 Task: Forward email as attachment with the signature Johnny Mitchell with the subject Request for a review from softage.8@softage.net to softage.5@softage.net and softage.6@softage.net with BCC to softage.7@softage.net with the message Can you provide me with the list of attendees for the upcoming conference?
Action: Mouse moved to (395, 391)
Screenshot: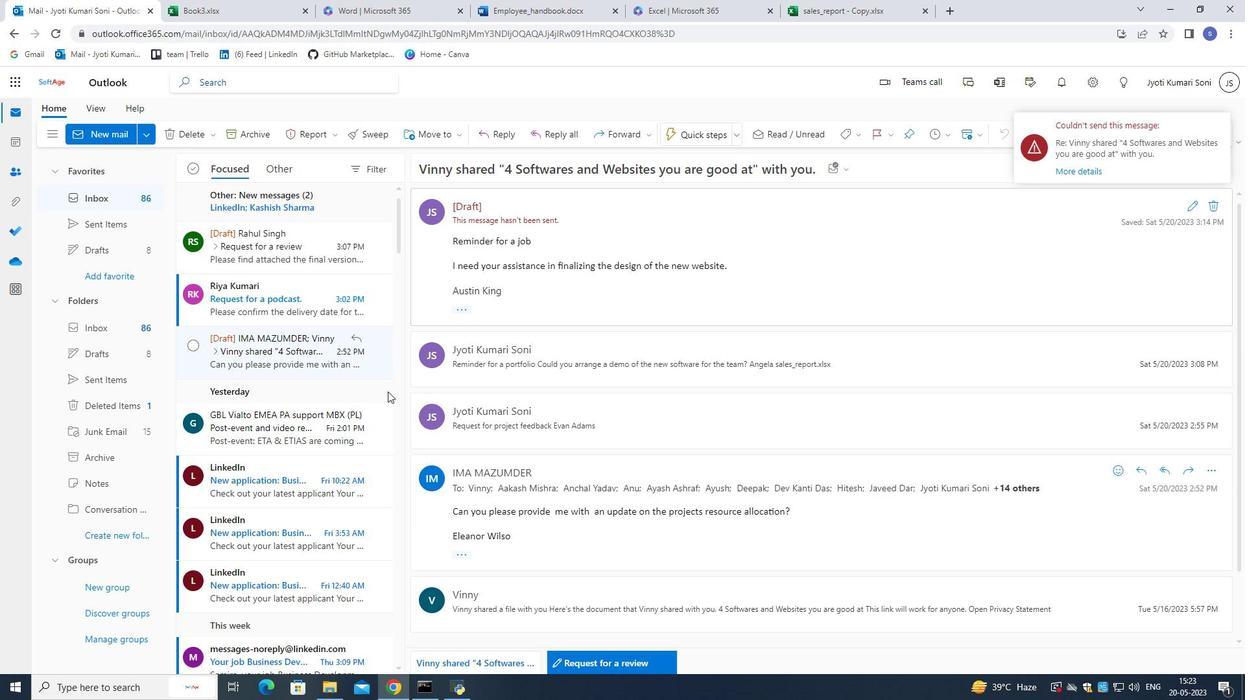 
Action: Mouse scrolled (395, 391) with delta (0, 0)
Screenshot: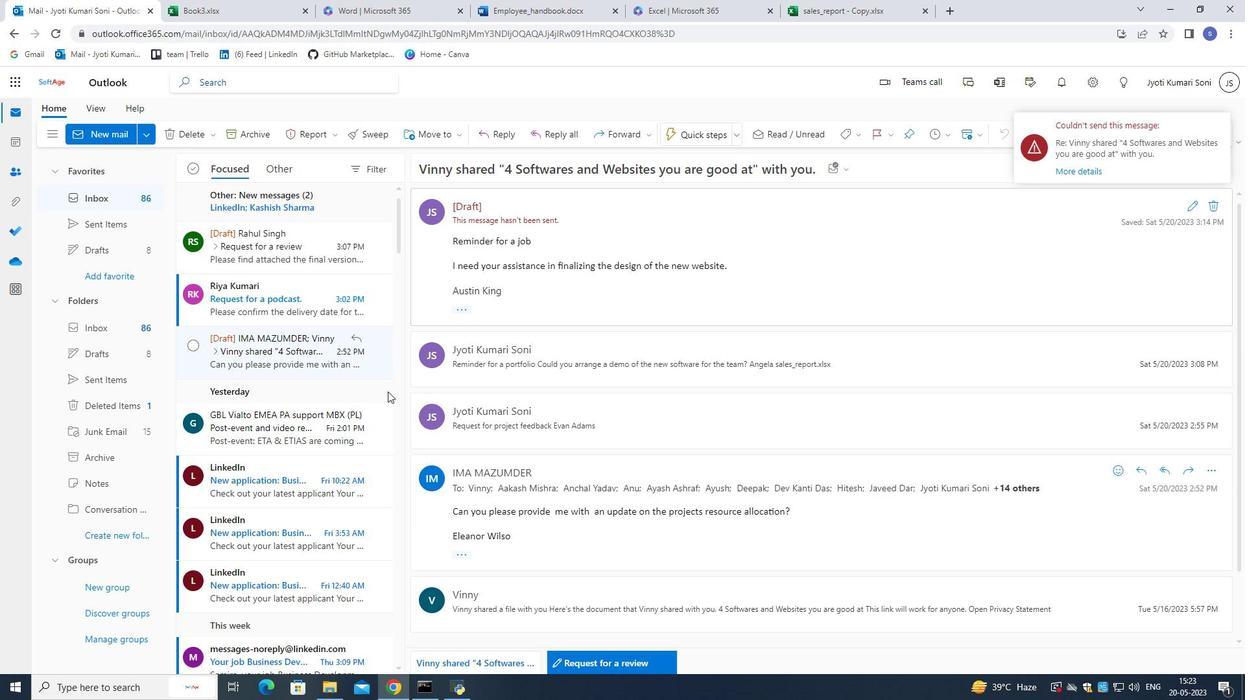 
Action: Mouse scrolled (395, 391) with delta (0, 0)
Screenshot: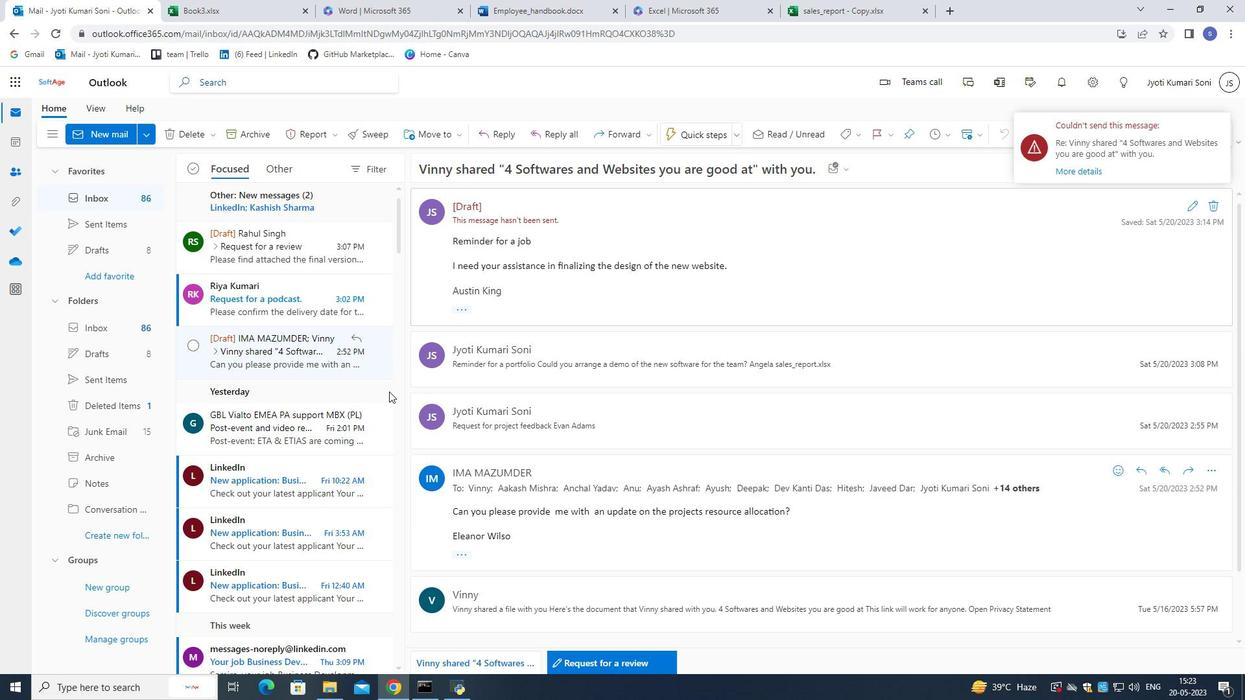 
Action: Mouse moved to (396, 392)
Screenshot: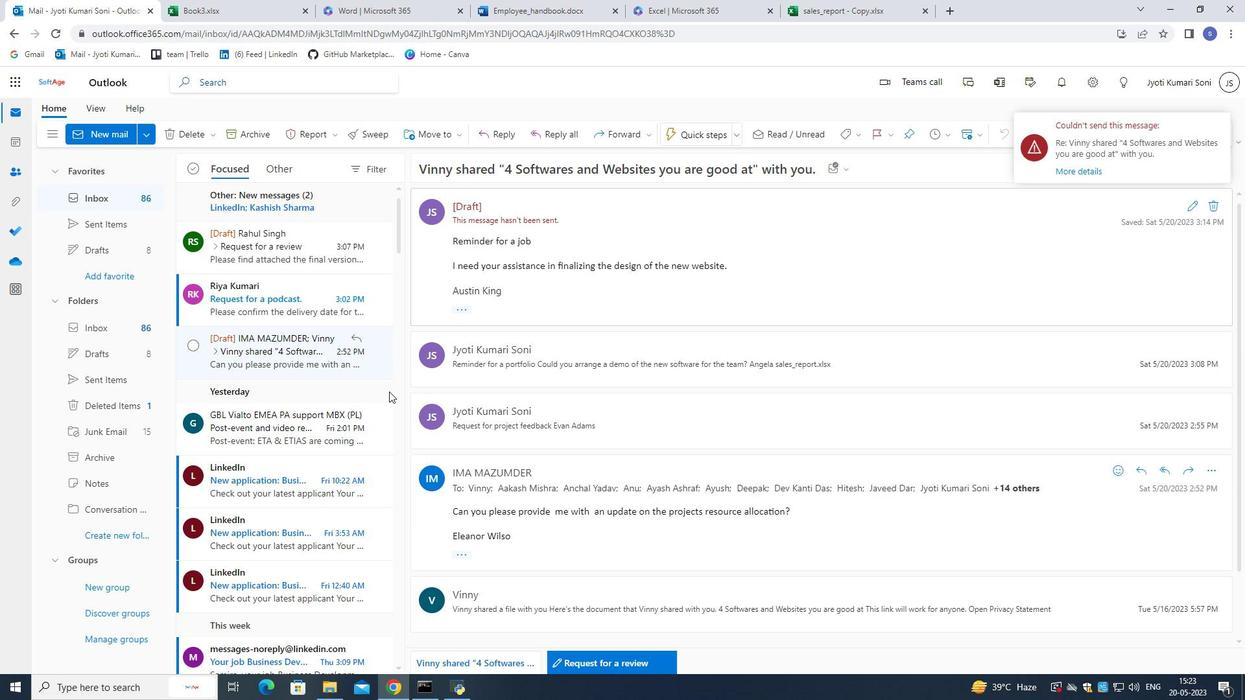 
Action: Mouse scrolled (396, 391) with delta (0, 0)
Screenshot: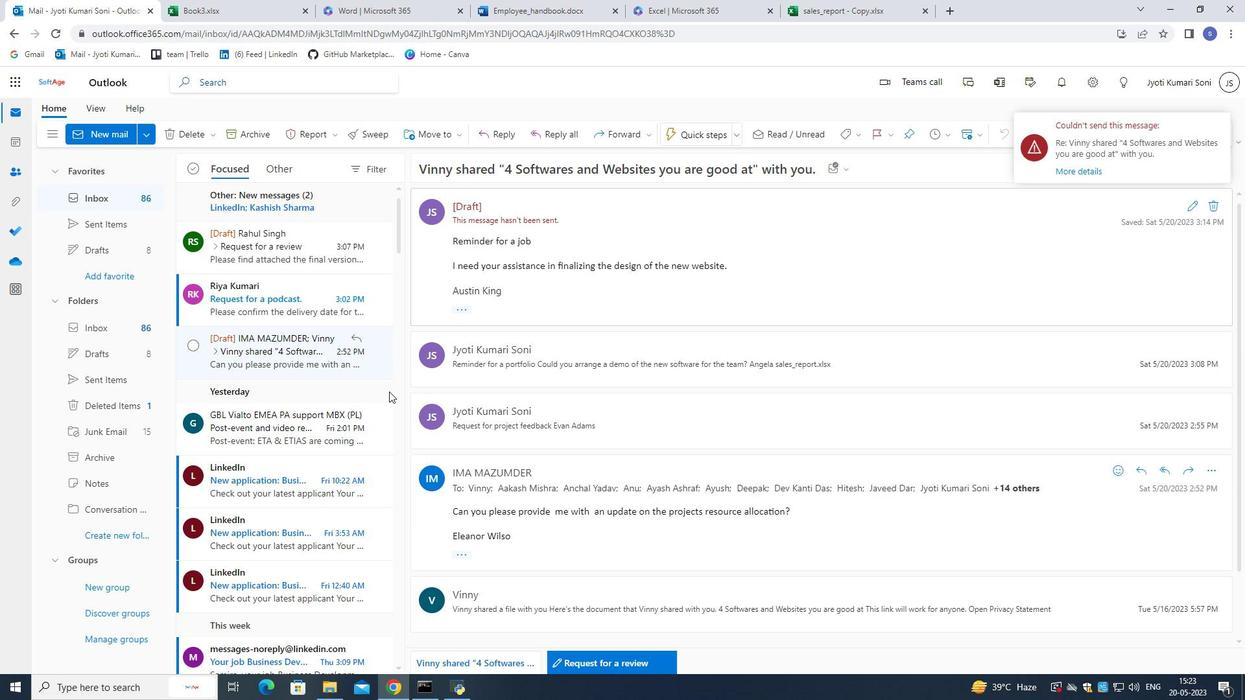 
Action: Mouse moved to (397, 393)
Screenshot: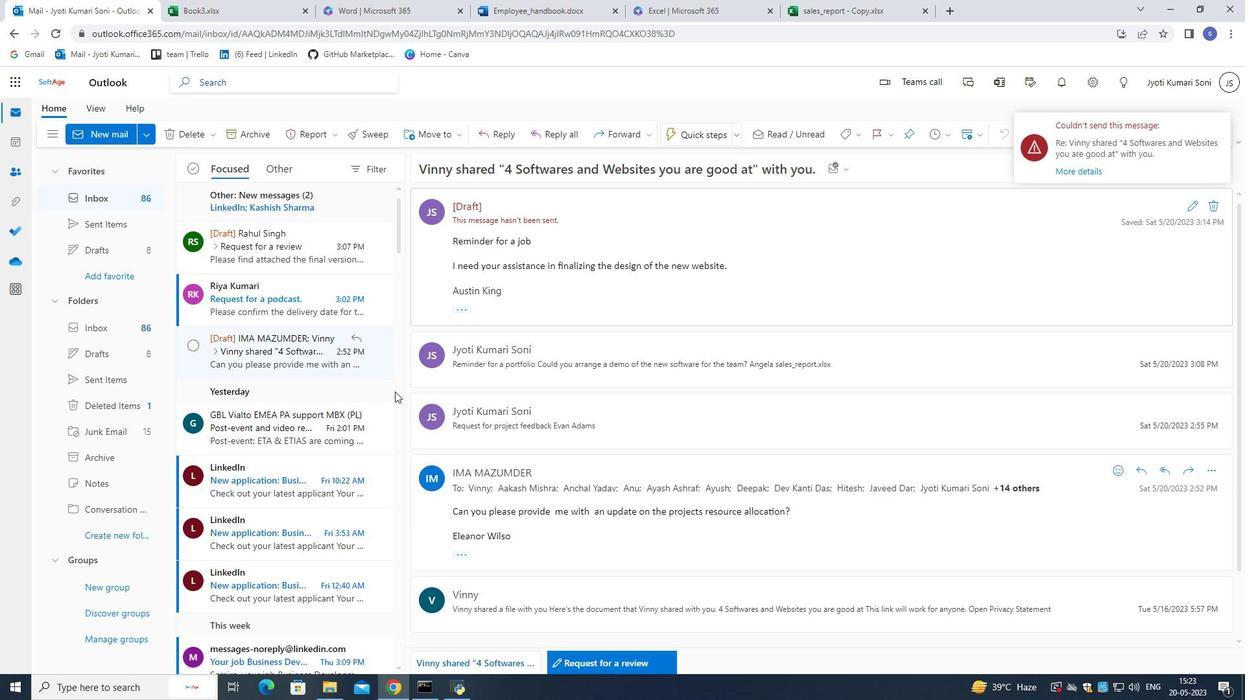 
Action: Mouse scrolled (397, 392) with delta (0, 0)
Screenshot: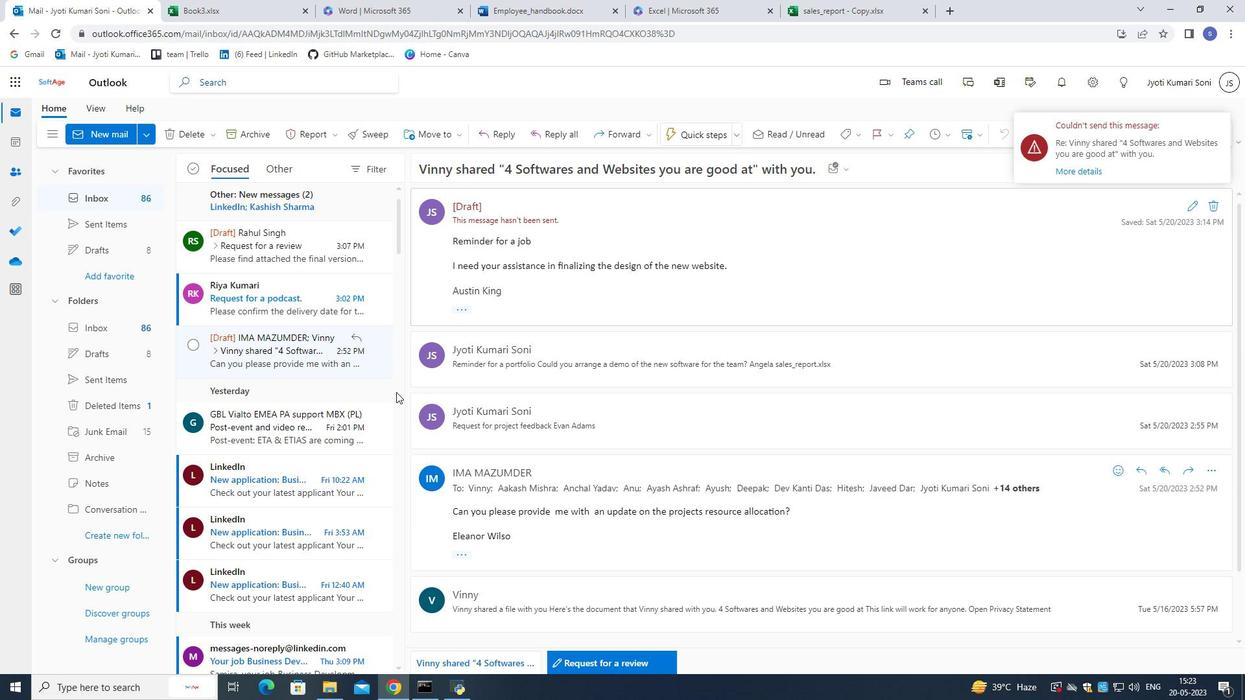 
Action: Mouse moved to (402, 389)
Screenshot: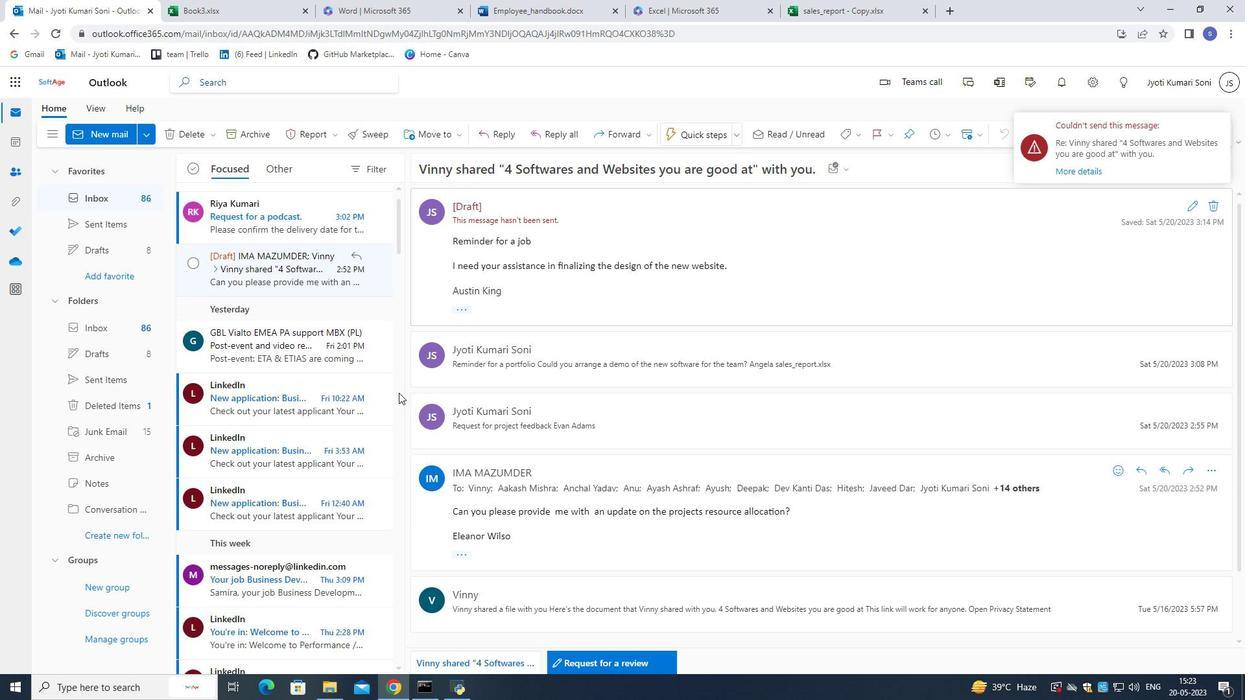
Action: Mouse scrolled (402, 390) with delta (0, 0)
Screenshot: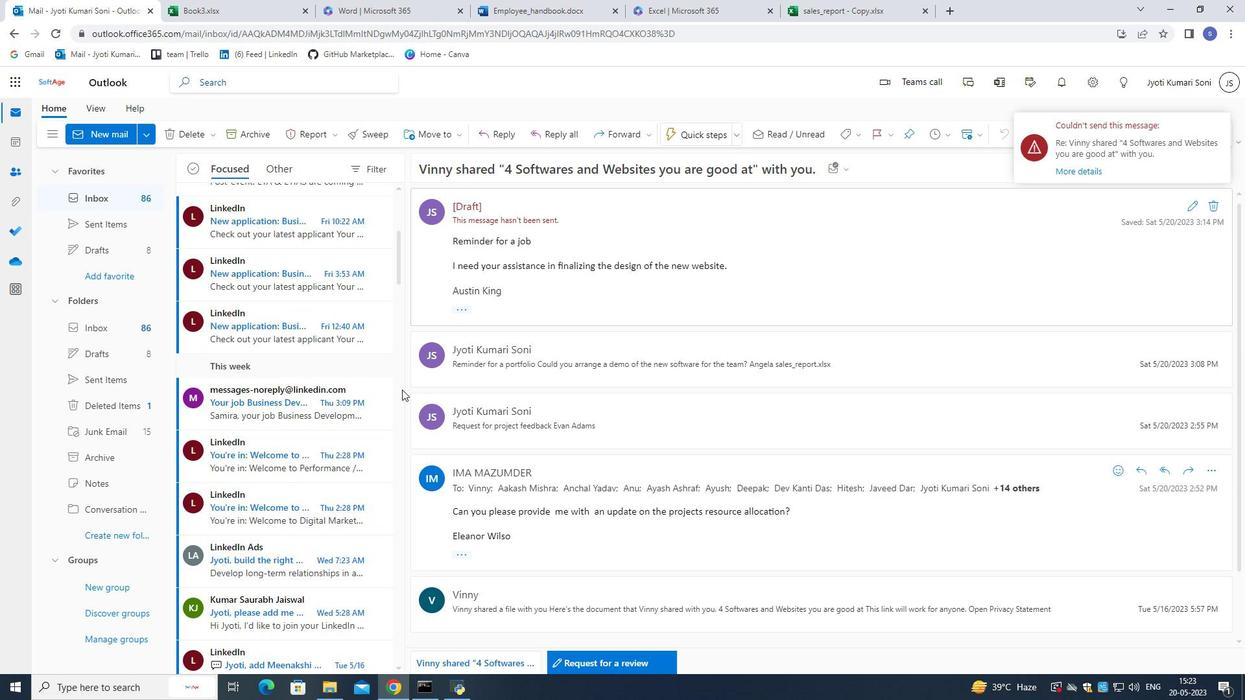 
Action: Mouse scrolled (402, 390) with delta (0, 0)
Screenshot: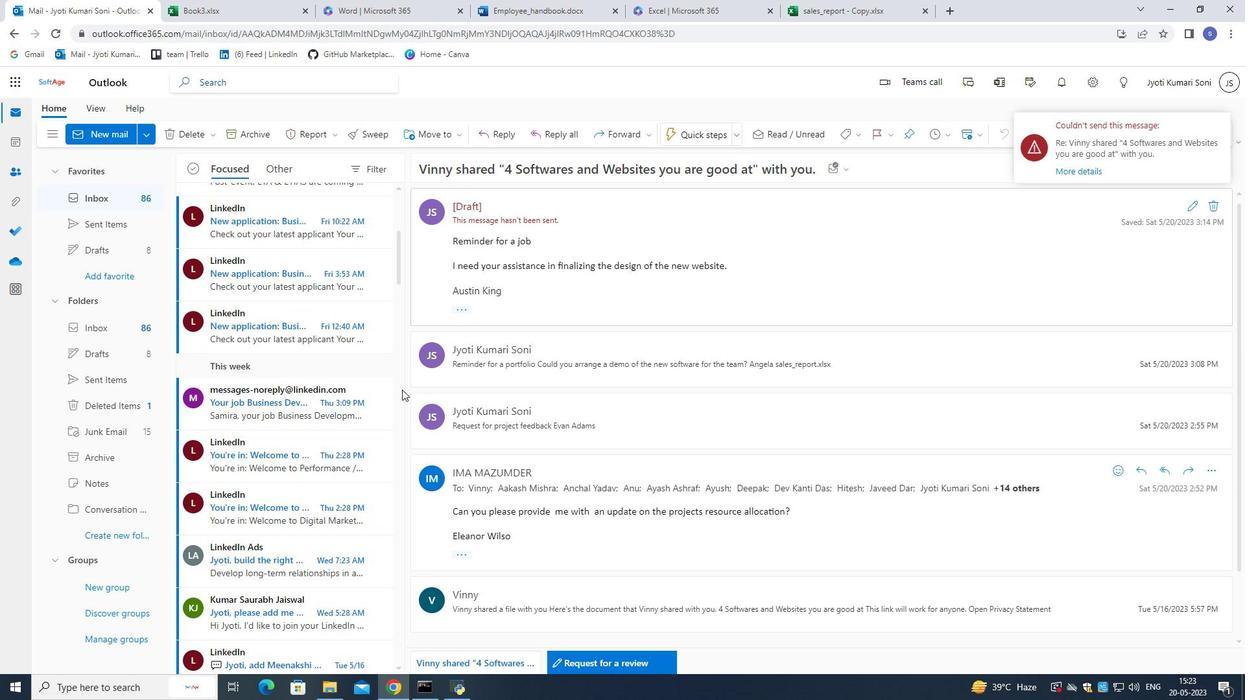 
Action: Mouse scrolled (402, 390) with delta (0, 0)
Screenshot: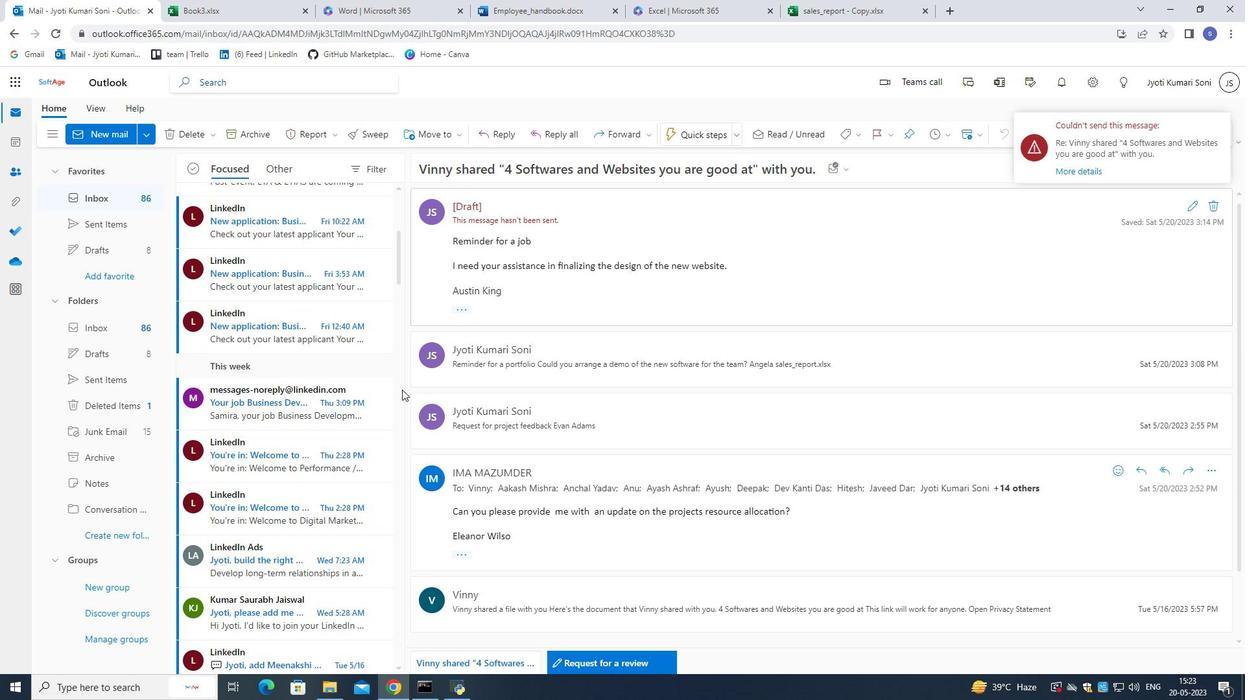 
Action: Mouse scrolled (402, 390) with delta (0, 0)
Screenshot: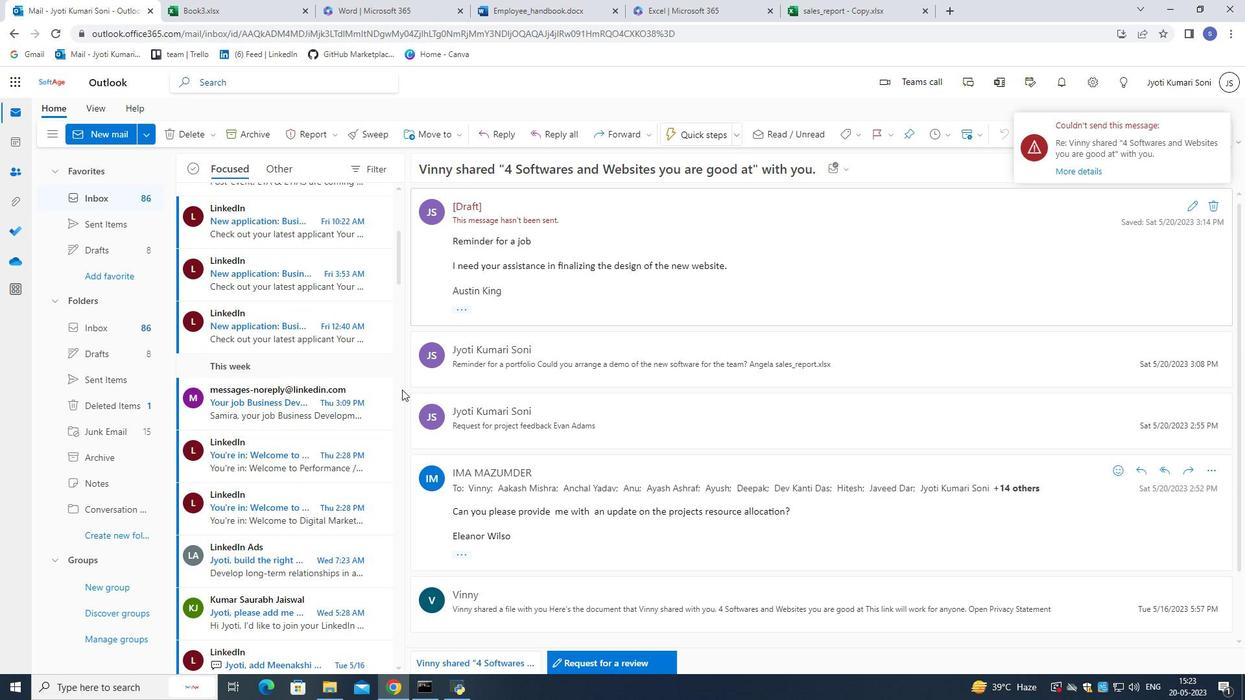 
Action: Mouse moved to (402, 388)
Screenshot: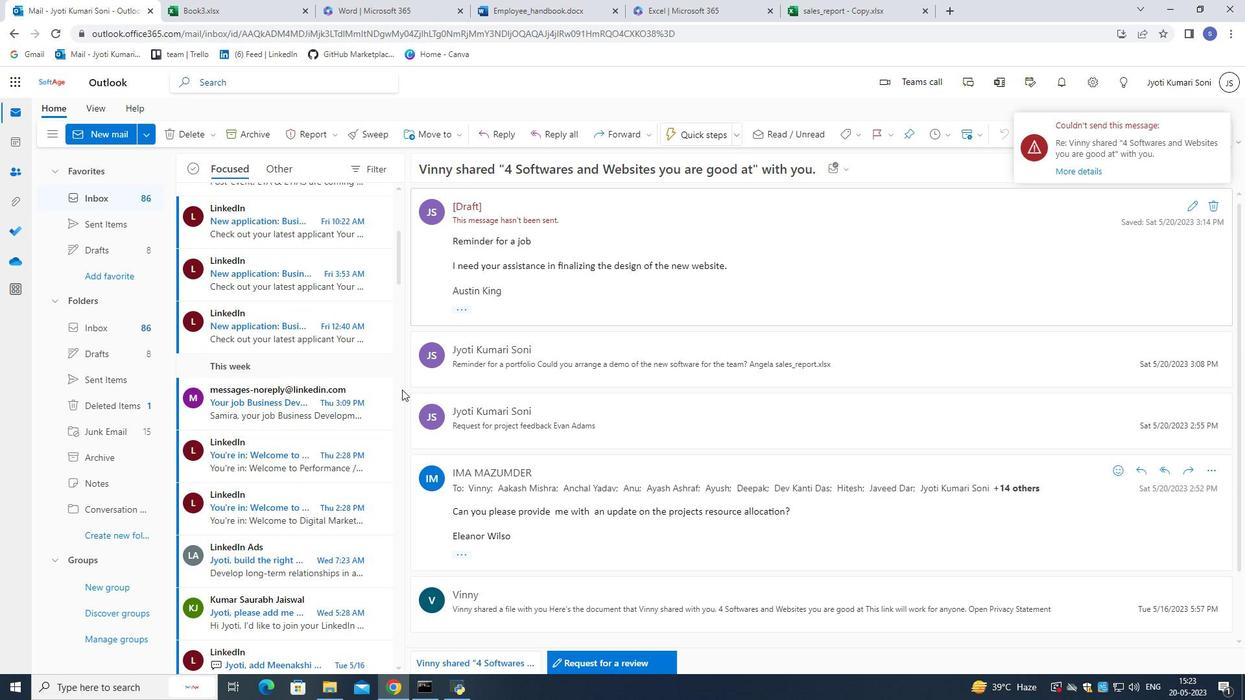 
Action: Mouse scrolled (402, 389) with delta (0, 0)
Screenshot: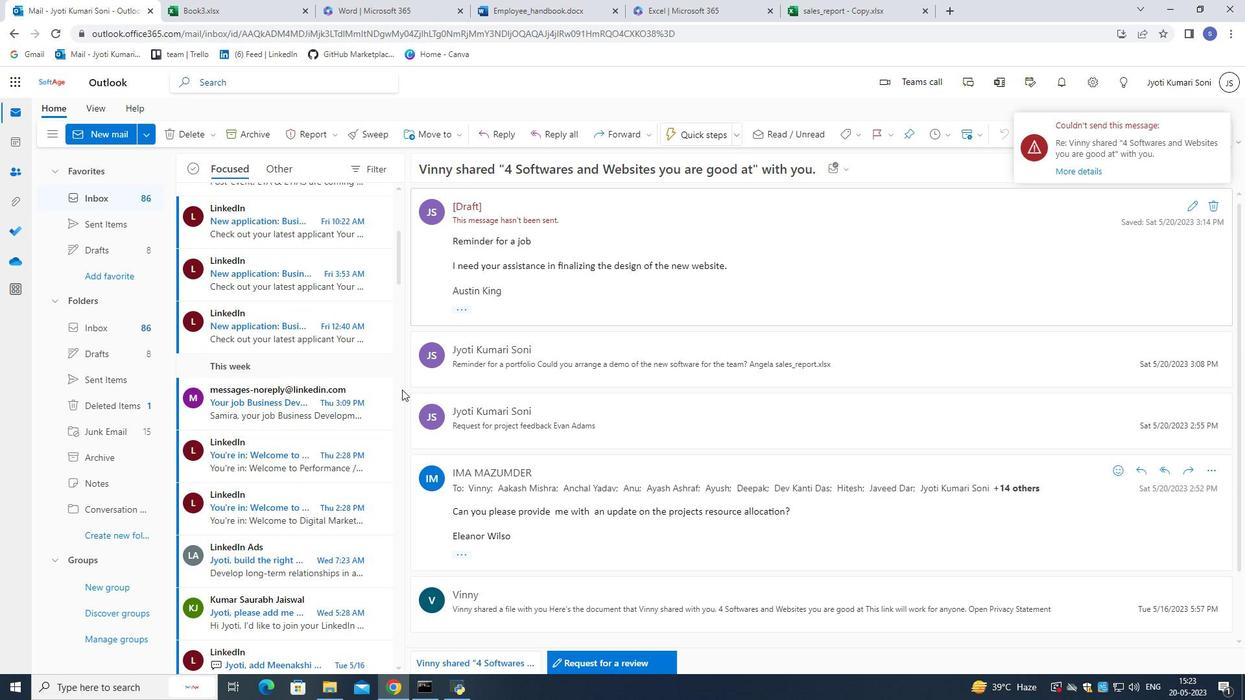 
Action: Mouse moved to (402, 387)
Screenshot: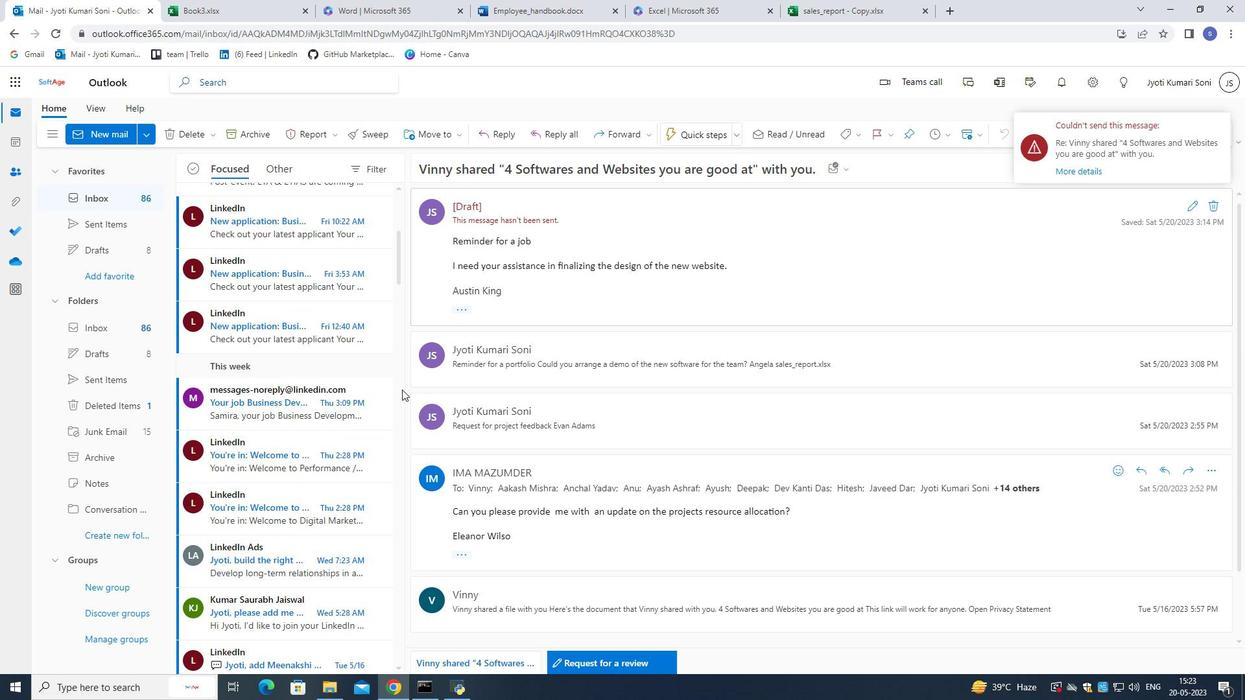 
Action: Mouse scrolled (402, 387) with delta (0, 0)
Screenshot: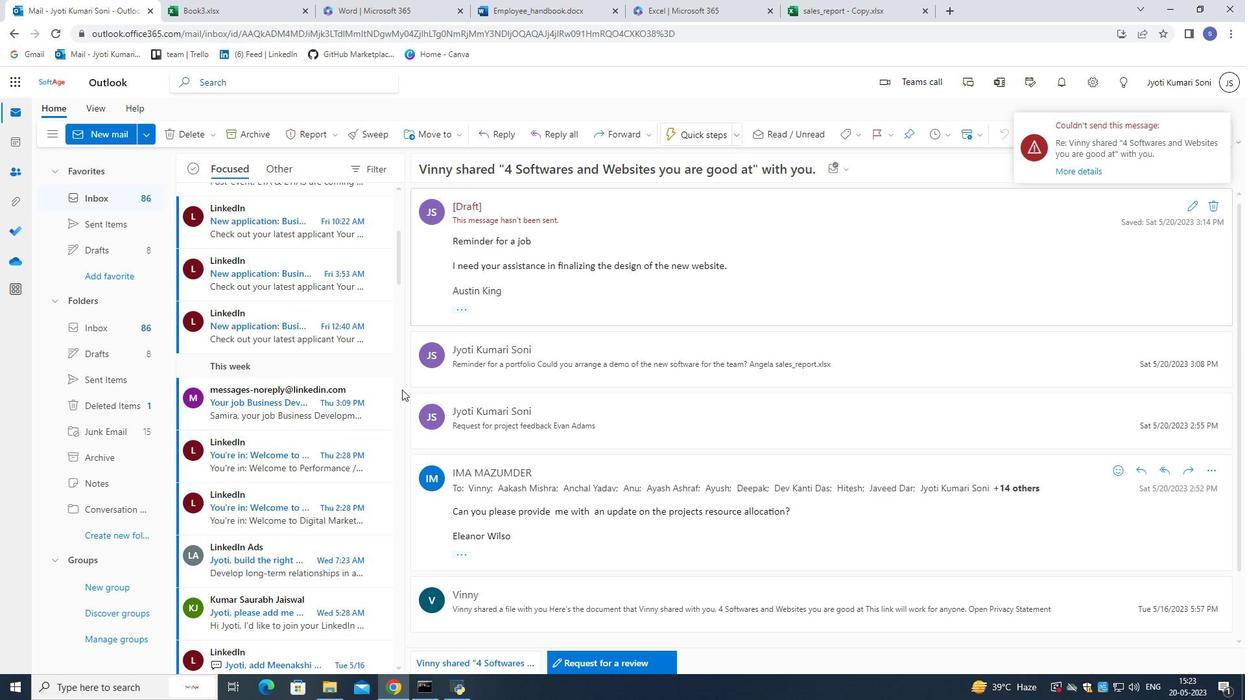
Action: Mouse moved to (402, 384)
Screenshot: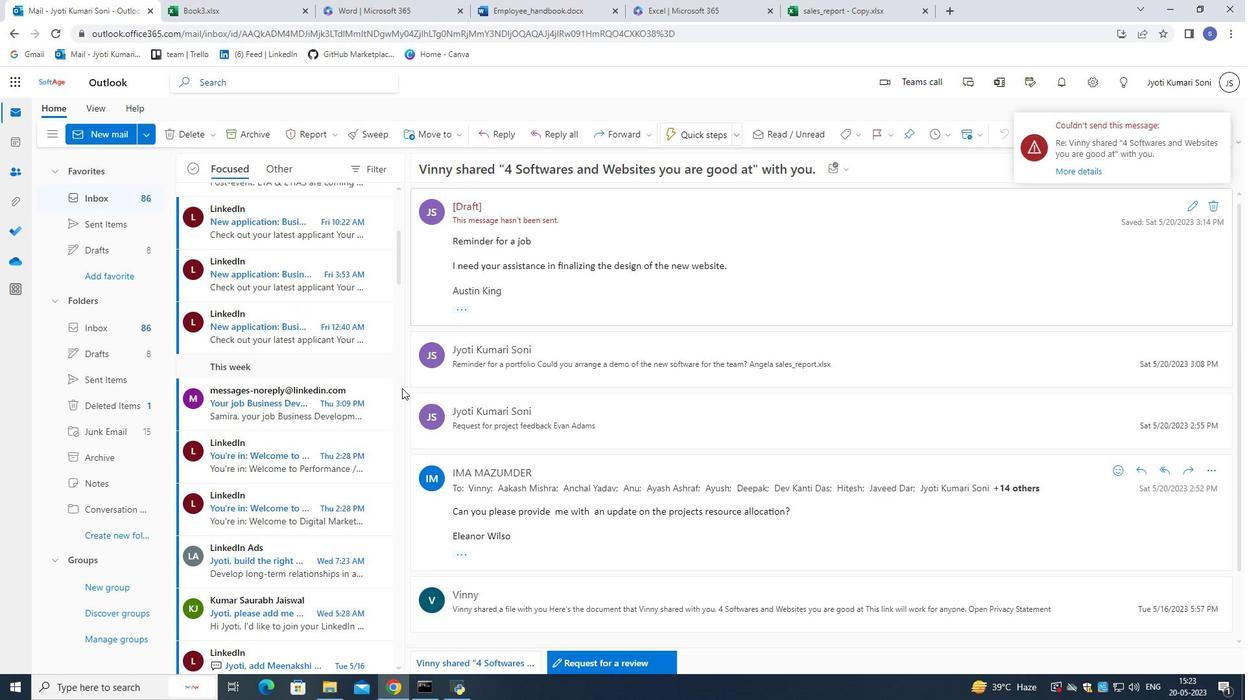 
Action: Mouse scrolled (402, 385) with delta (0, 0)
Screenshot: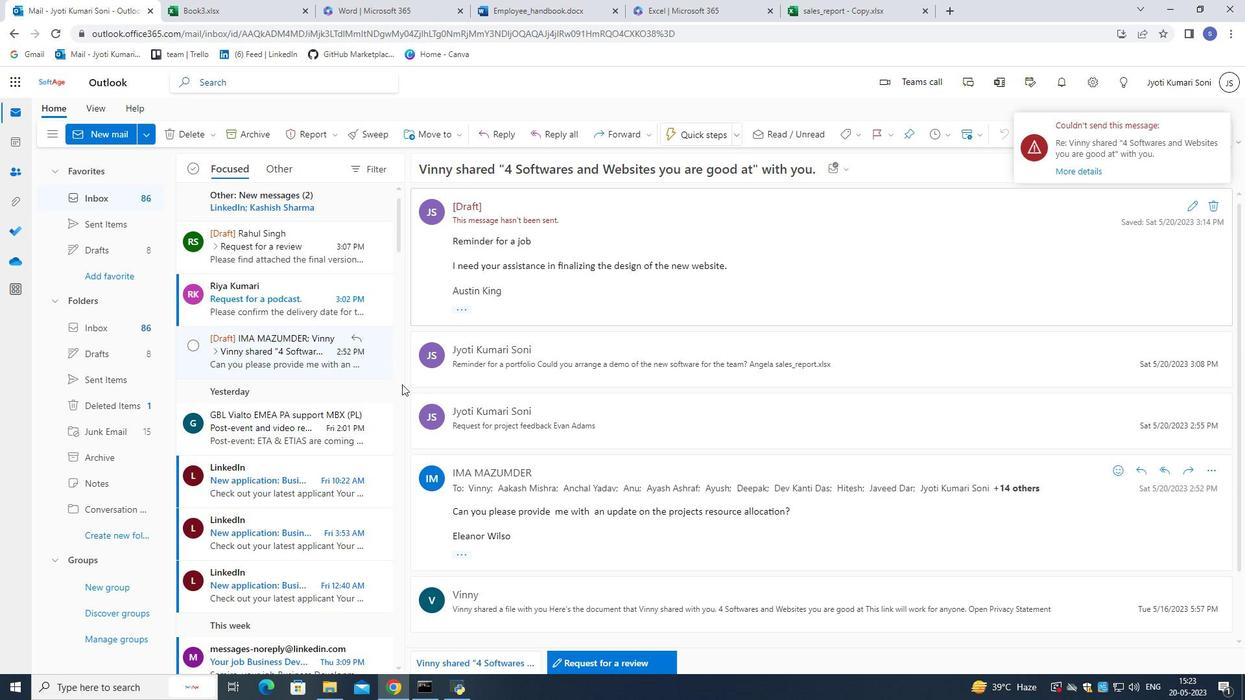 
Action: Mouse scrolled (402, 385) with delta (0, 0)
Screenshot: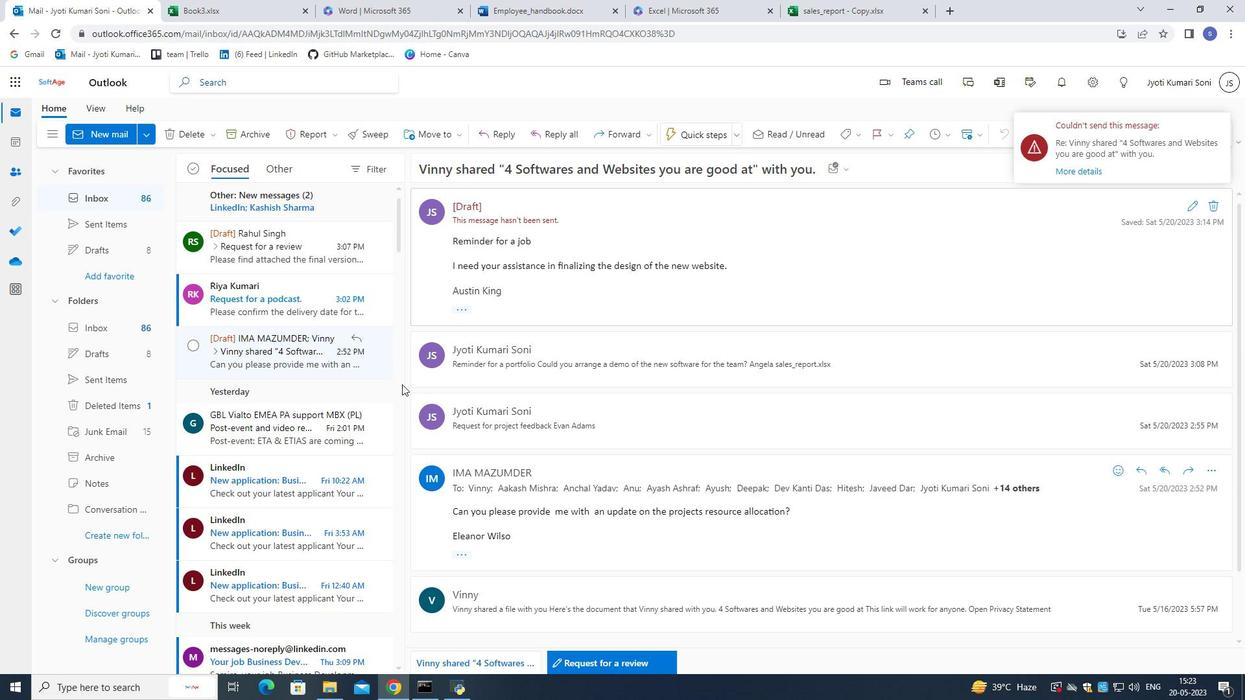 
Action: Mouse scrolled (402, 385) with delta (0, 0)
Screenshot: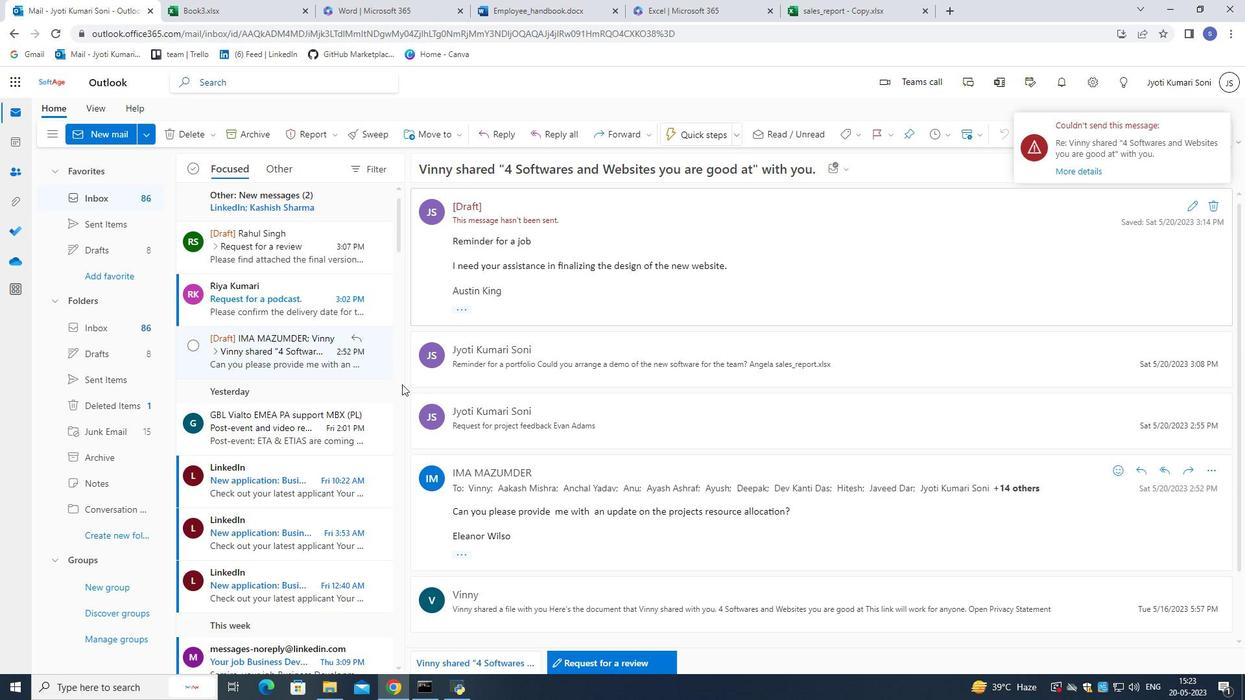 
Action: Mouse moved to (402, 382)
Screenshot: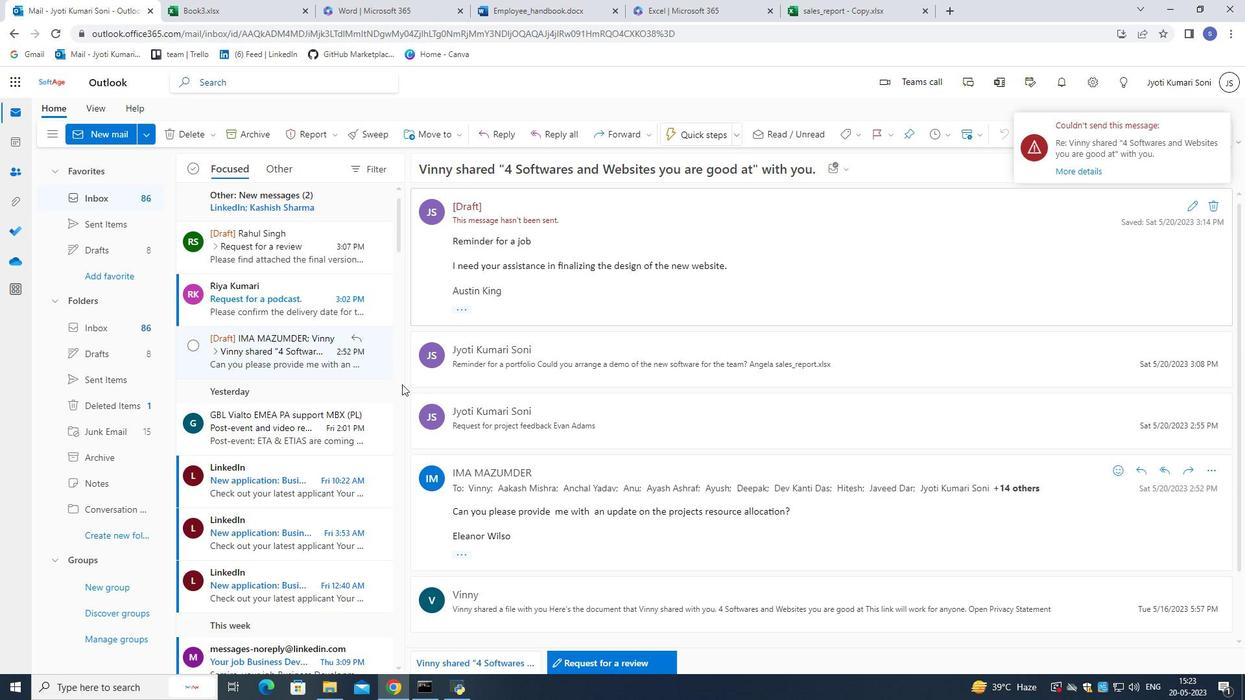 
Action: Mouse scrolled (402, 383) with delta (0, 0)
Screenshot: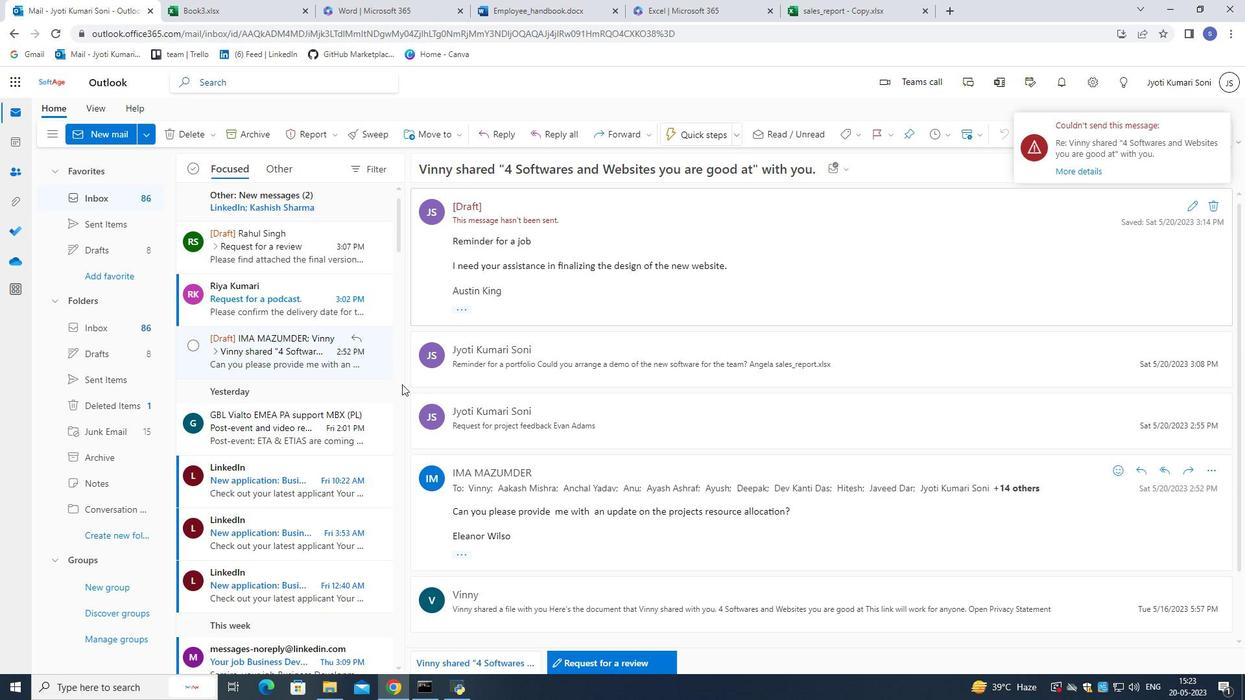 
Action: Mouse moved to (402, 378)
Screenshot: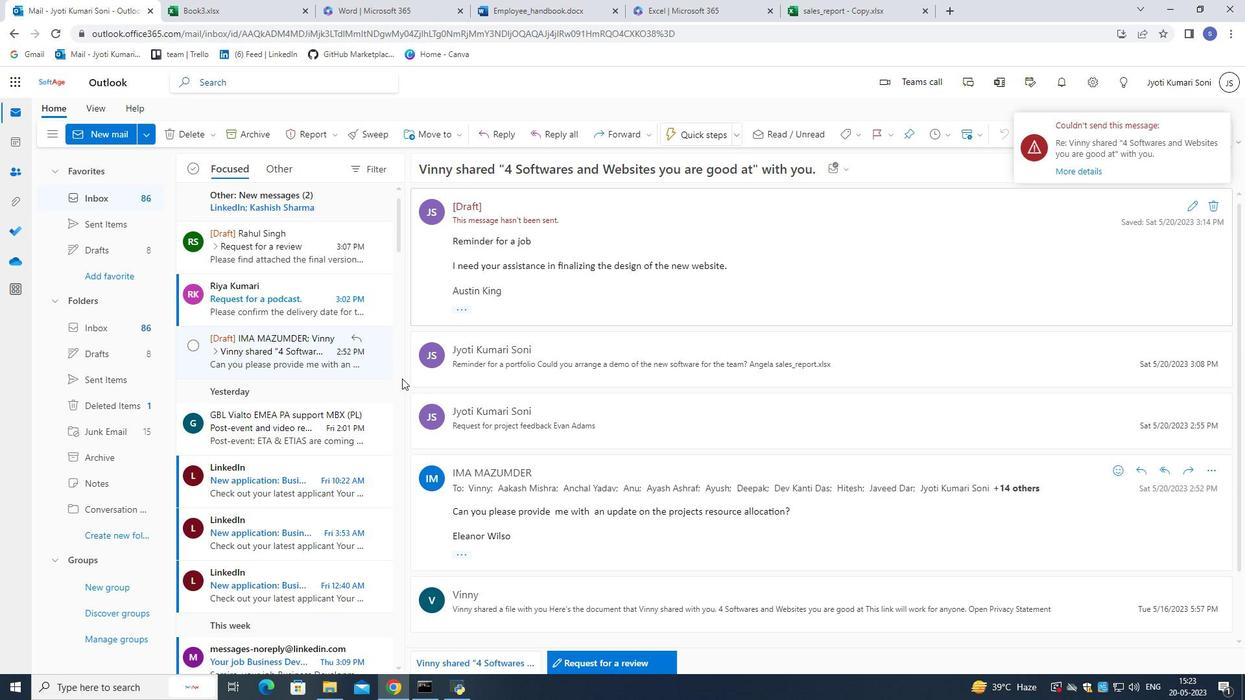 
Action: Mouse scrolled (402, 378) with delta (0, 0)
Screenshot: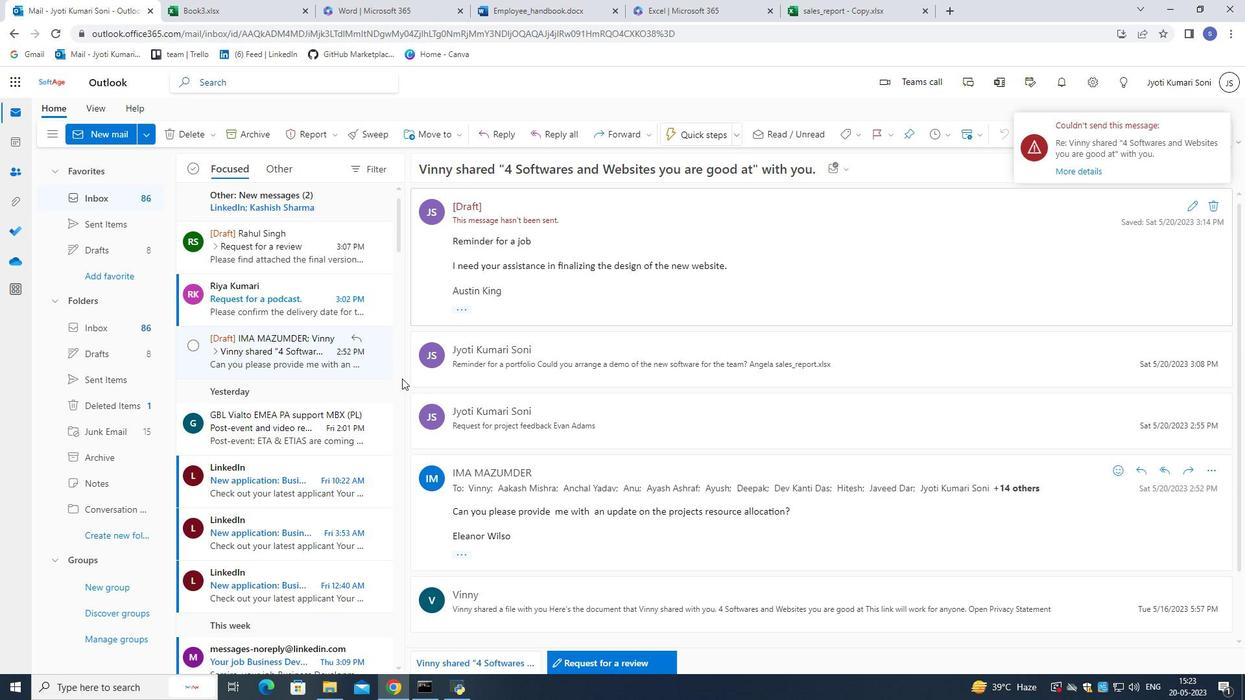 
Action: Mouse moved to (402, 376)
Screenshot: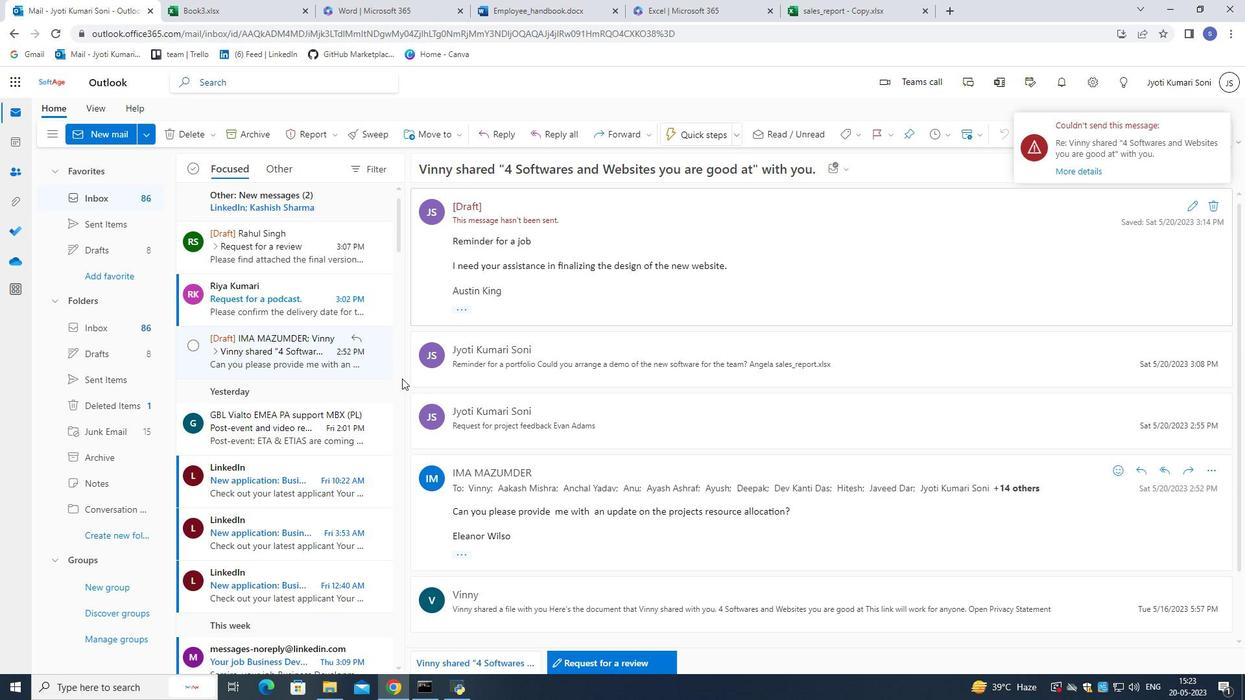 
Action: Mouse scrolled (402, 377) with delta (0, 0)
Screenshot: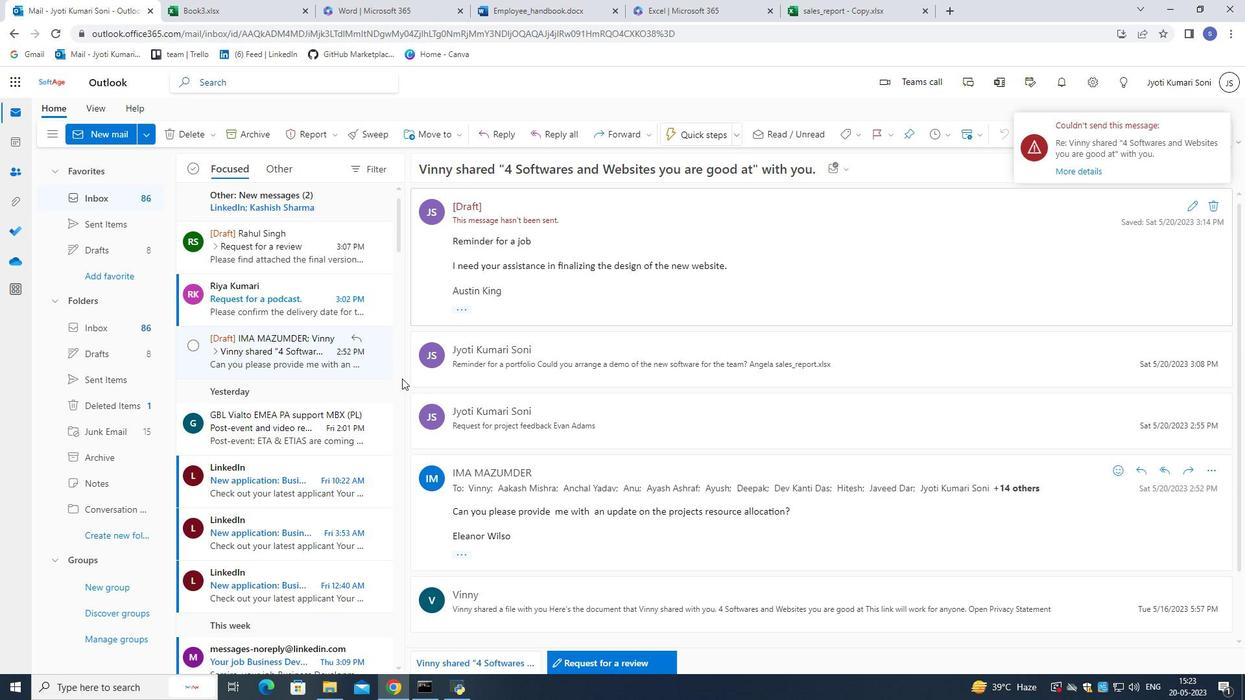 
Action: Mouse moved to (443, 306)
Screenshot: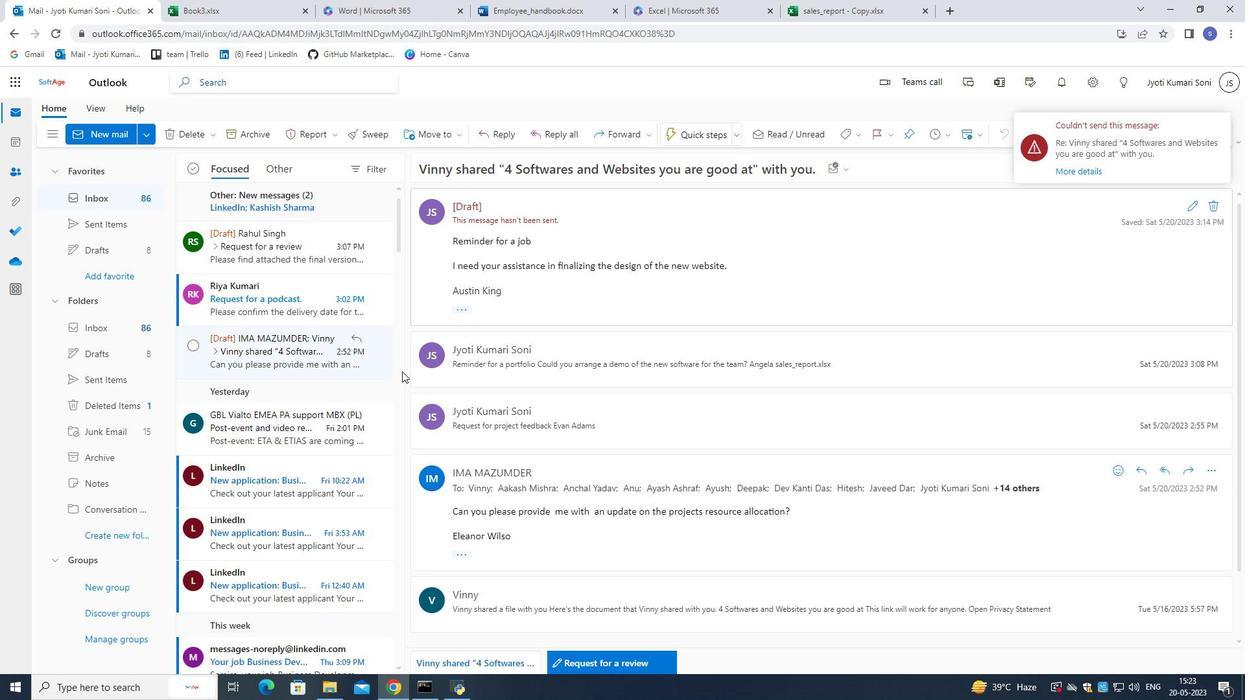 
Action: Mouse scrolled (402, 369) with delta (0, 0)
Screenshot: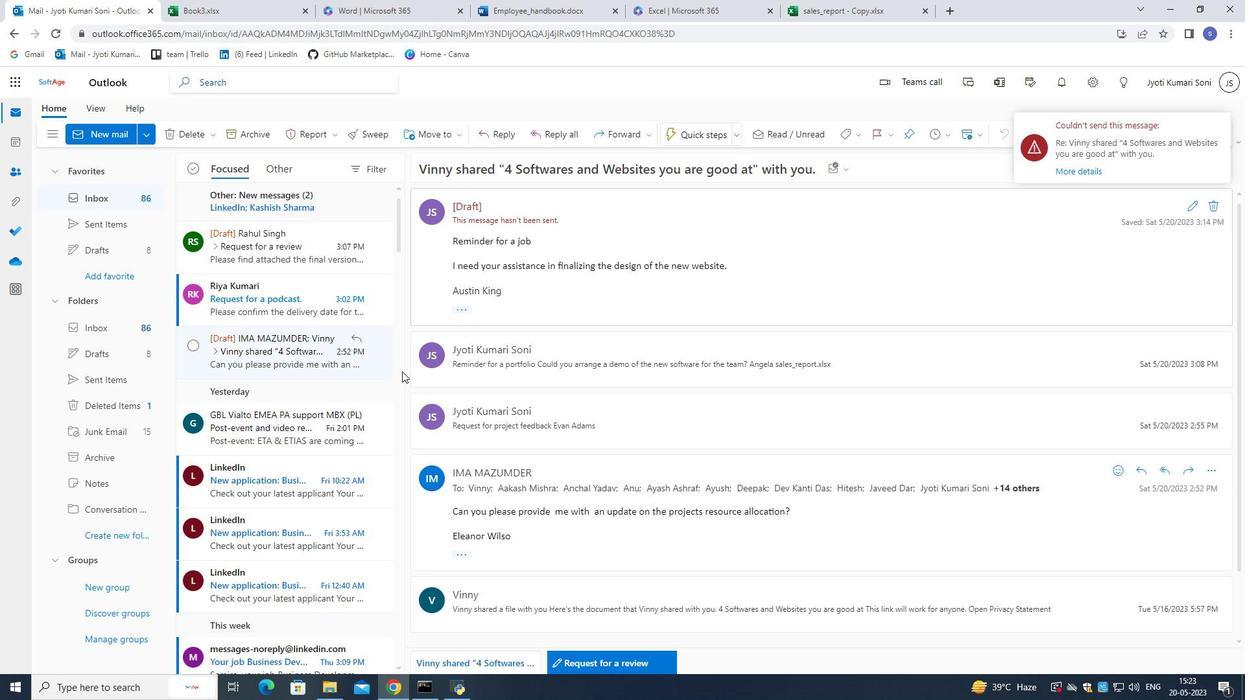 
Action: Mouse moved to (245, 283)
Screenshot: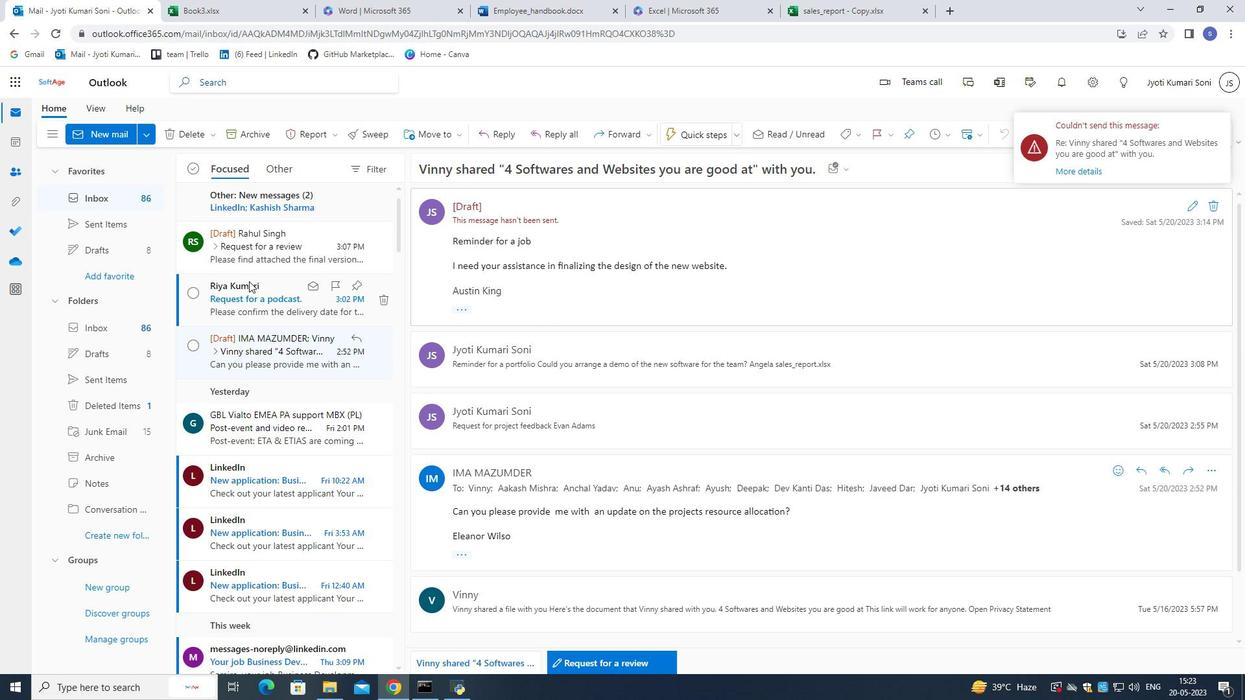 
Action: Mouse pressed left at (245, 283)
Screenshot: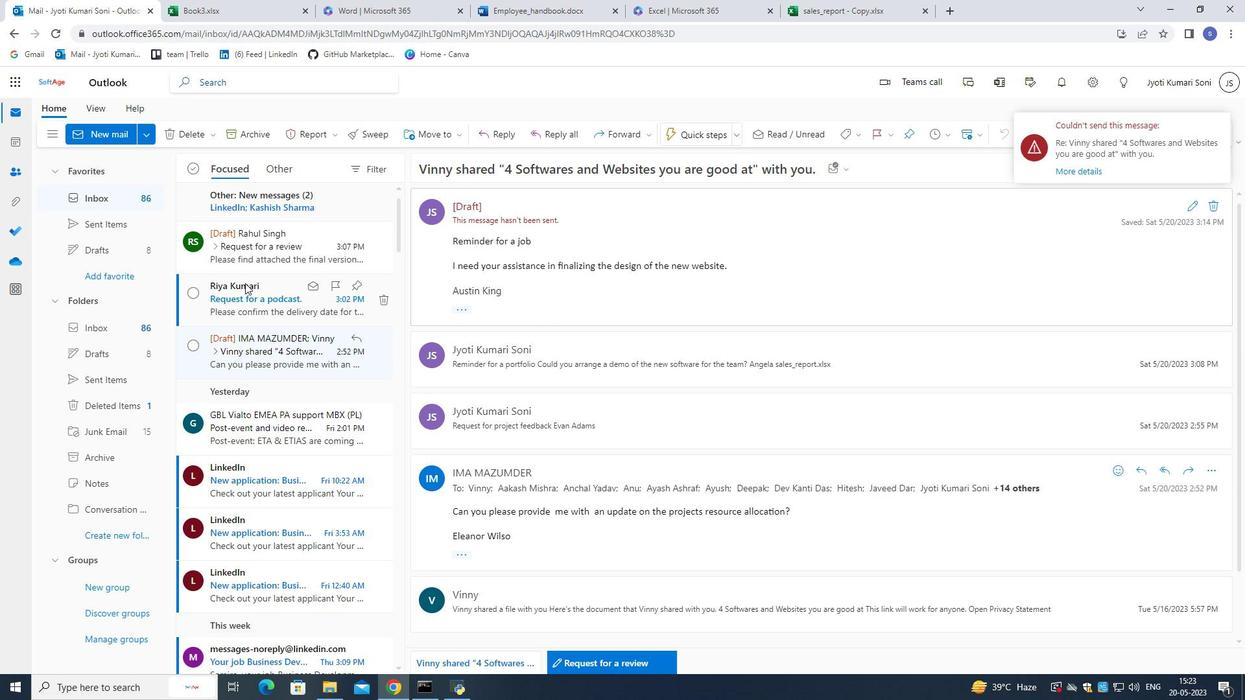 
Action: Mouse moved to (1184, 208)
Screenshot: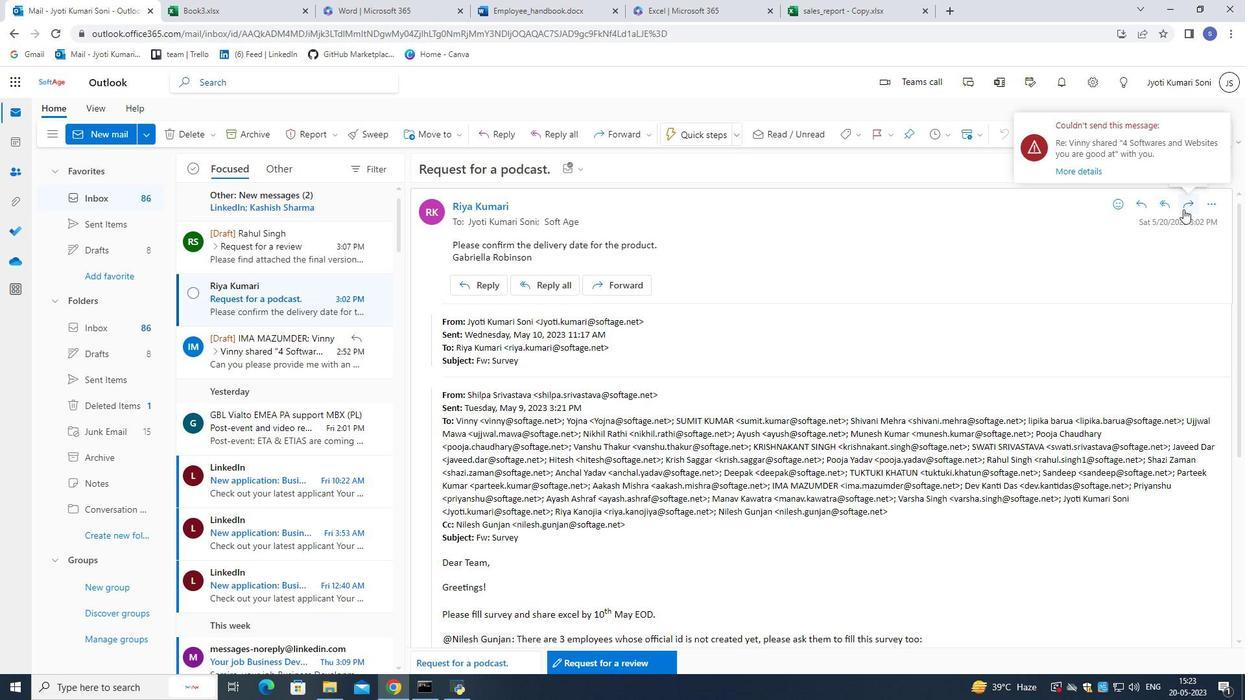 
Action: Mouse pressed left at (1184, 208)
Screenshot: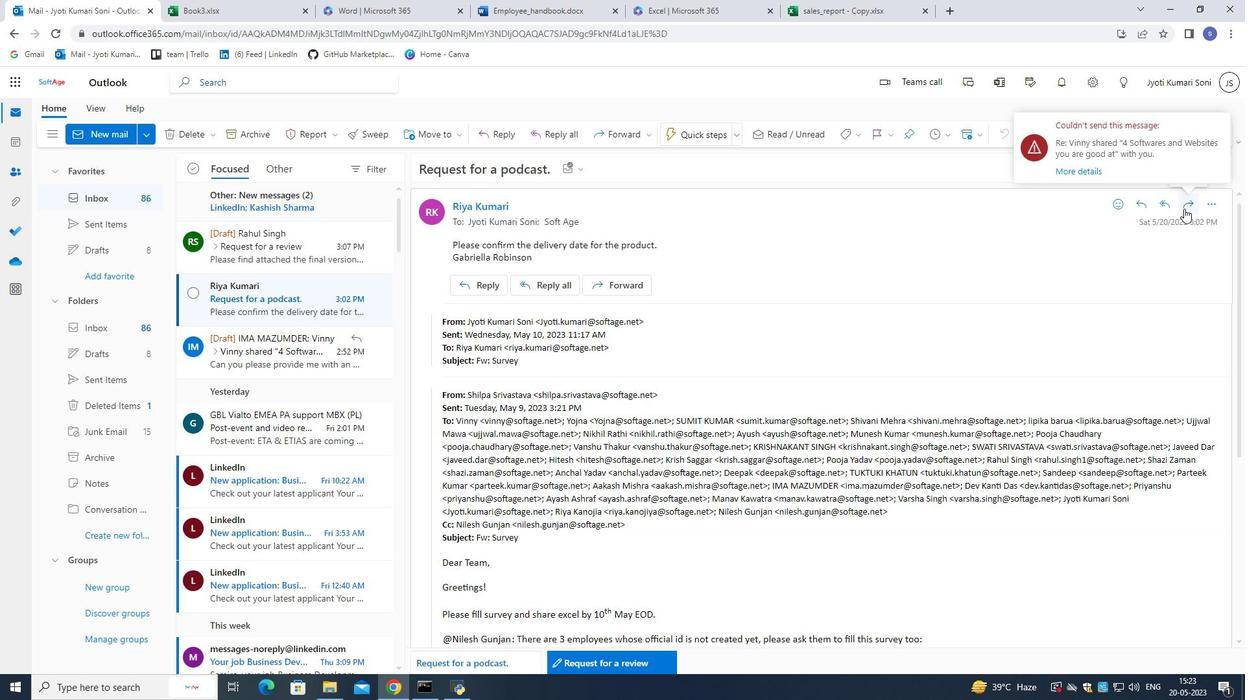 
Action: Mouse moved to (878, 133)
Screenshot: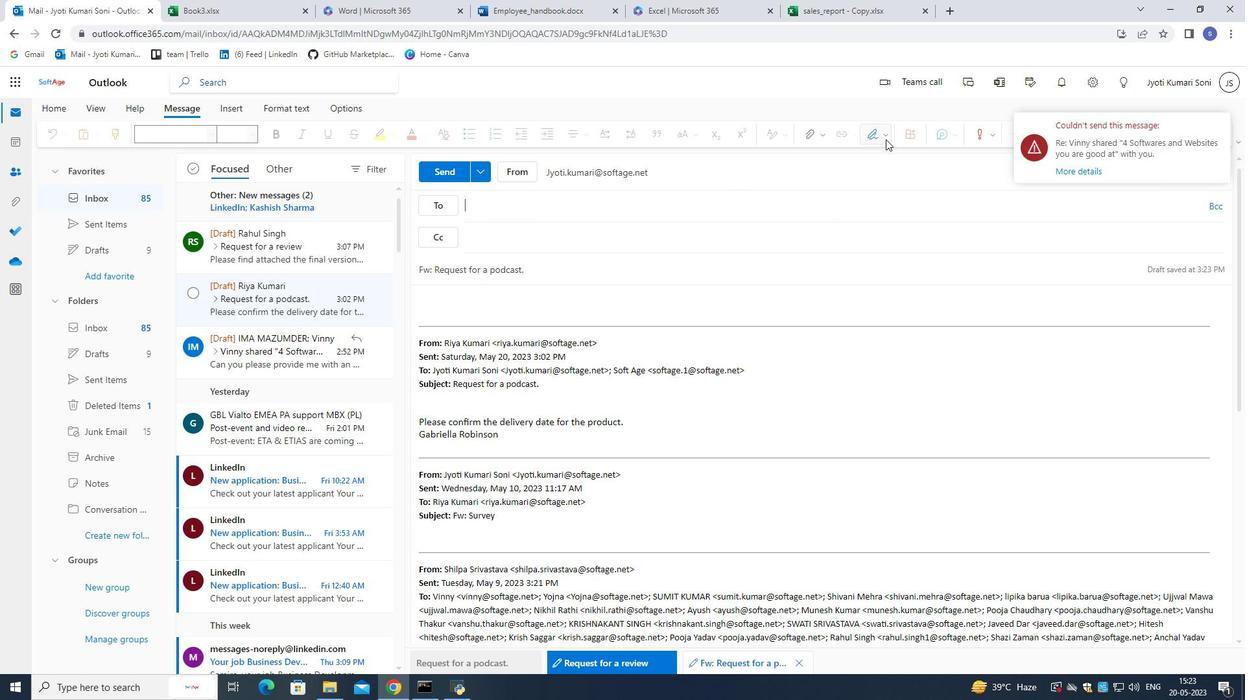 
Action: Mouse pressed left at (878, 133)
Screenshot: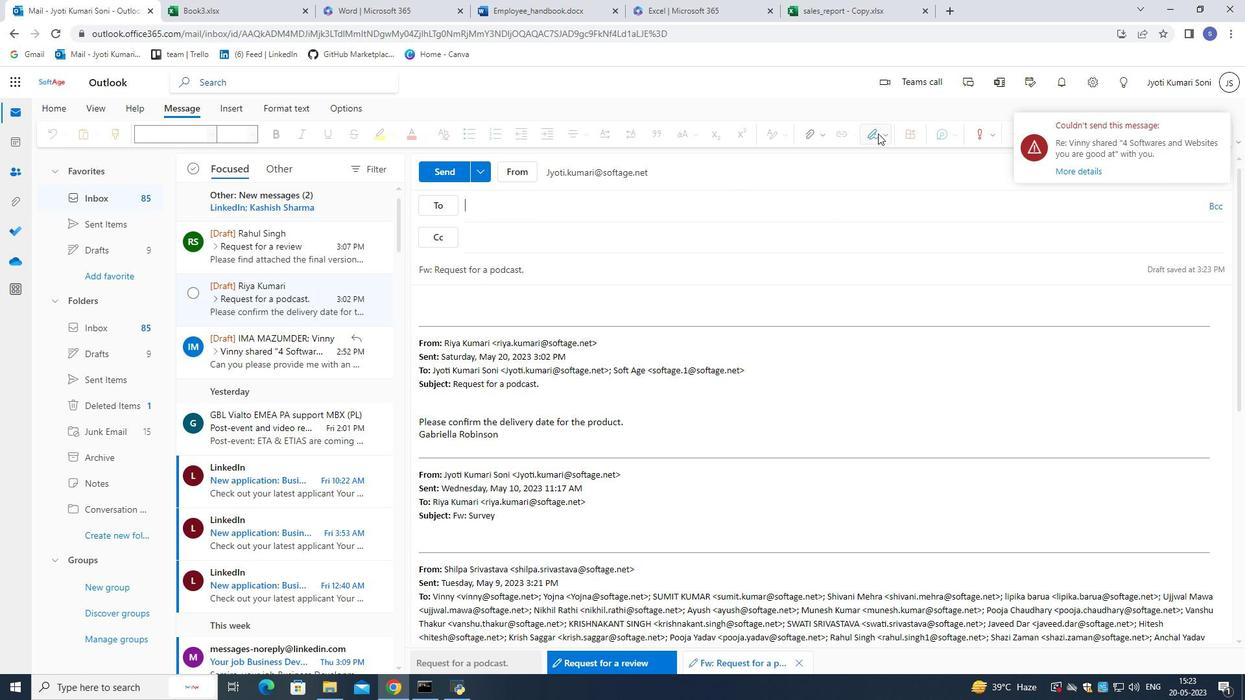 
Action: Mouse moved to (839, 287)
Screenshot: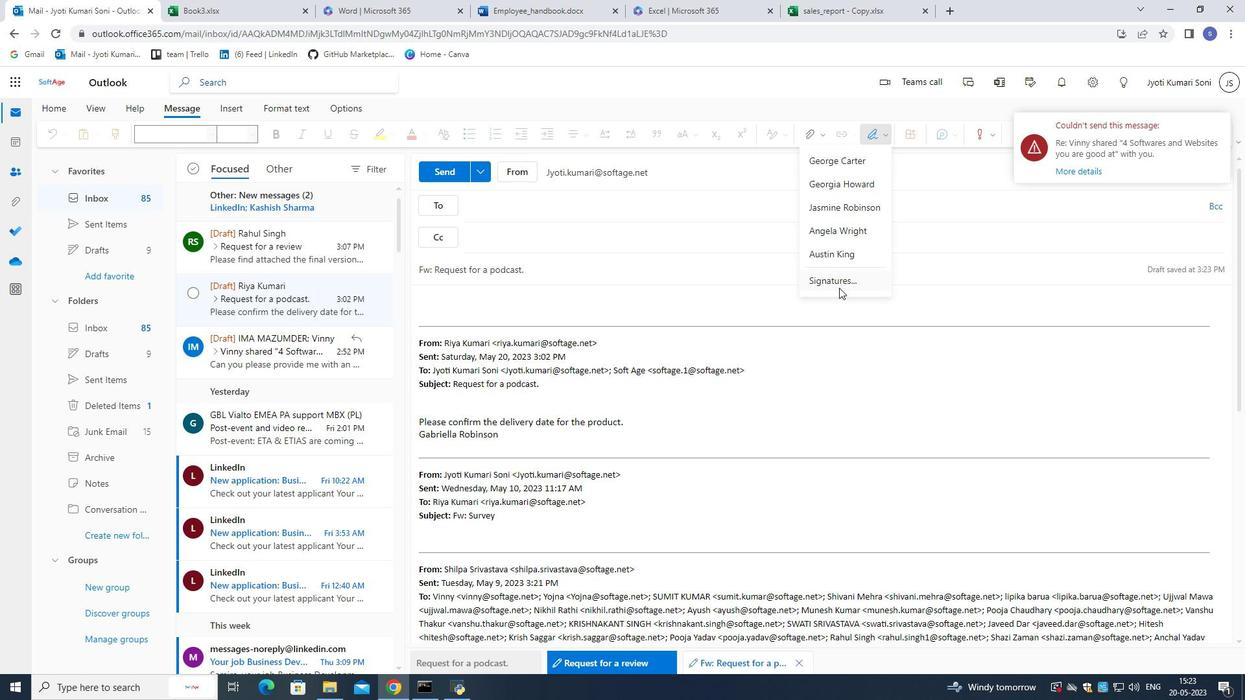 
Action: Mouse pressed left at (839, 287)
Screenshot: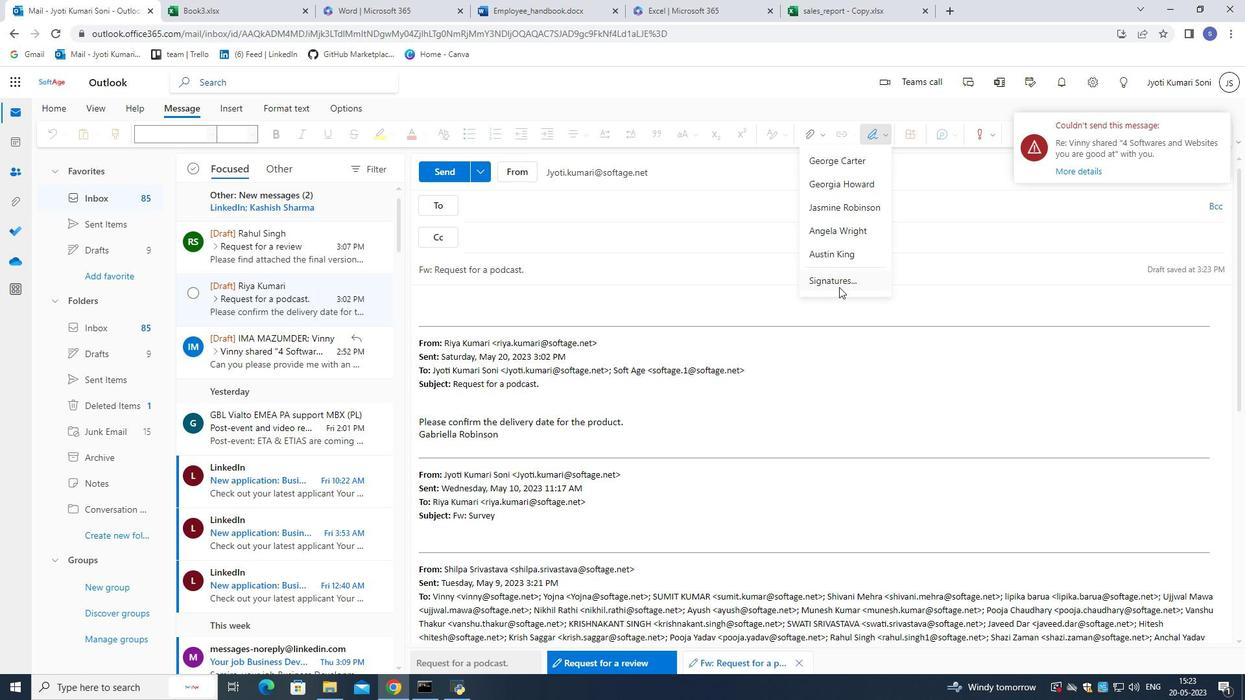 
Action: Mouse moved to (729, 235)
Screenshot: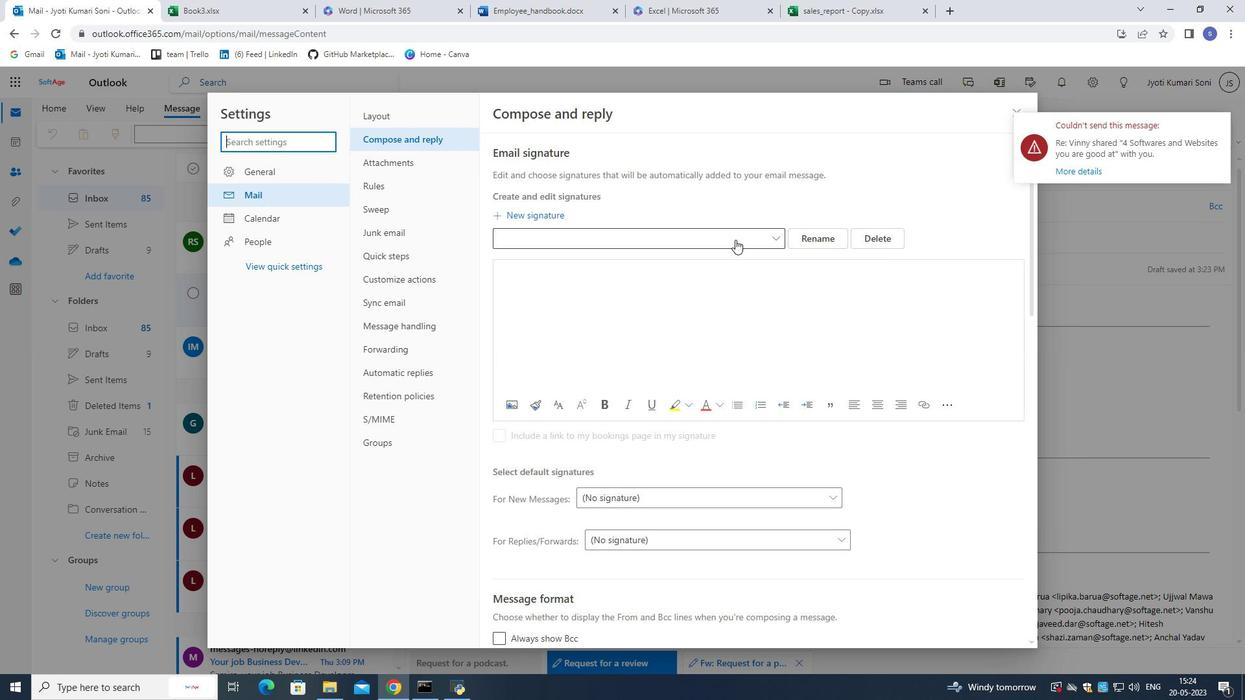 
Action: Mouse pressed left at (729, 235)
Screenshot: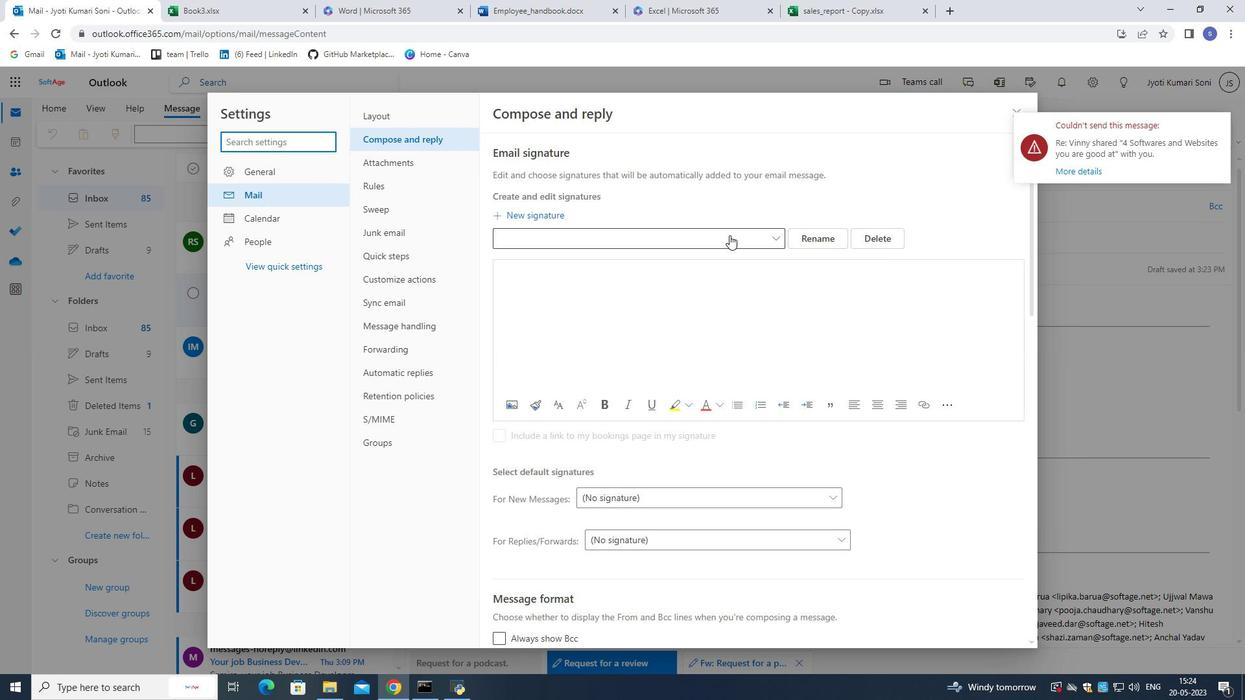 
Action: Mouse moved to (816, 234)
Screenshot: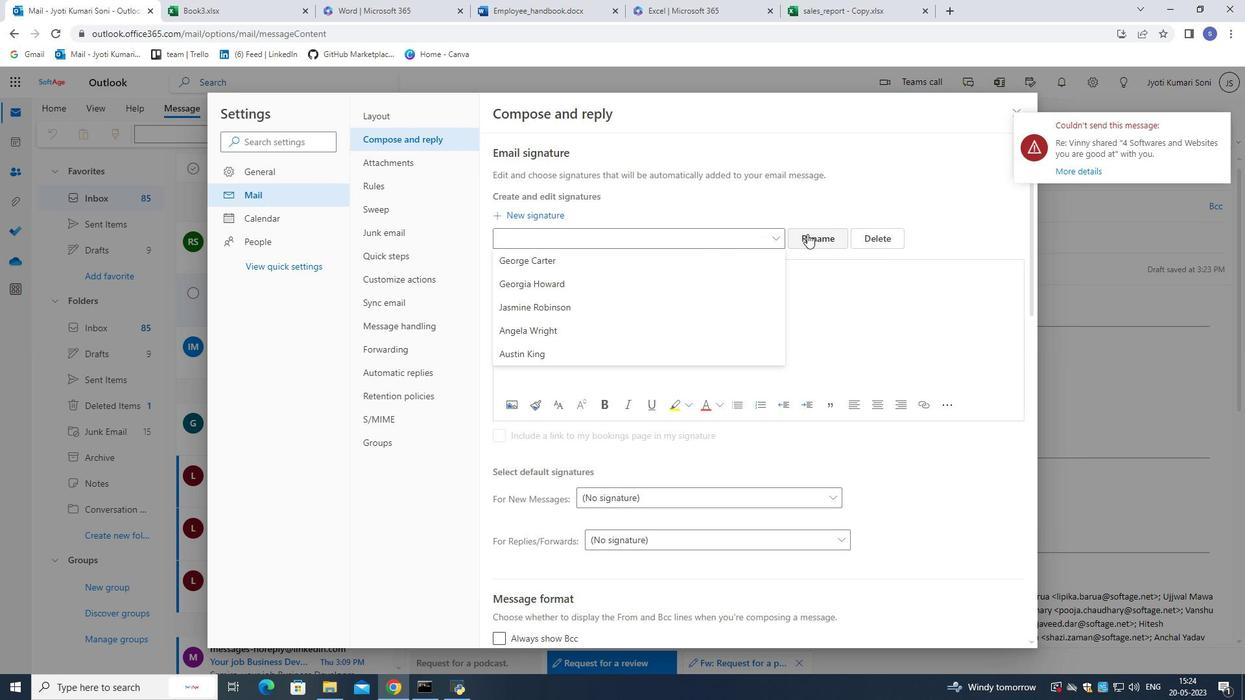 
Action: Mouse pressed left at (816, 234)
Screenshot: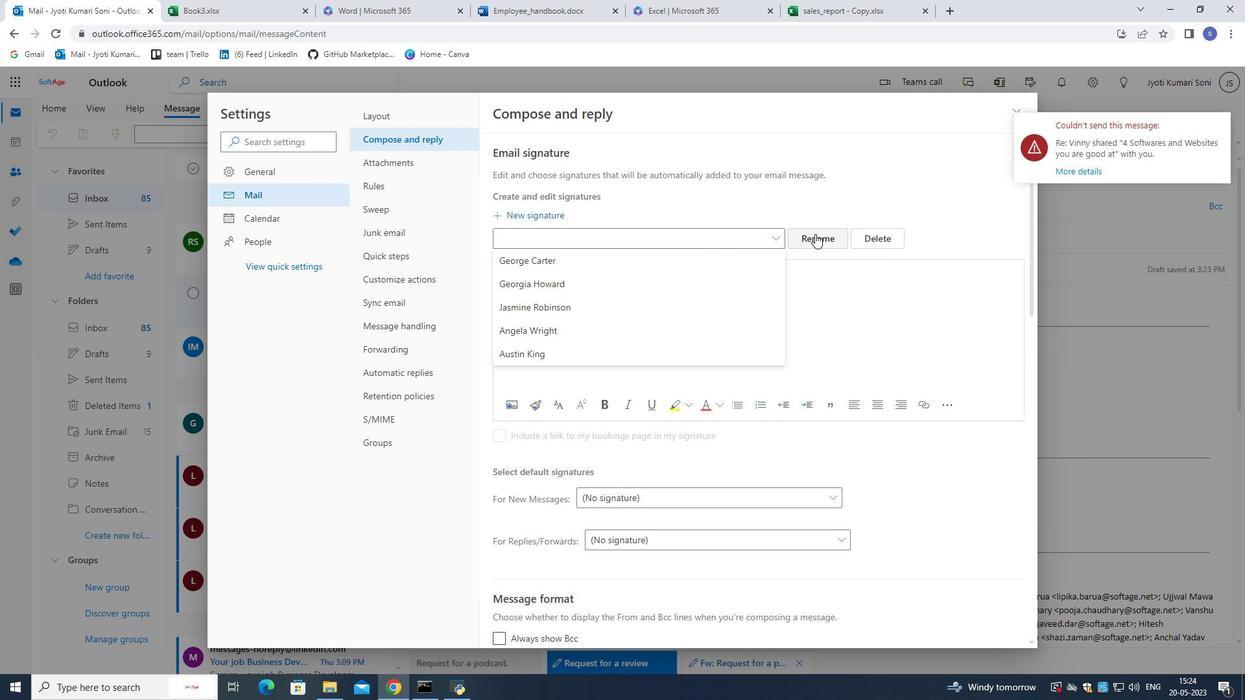 
Action: Mouse moved to (696, 238)
Screenshot: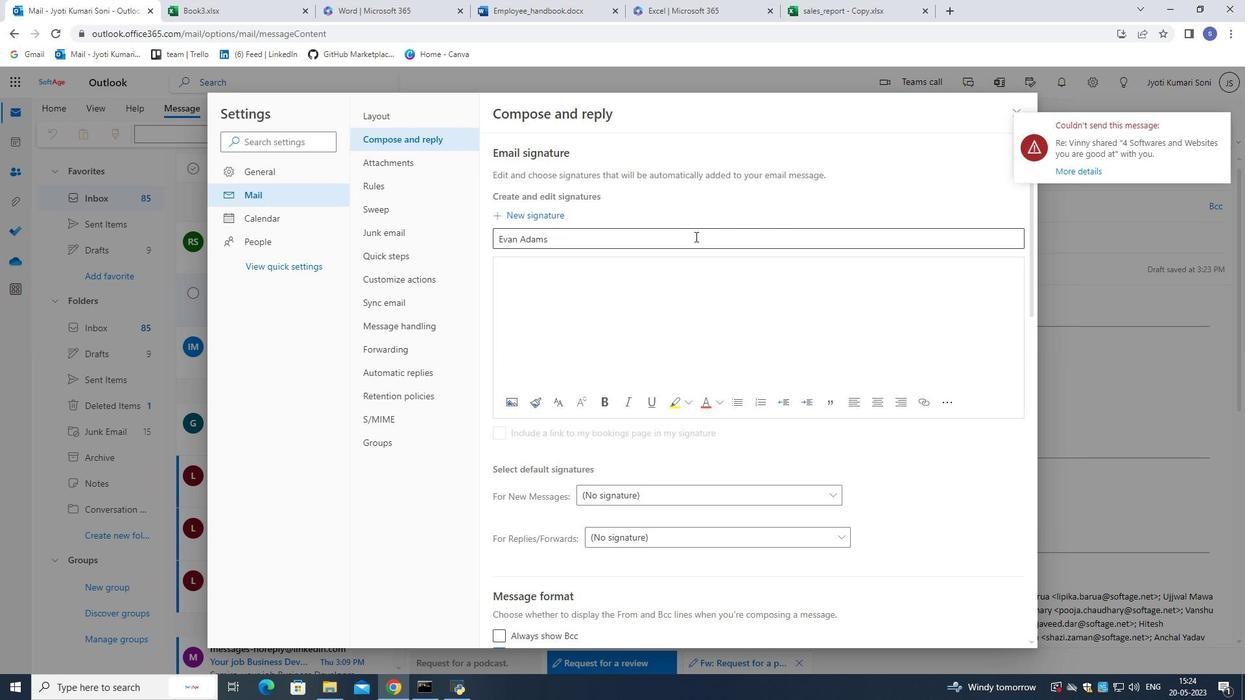 
Action: Mouse pressed left at (696, 238)
Screenshot: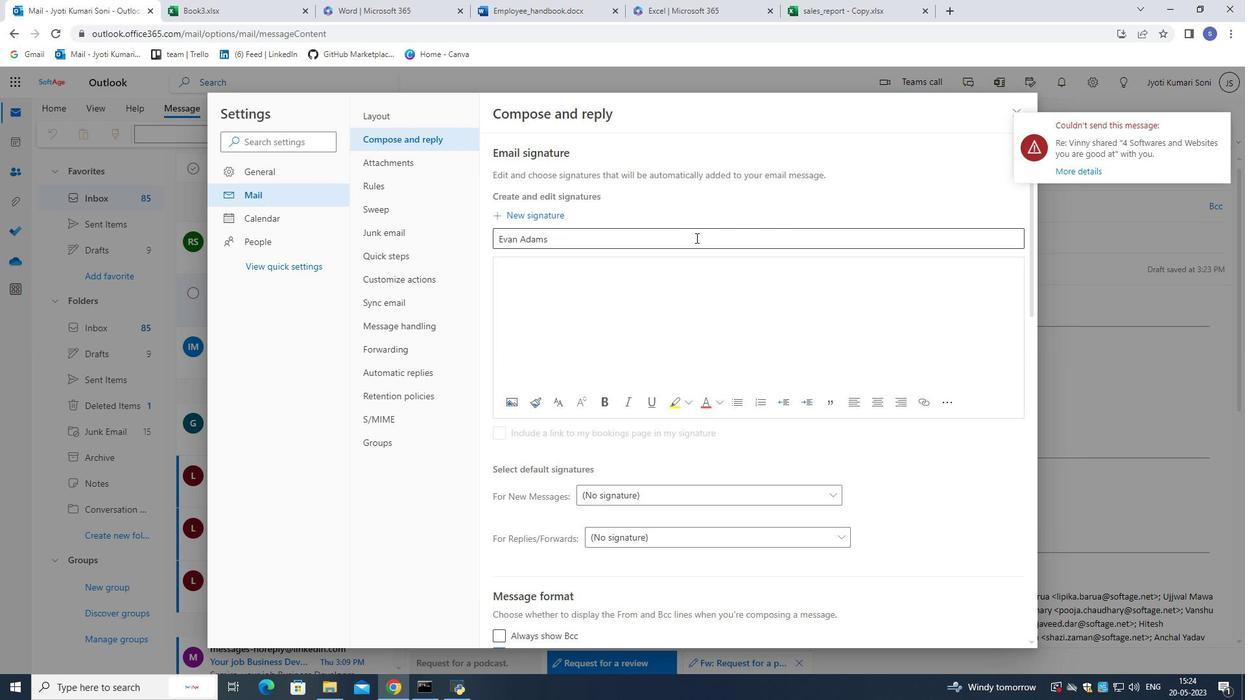 
Action: Key pressed <Key.backspace><Key.backspace><Key.backspace><Key.backspace><Key.backspace><Key.backspace><Key.backspace><Key.backspace><Key.backspace><Key.backspace><Key.backspace><Key.backspace><Key.backspace><Key.backspace><Key.backspace><Key.backspace><Key.backspace><Key.backspace><Key.backspace><Key.shift>Johnny<Key.space><Key.shift>Mitchell
Screenshot: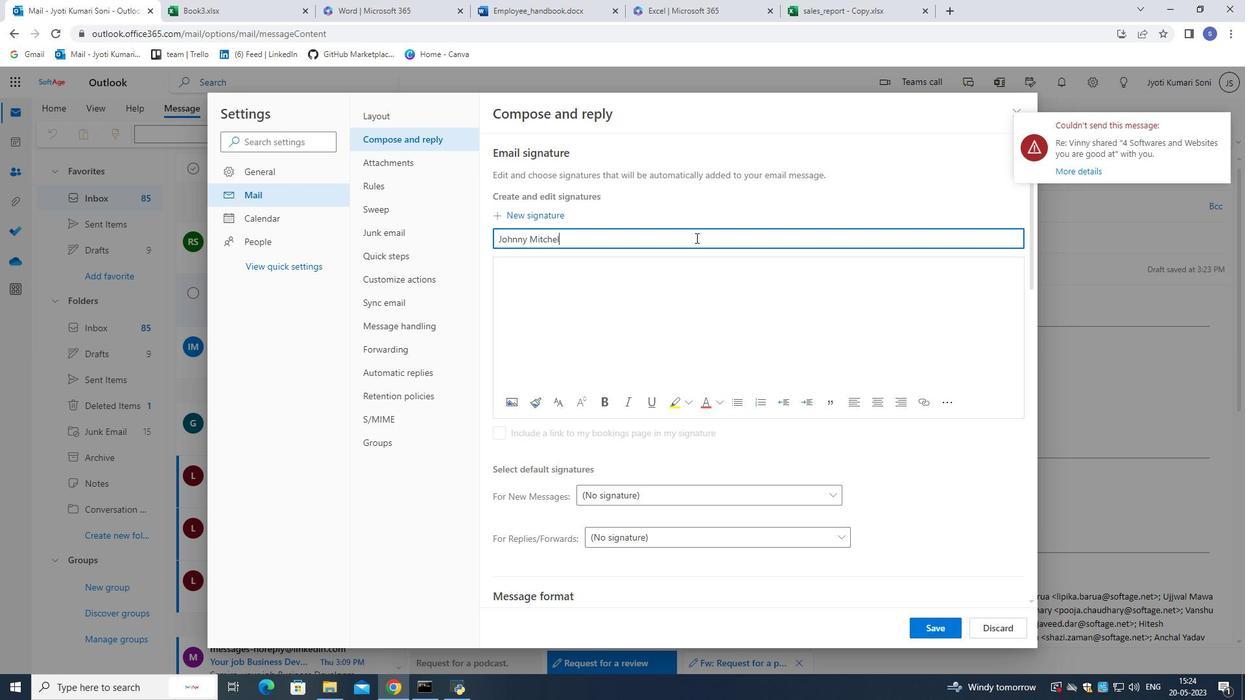 
Action: Mouse moved to (635, 241)
Screenshot: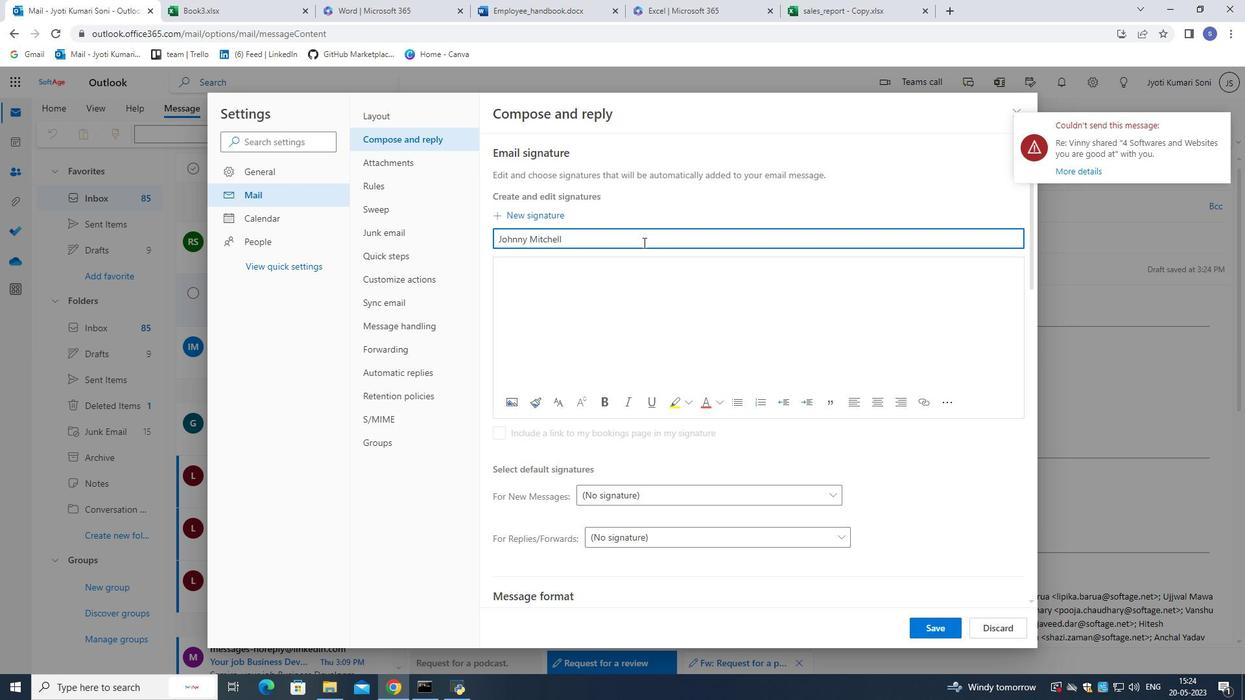 
Action: Mouse pressed left at (635, 241)
Screenshot: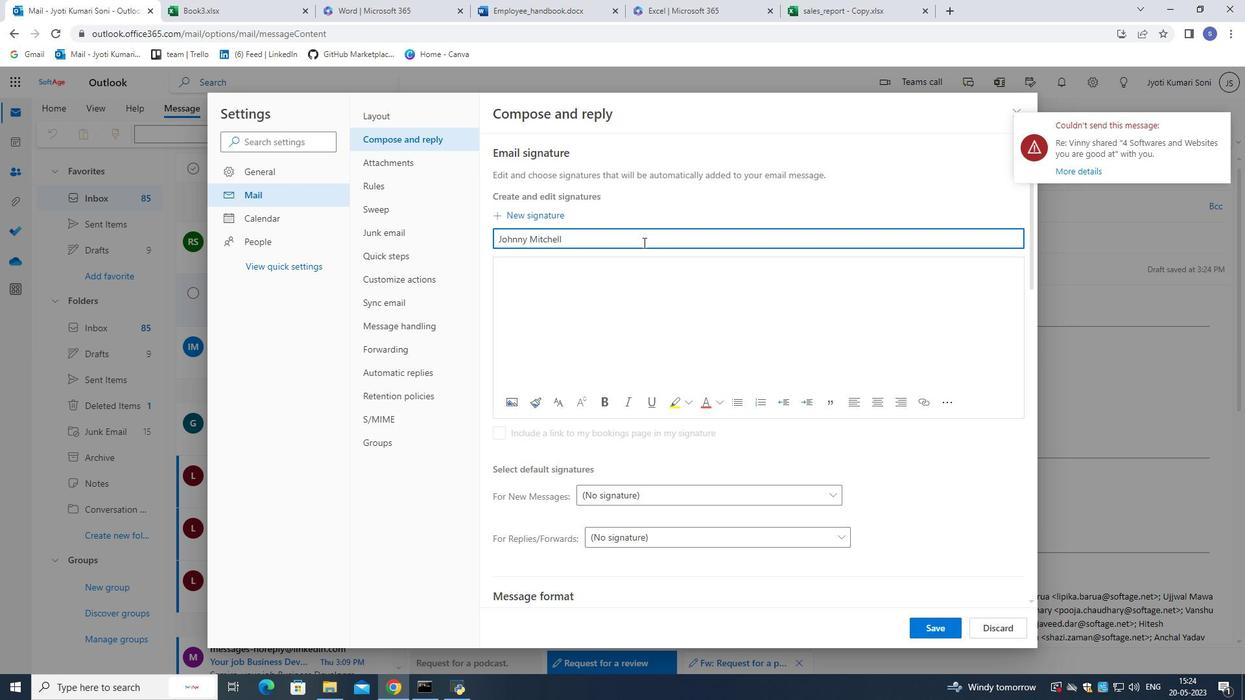 
Action: Mouse moved to (478, 253)
Screenshot: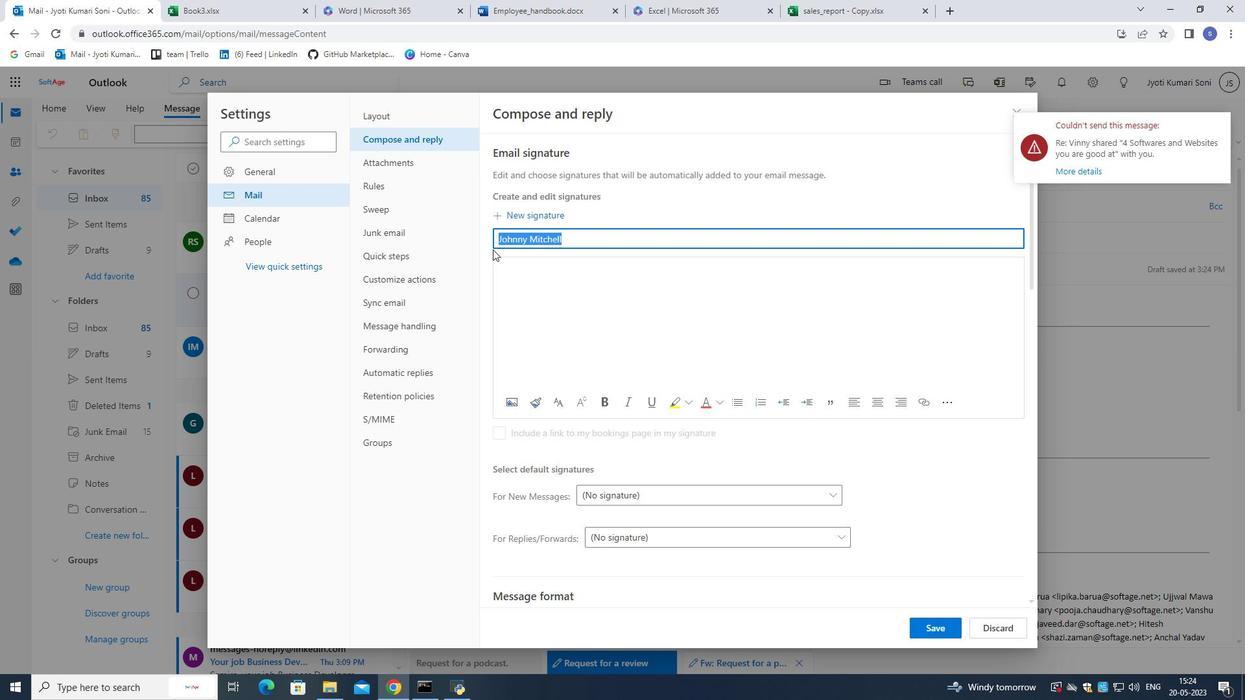 
Action: Key pressed ctrl+C
Screenshot: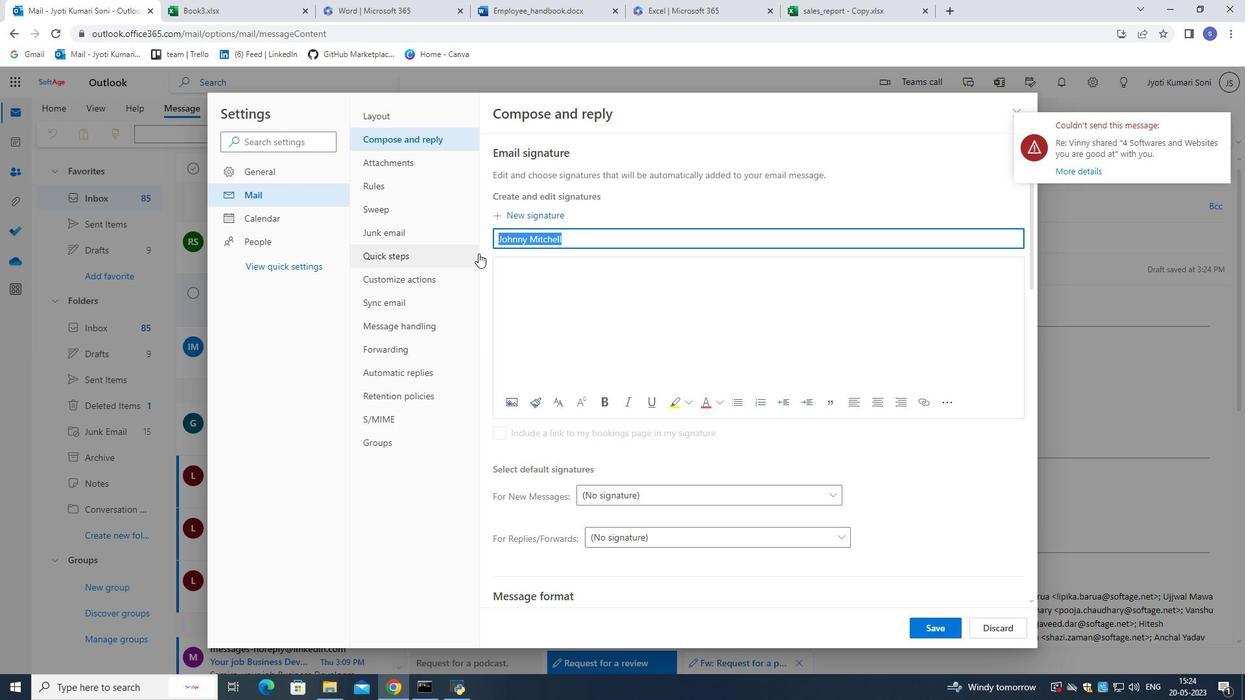 
Action: Mouse moved to (517, 274)
Screenshot: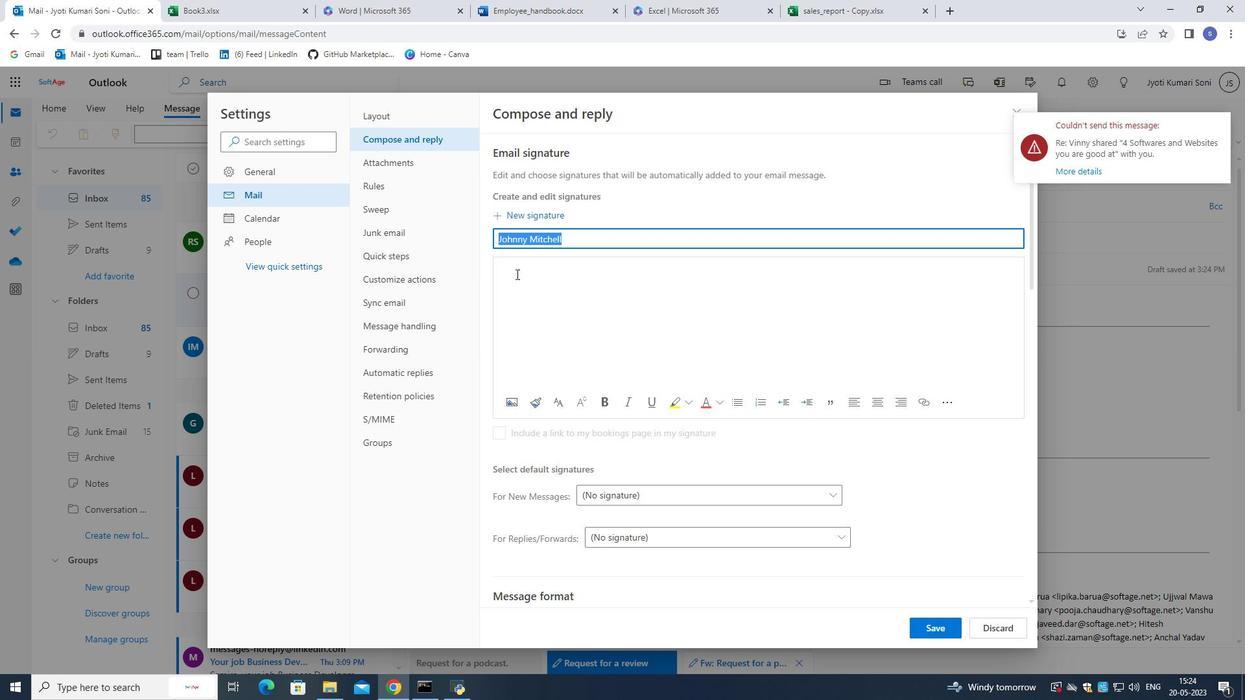 
Action: Mouse pressed left at (517, 274)
Screenshot: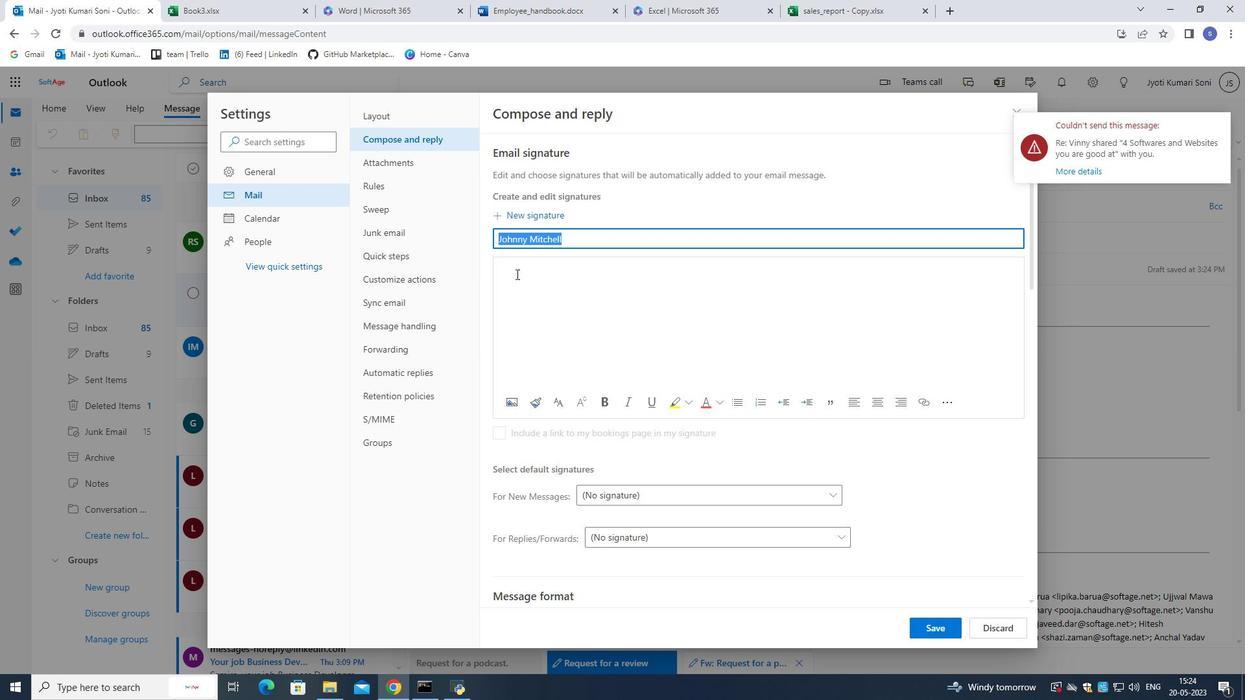 
Action: Mouse moved to (518, 274)
Screenshot: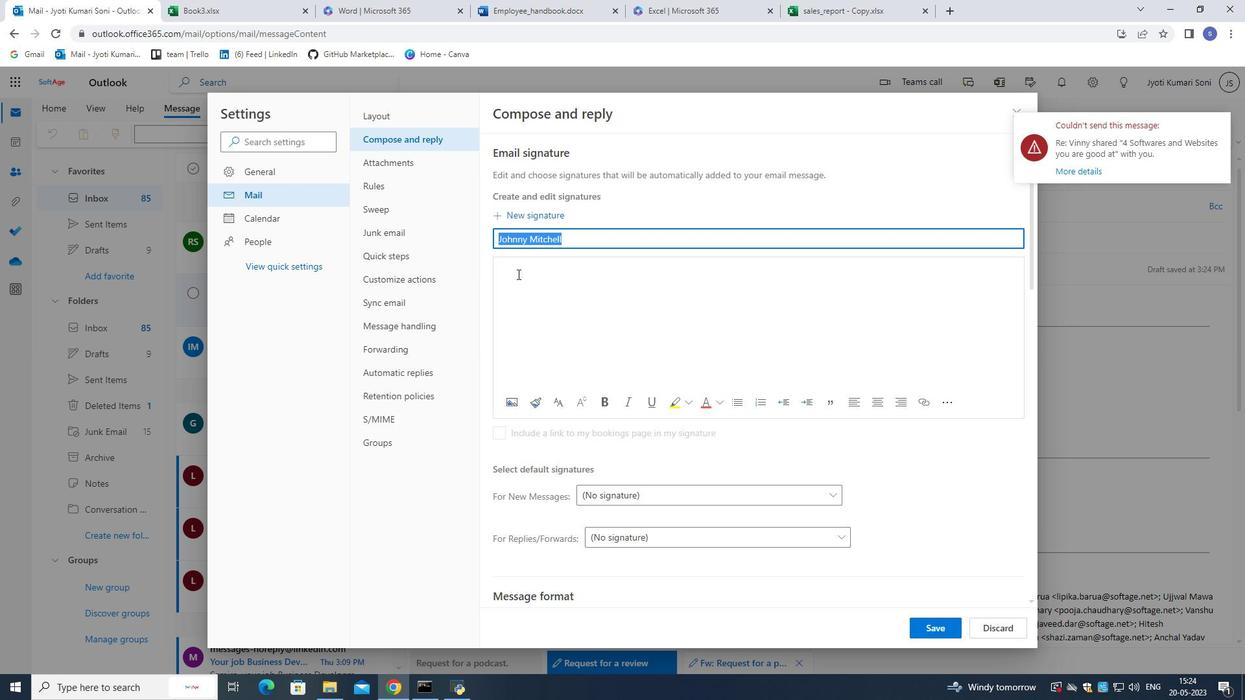 
Action: Key pressed ctrl+V
Screenshot: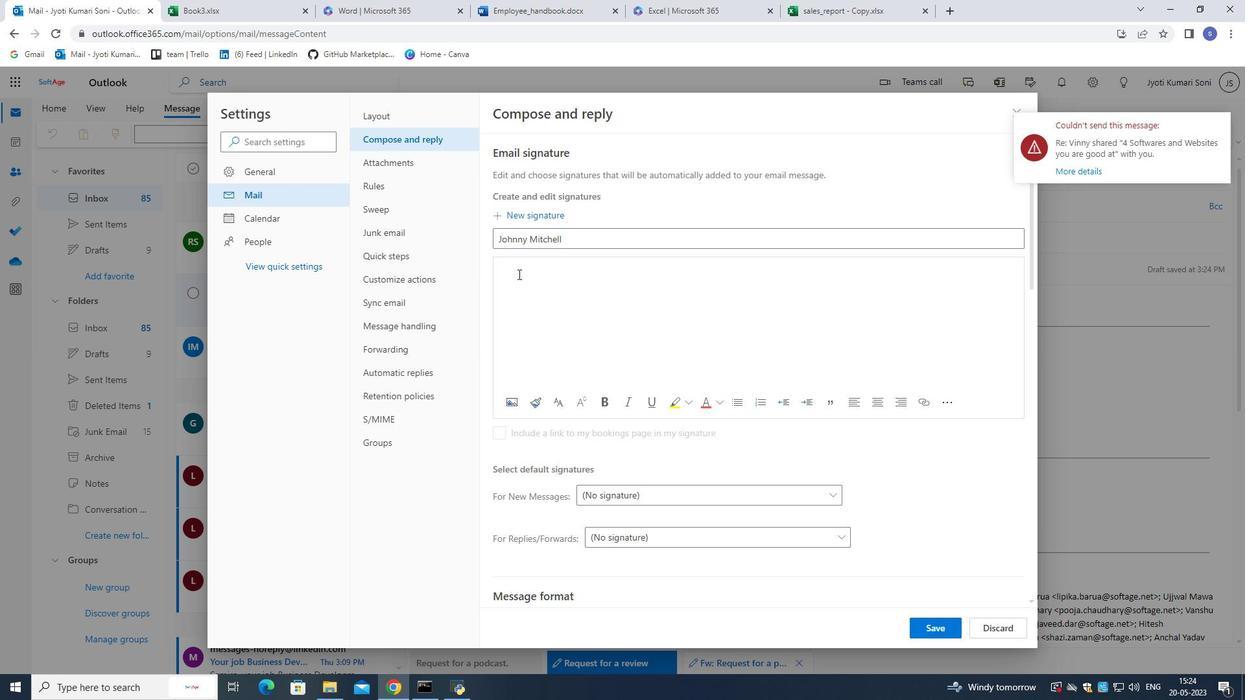 
Action: Mouse moved to (920, 634)
Screenshot: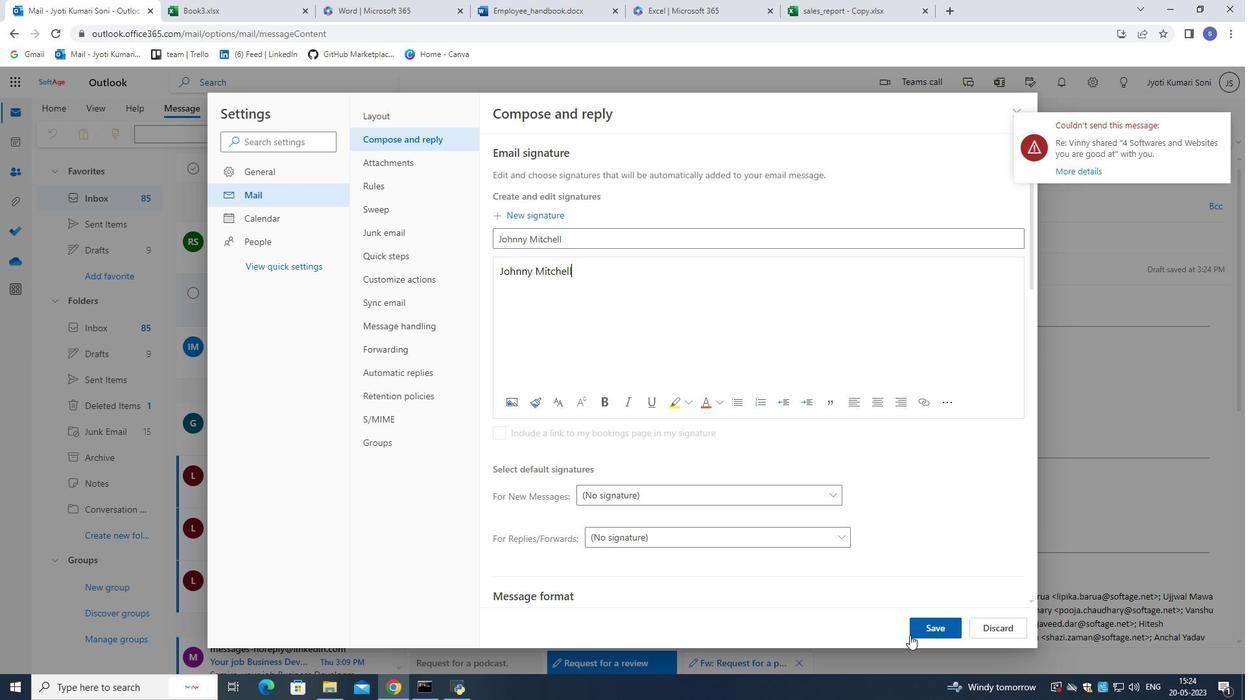 
Action: Mouse pressed left at (920, 634)
Screenshot: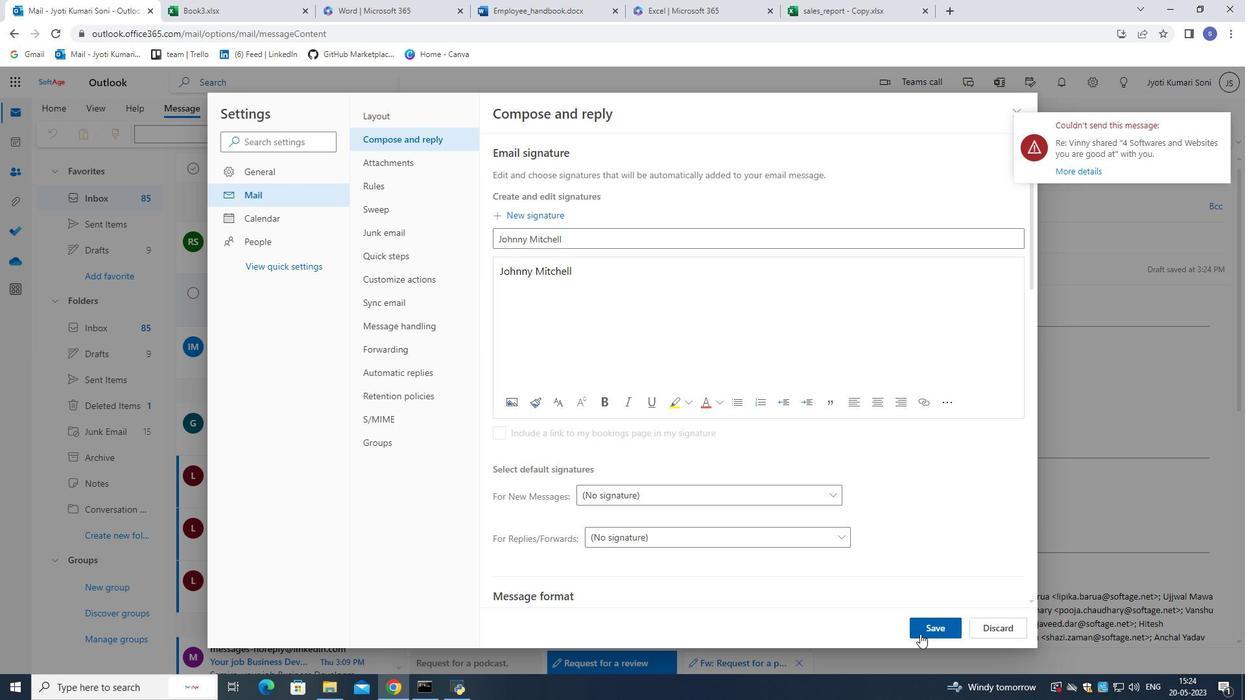 
Action: Mouse moved to (974, 136)
Screenshot: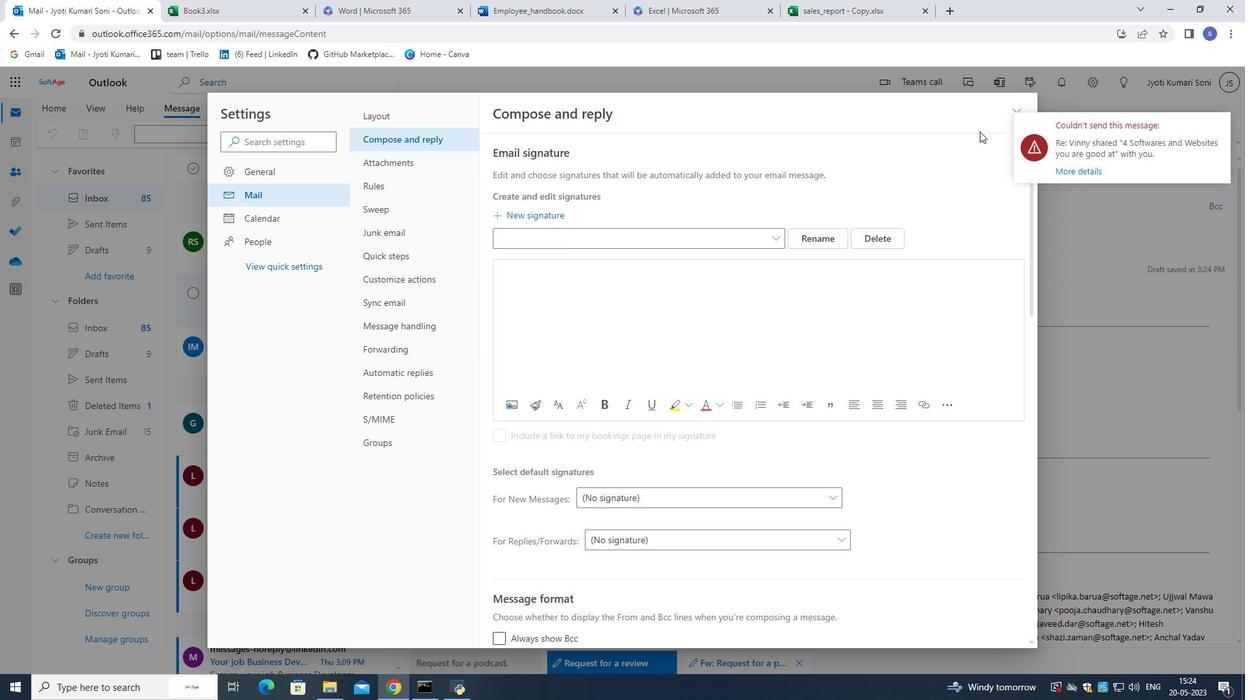 
Action: Mouse scrolled (974, 136) with delta (0, 0)
Screenshot: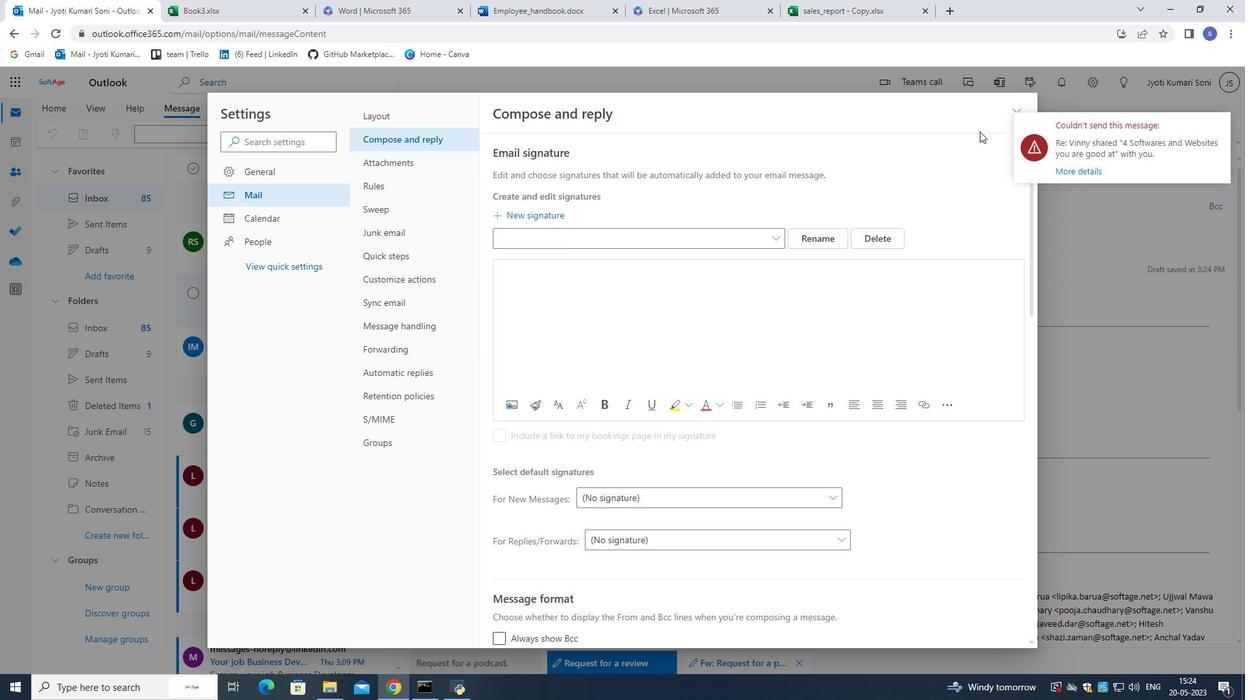 
Action: Mouse moved to (973, 137)
Screenshot: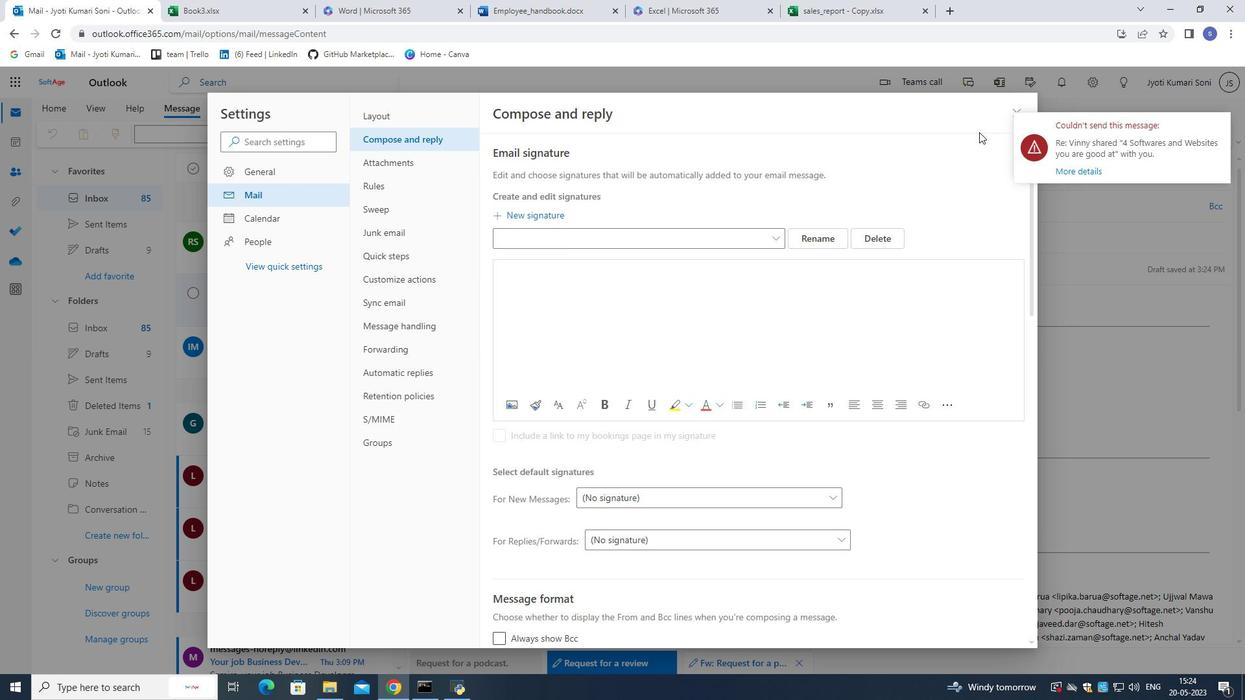 
Action: Mouse scrolled (973, 136) with delta (0, 0)
Screenshot: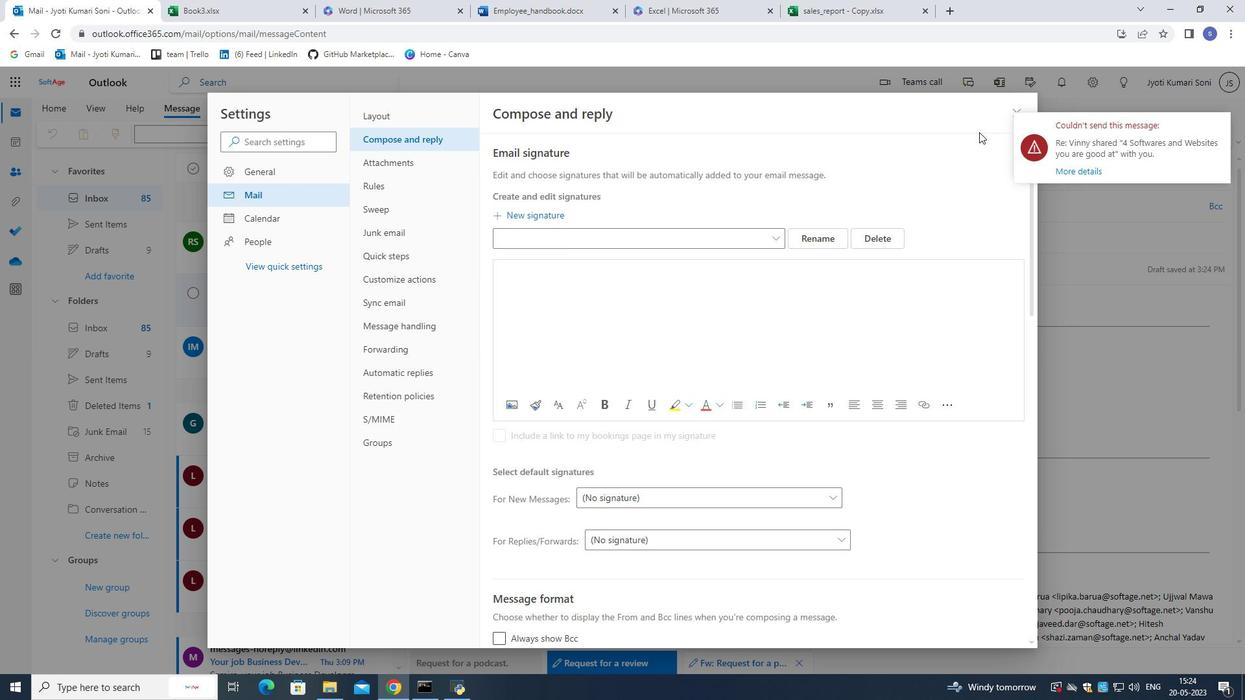 
Action: Mouse moved to (973, 138)
Screenshot: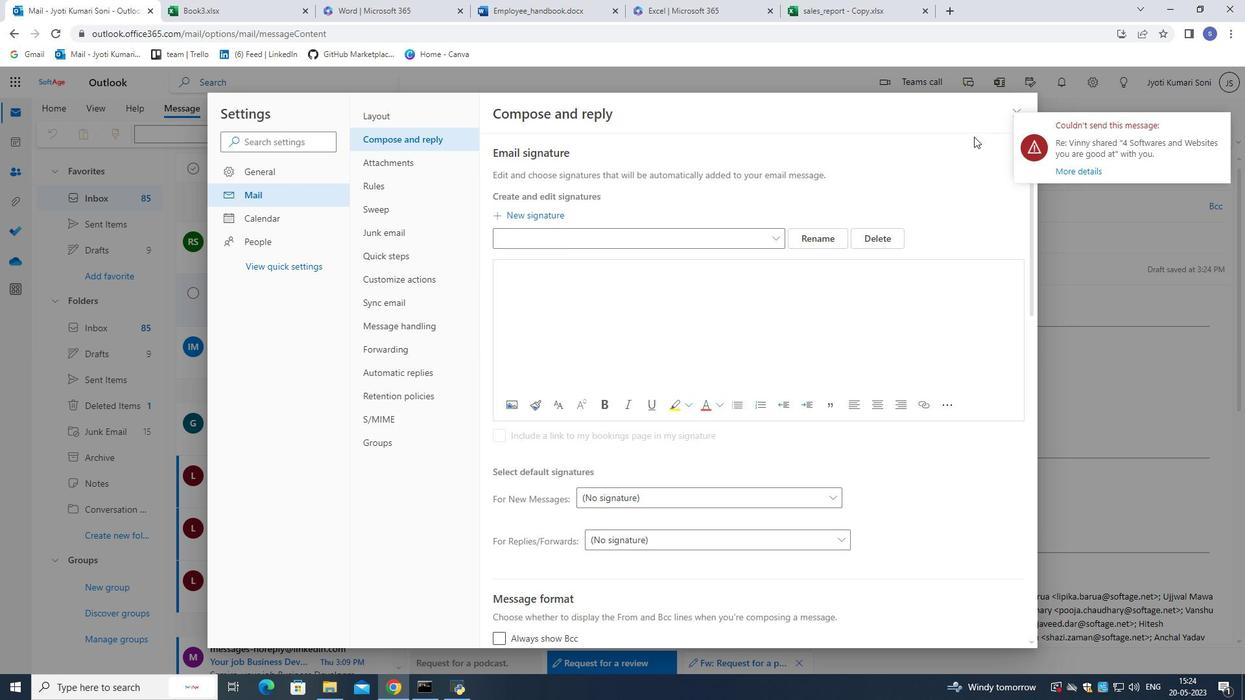 
Action: Mouse scrolled (973, 138) with delta (0, 0)
Screenshot: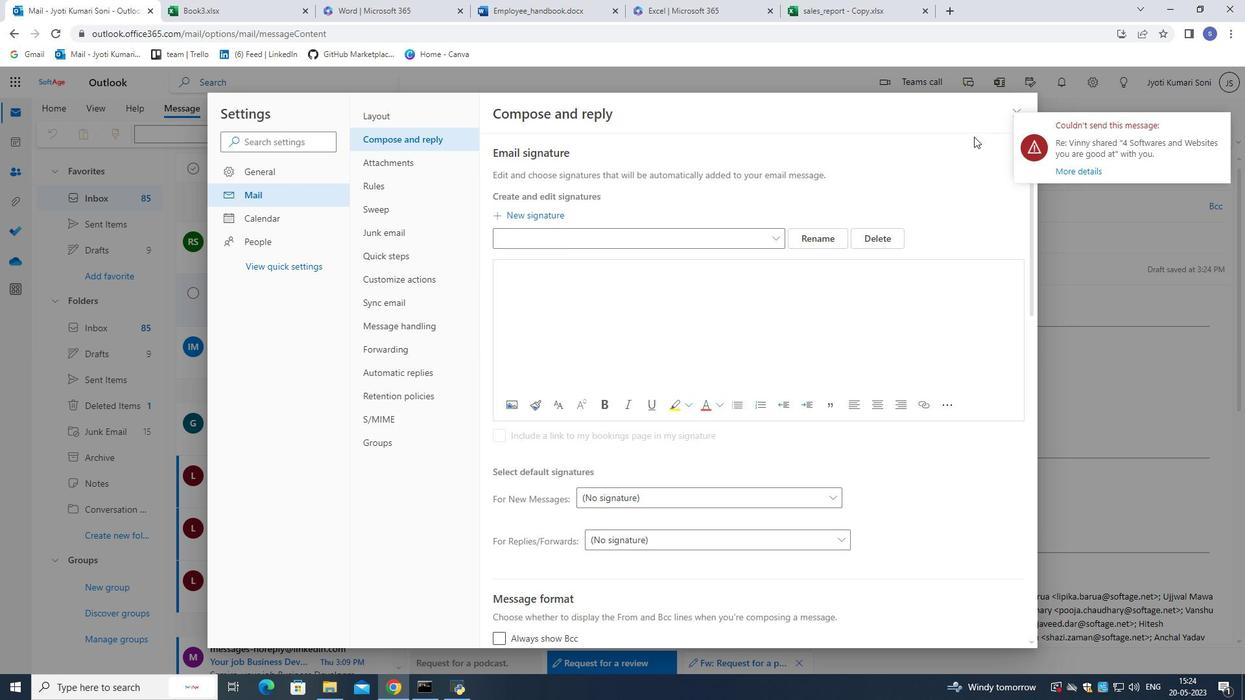 
Action: Mouse moved to (1019, 108)
Screenshot: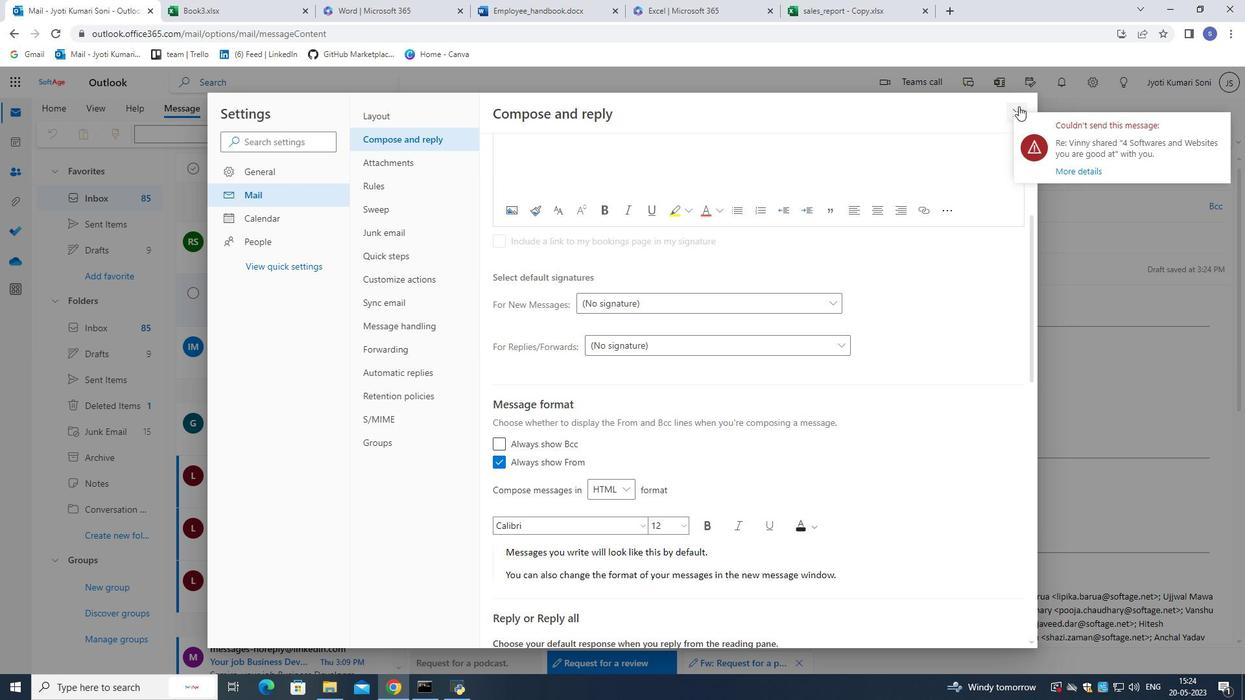 
Action: Mouse pressed left at (1019, 108)
Screenshot: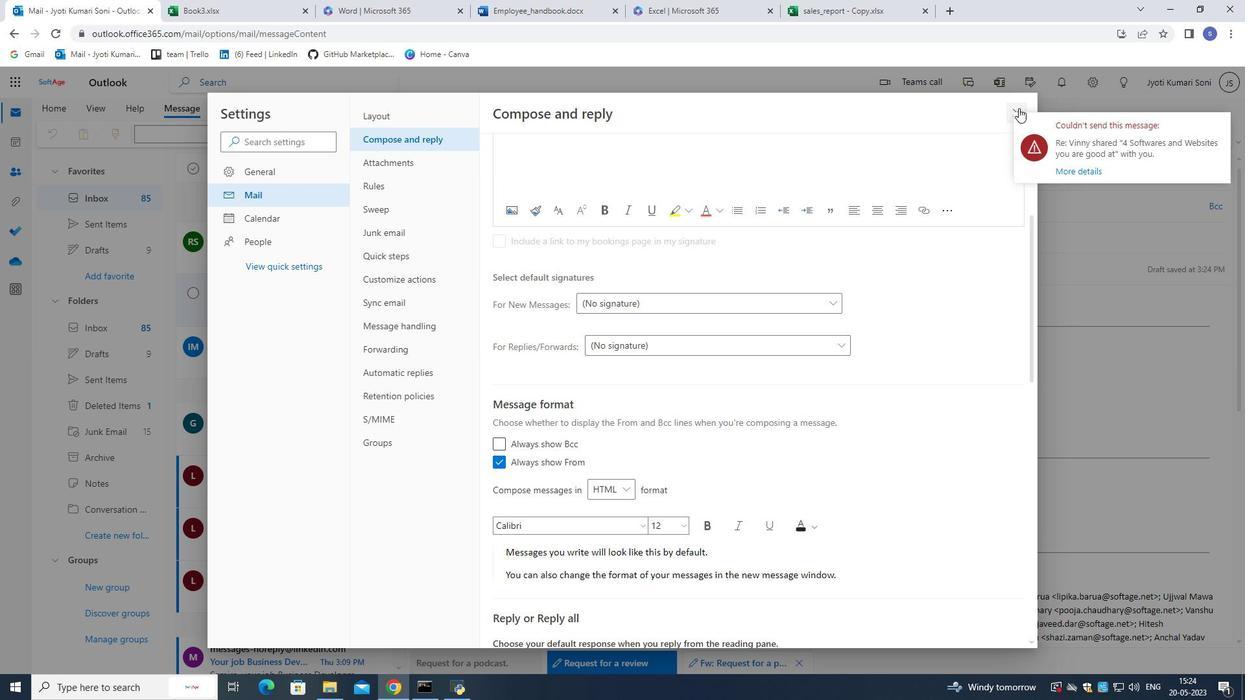 
Action: Mouse moved to (886, 134)
Screenshot: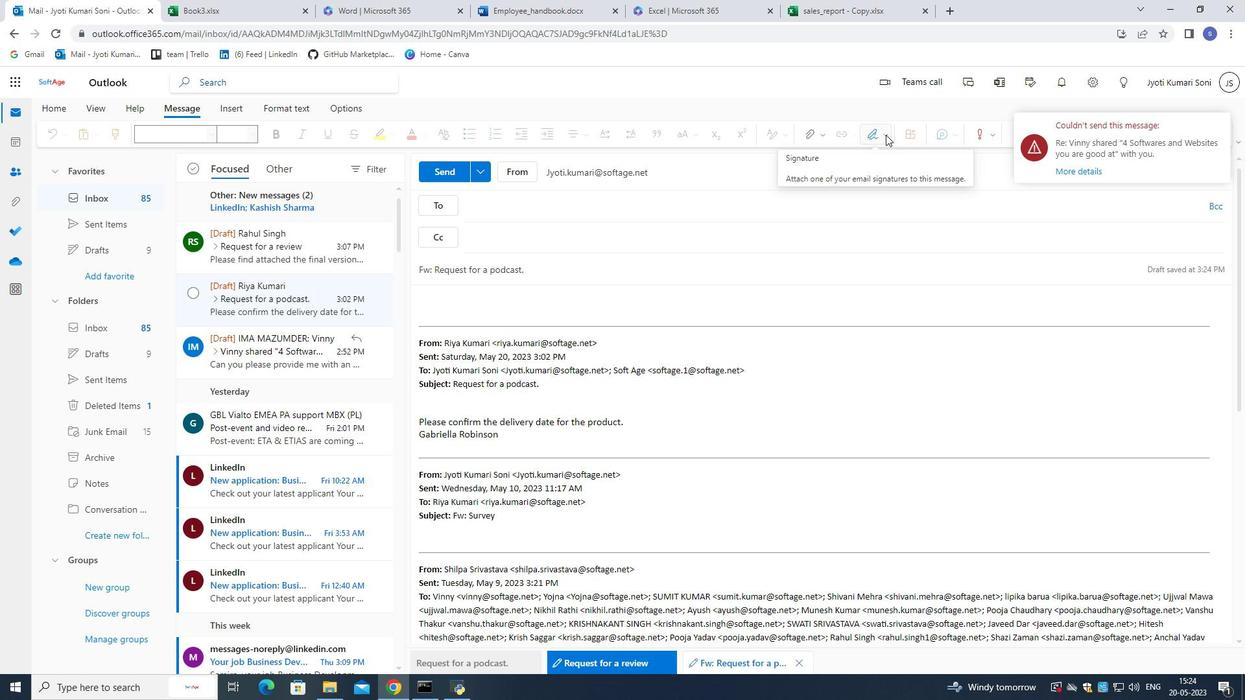 
Action: Mouse pressed left at (886, 134)
Screenshot: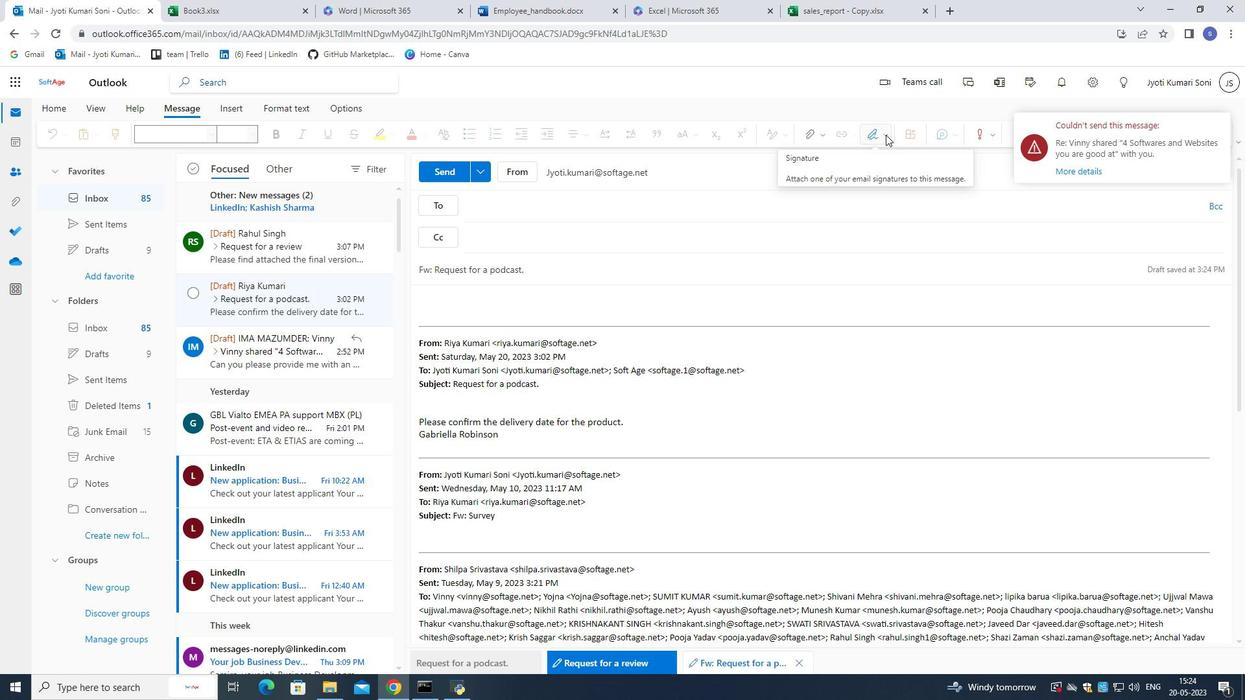
Action: Mouse moved to (867, 276)
Screenshot: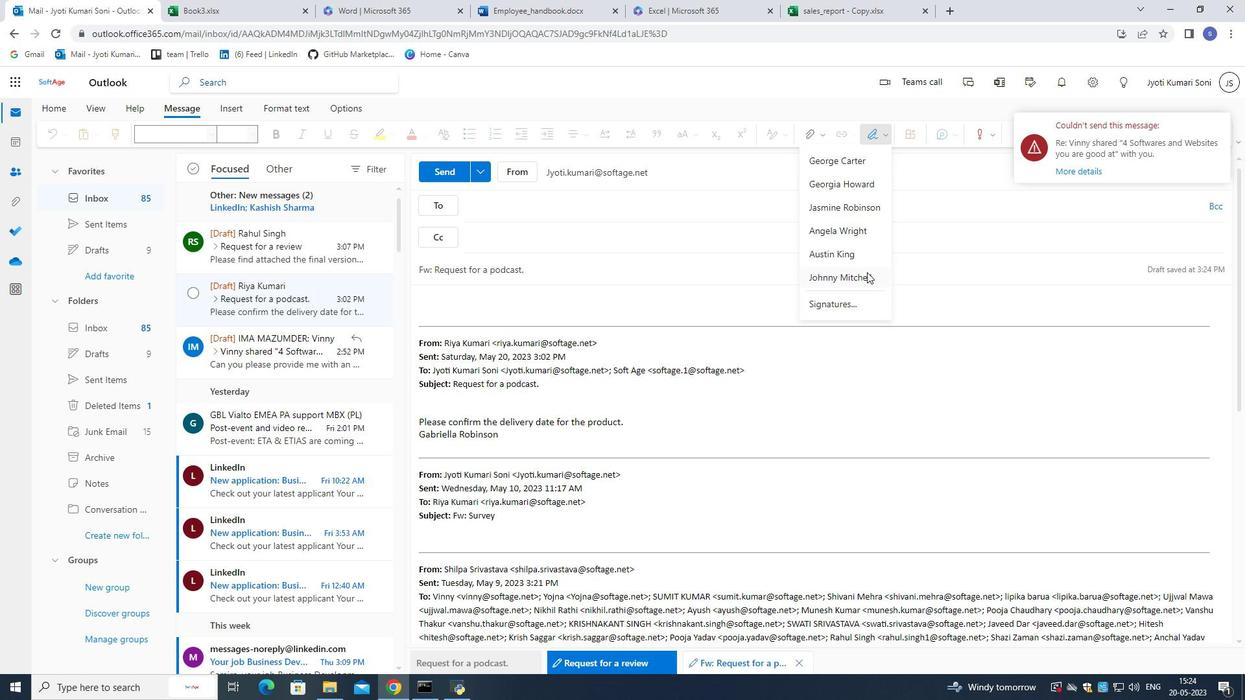 
Action: Mouse pressed left at (867, 276)
Screenshot: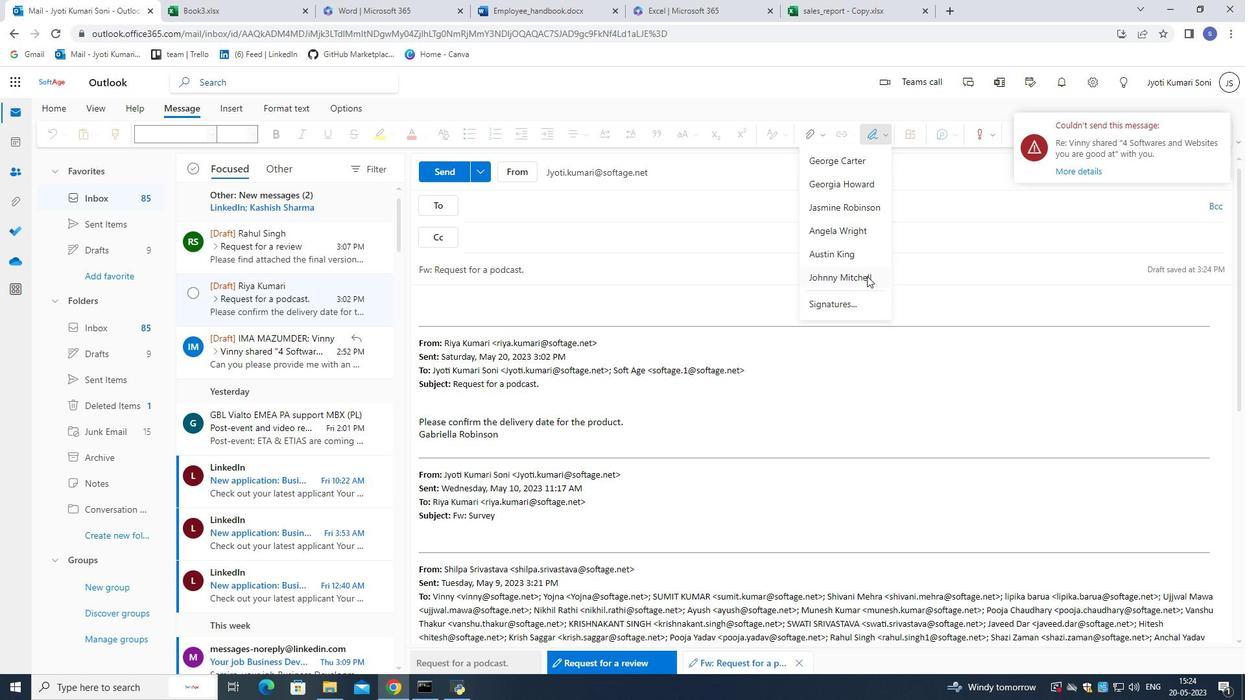 
Action: Mouse moved to (566, 267)
Screenshot: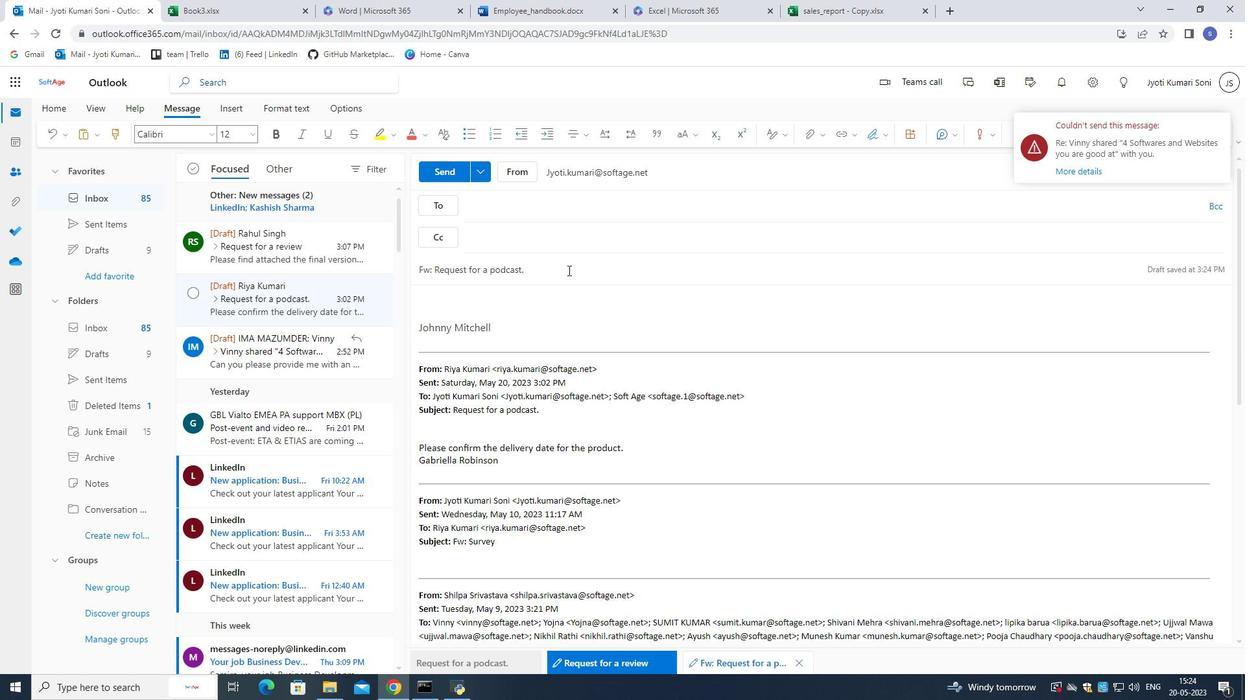 
Action: Mouse pressed left at (566, 267)
Screenshot: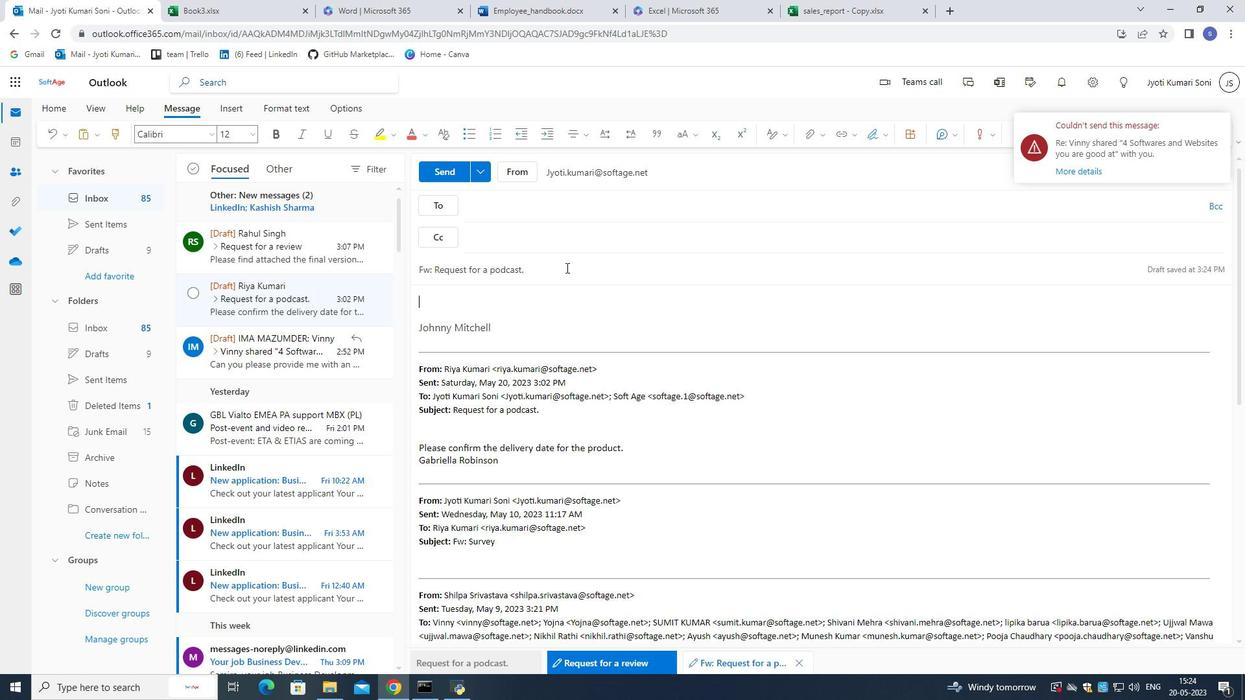 
Action: Mouse moved to (570, 288)
Screenshot: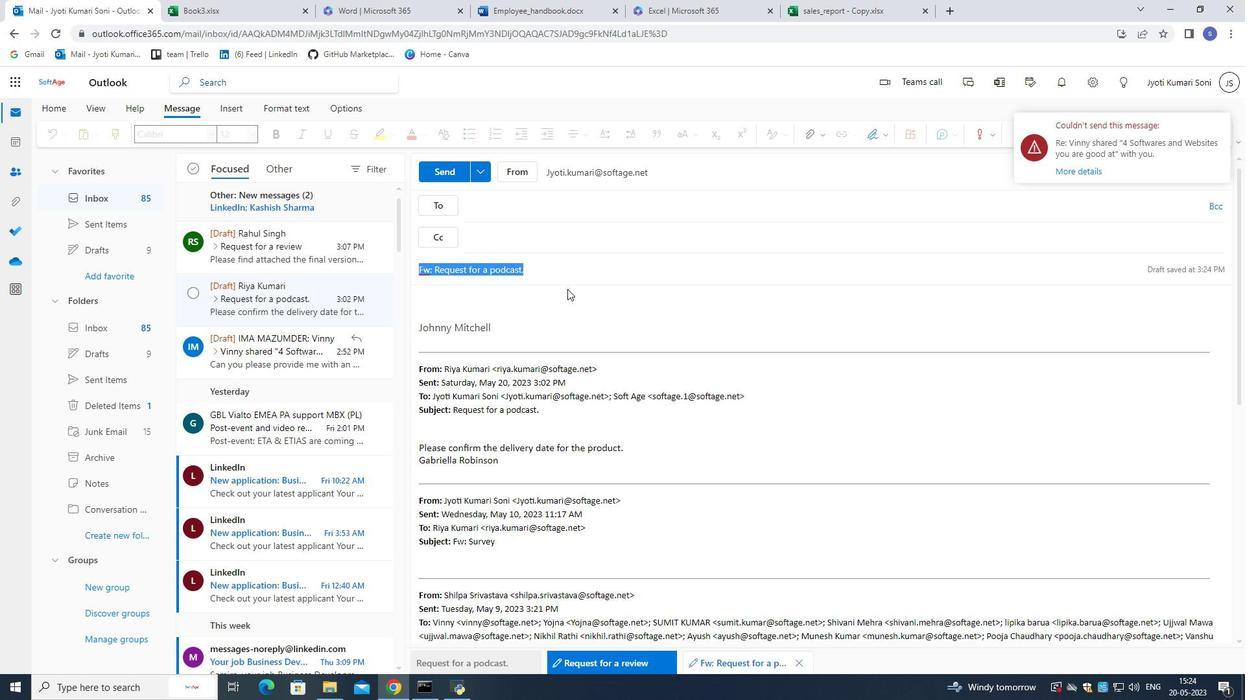 
Action: Key pressed <Key.backspace>
Screenshot: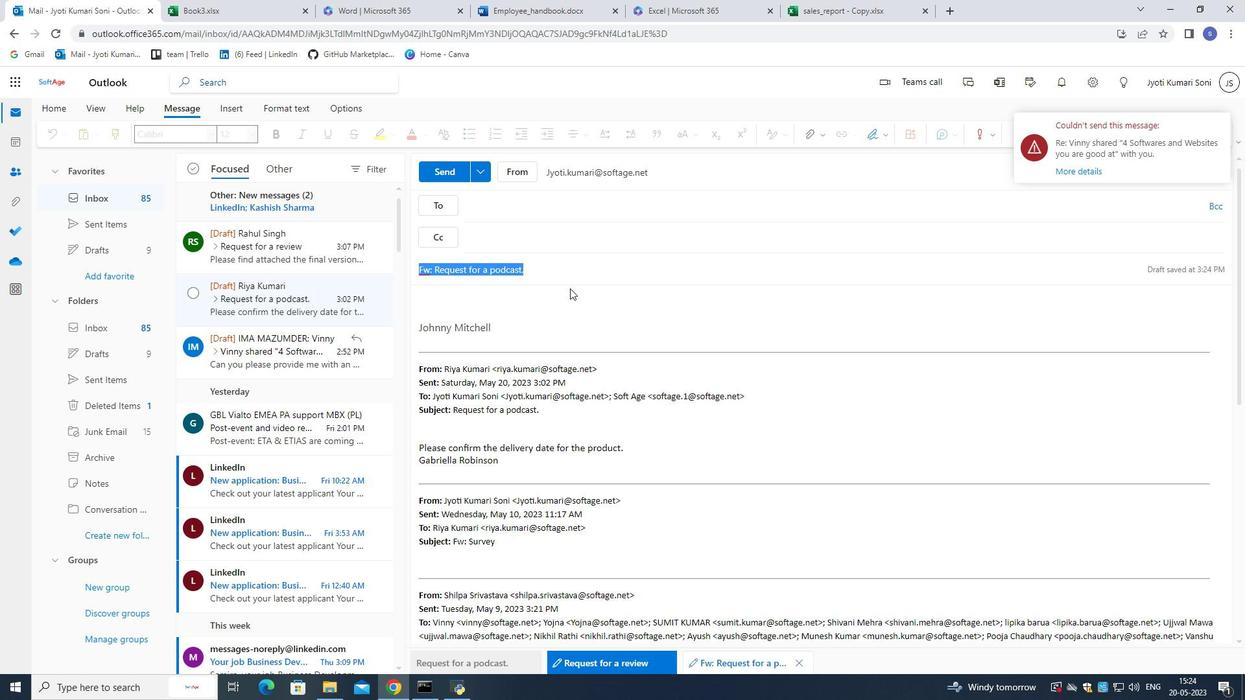 
Action: Mouse moved to (590, 289)
Screenshot: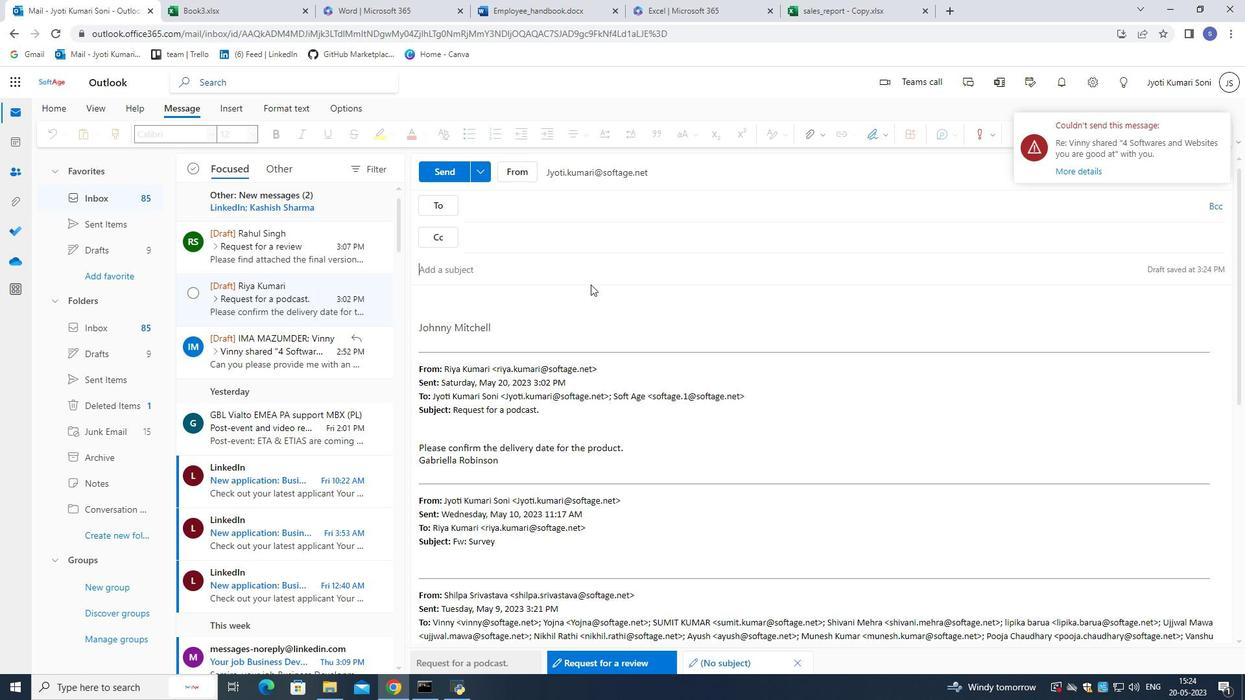
Action: Key pressed <Key.shift>Request<Key.space>for<Key.space>a<Key.space>review
Screenshot: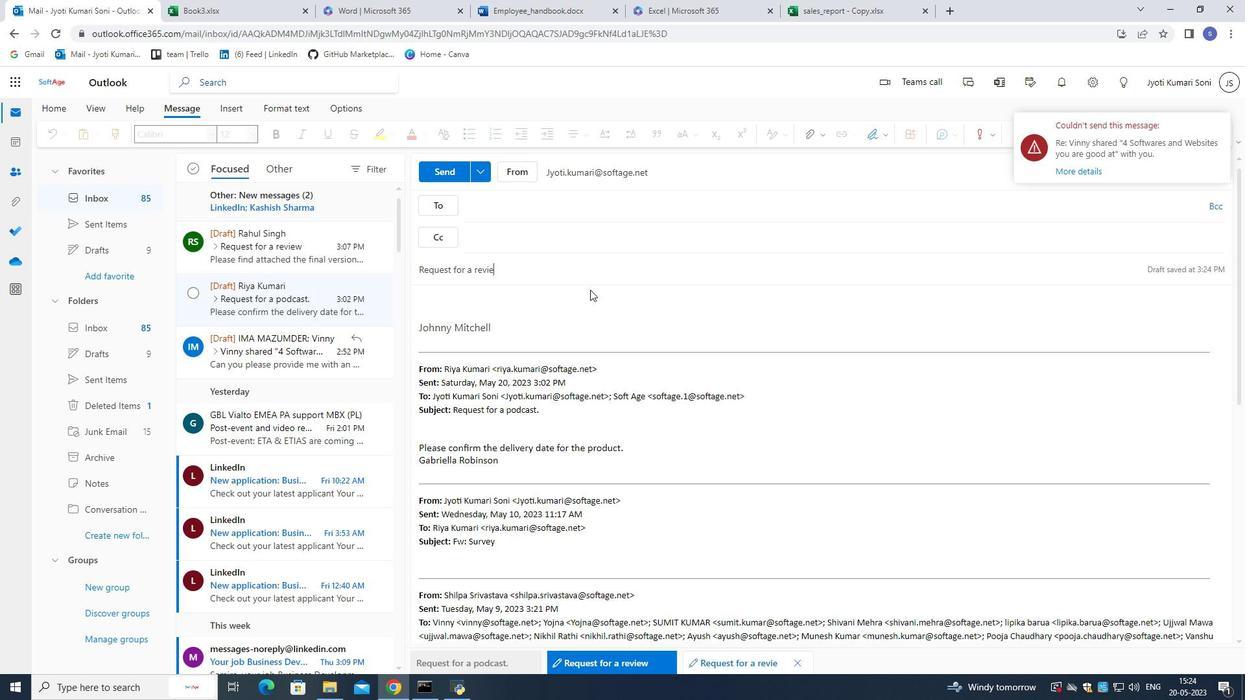 
Action: Mouse moved to (658, 168)
Screenshot: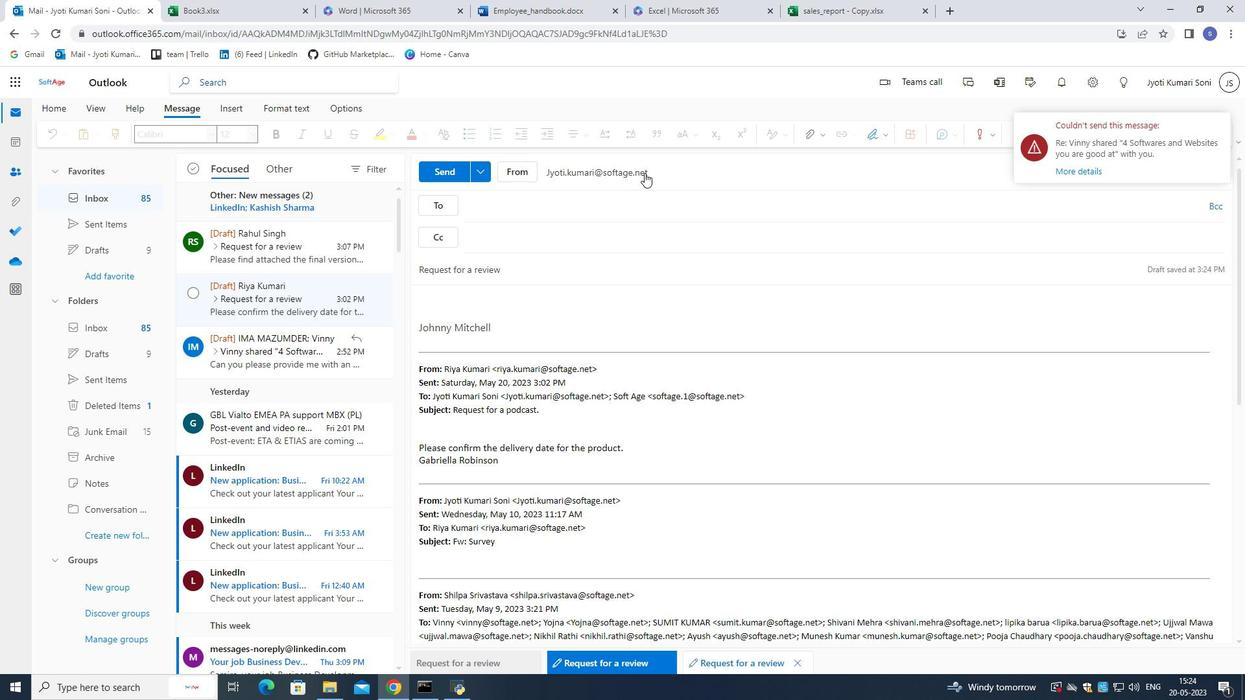 
Action: Mouse pressed left at (658, 168)
Screenshot: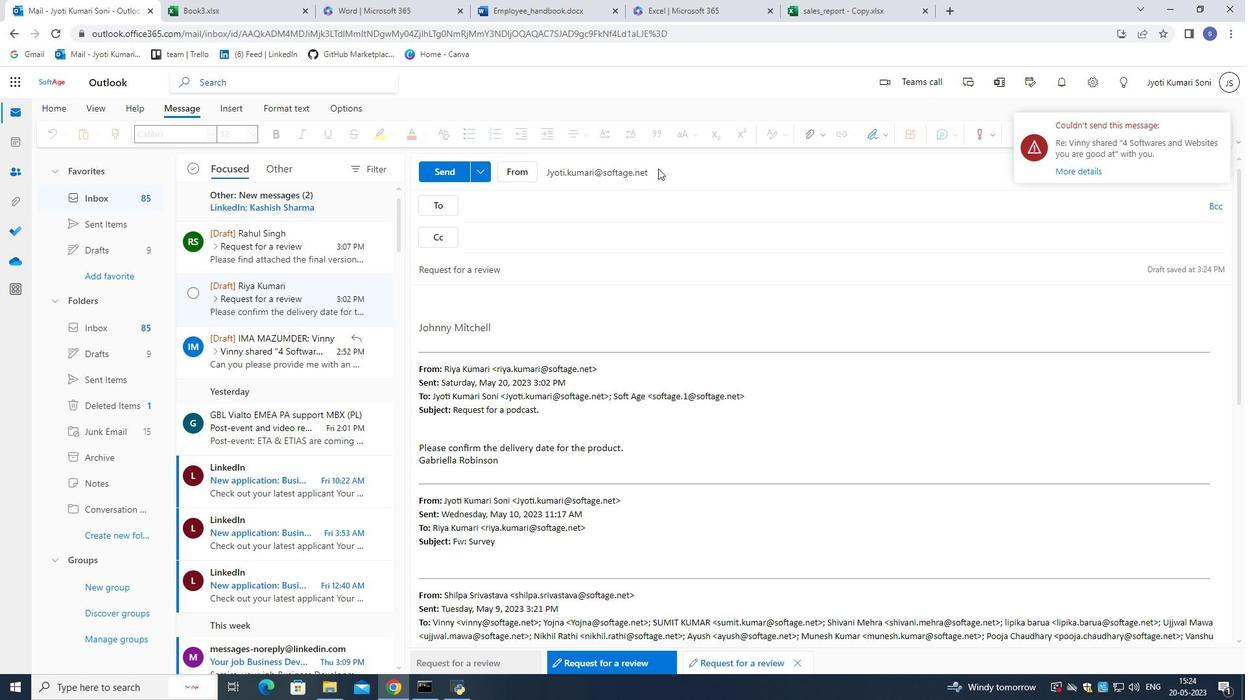 
Action: Mouse moved to (520, 176)
Screenshot: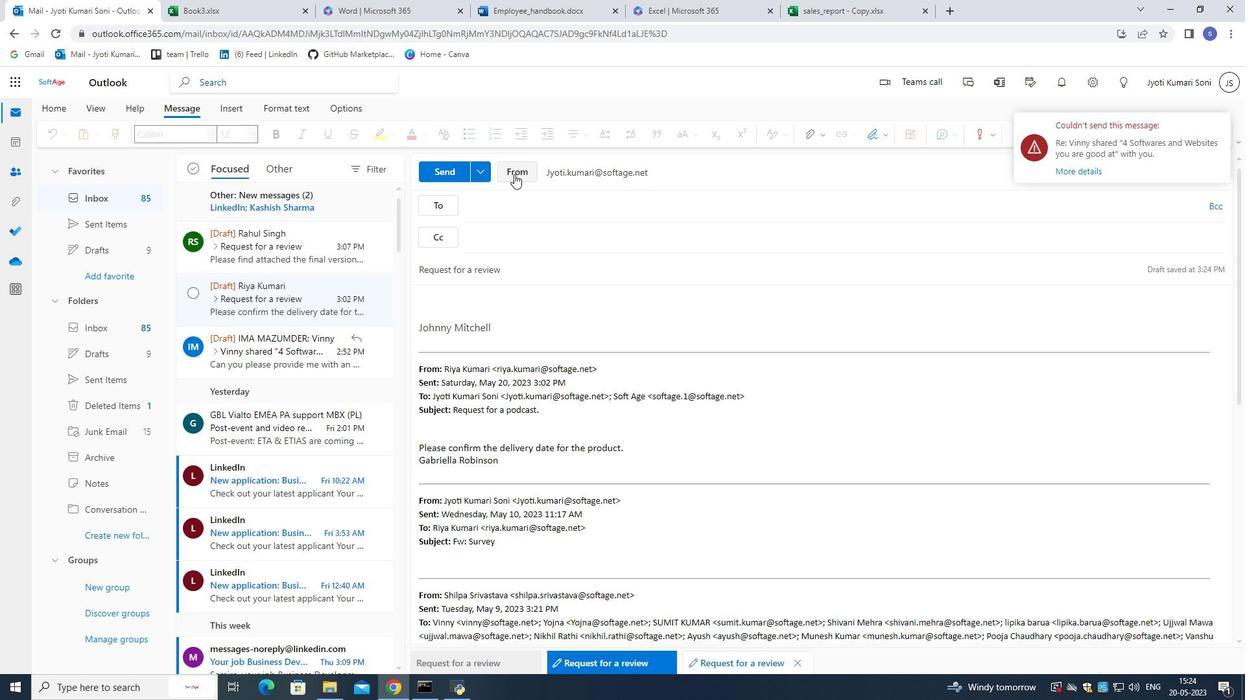 
Action: Mouse pressed left at (520, 176)
Screenshot: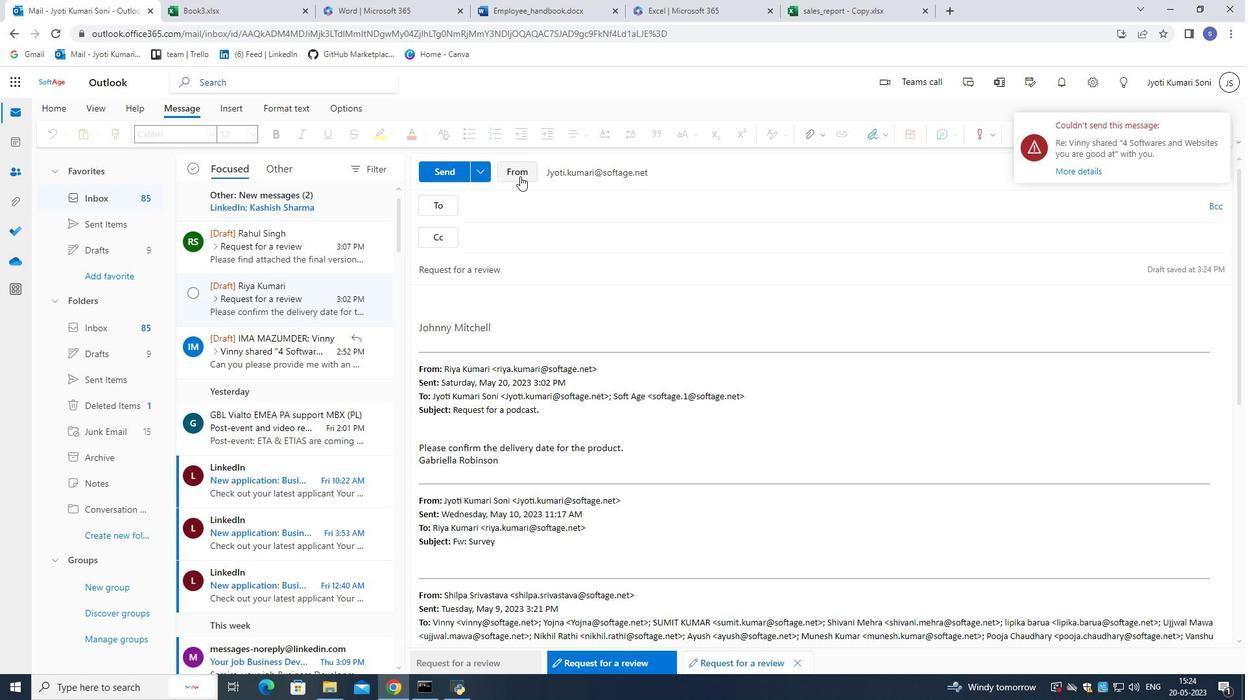 
Action: Mouse moved to (531, 211)
Screenshot: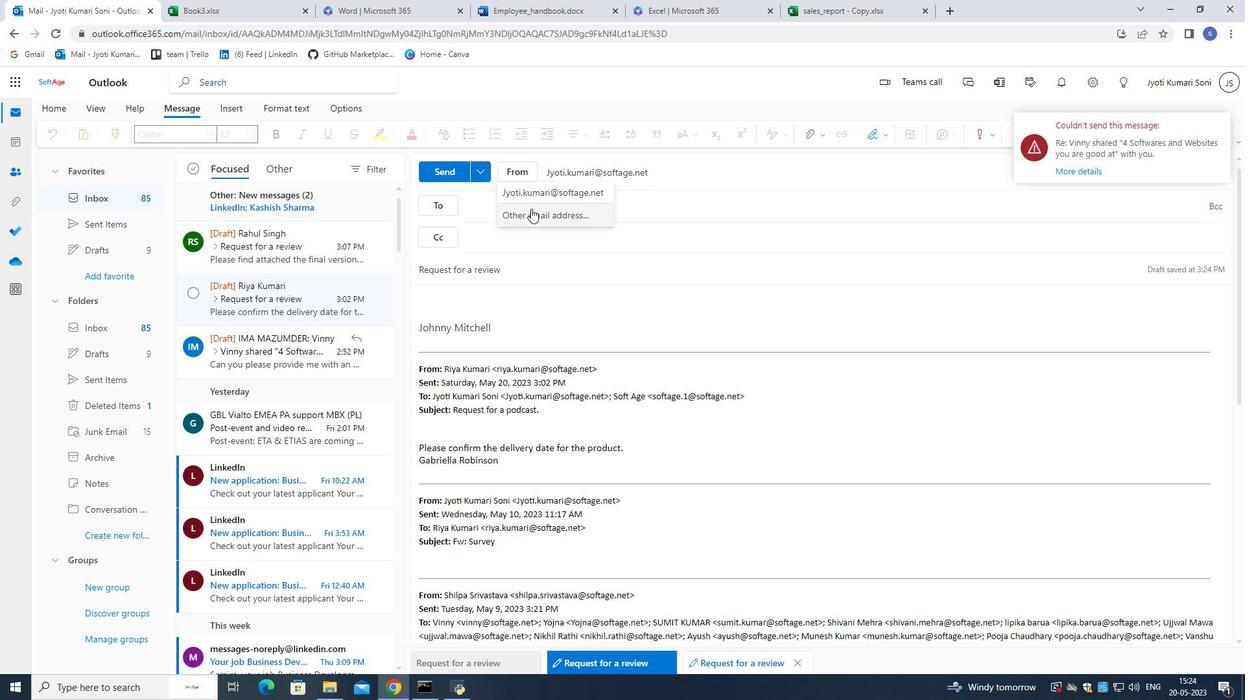 
Action: Mouse pressed left at (531, 211)
Screenshot: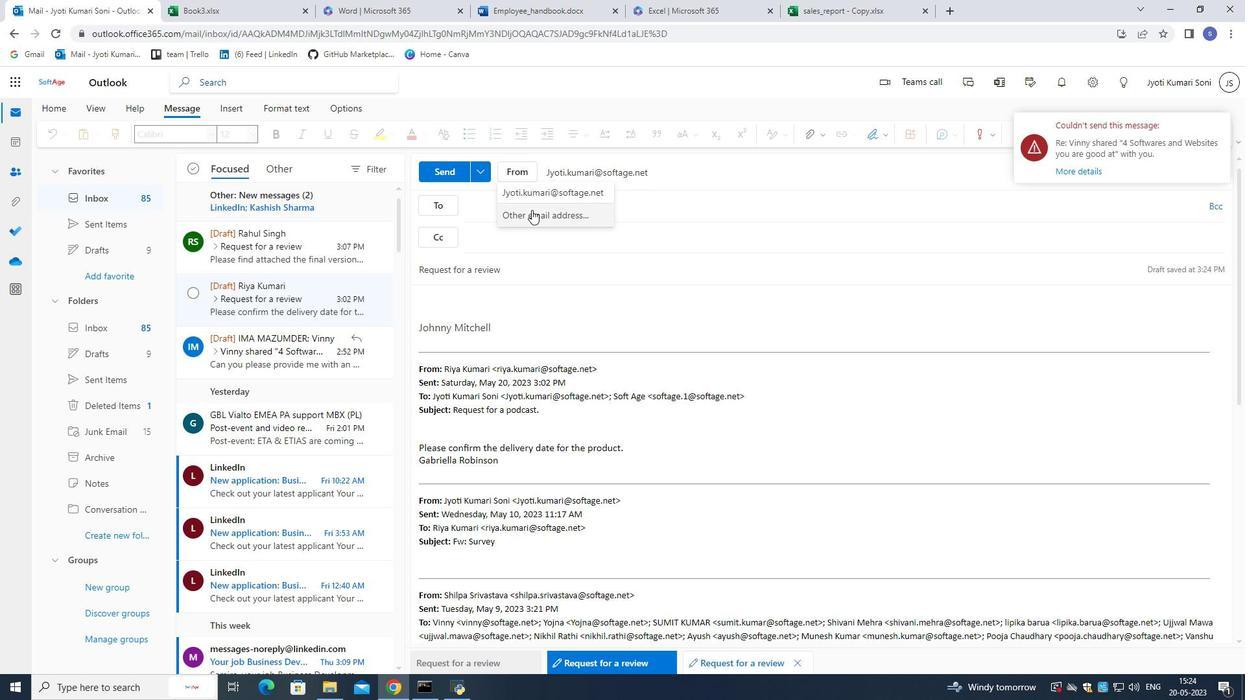 
Action: Mouse moved to (568, 179)
Screenshot: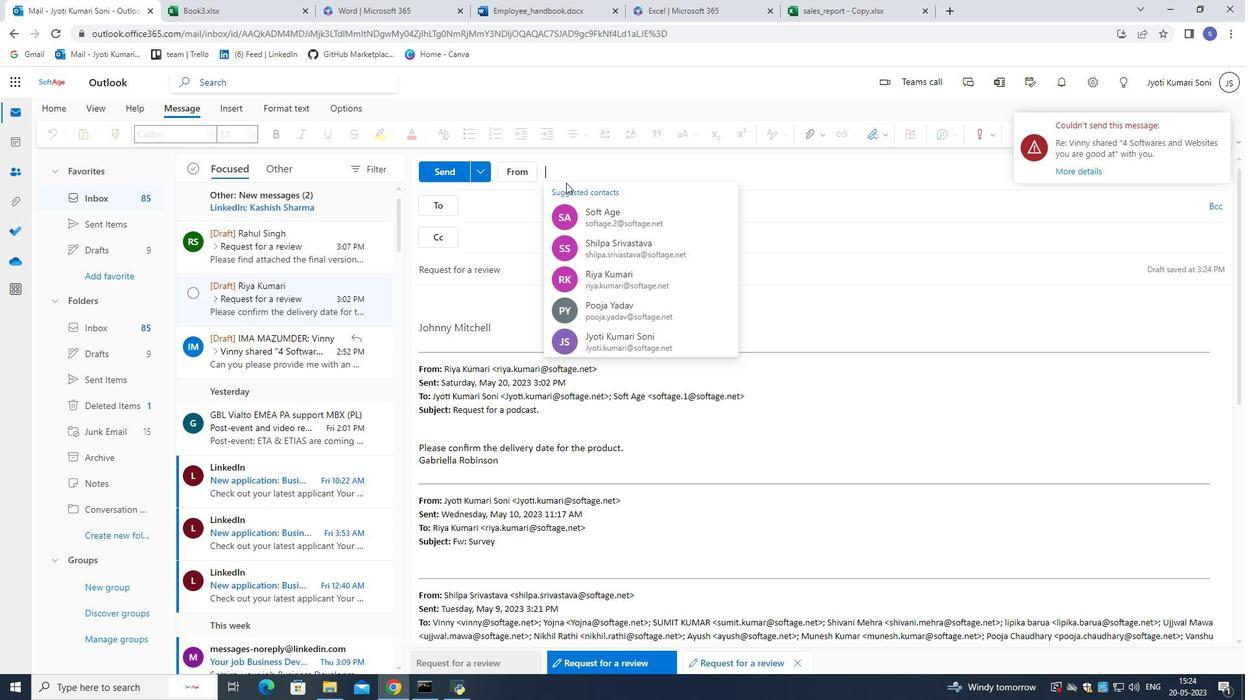 
Action: Key pressed softage.8<Key.shift>@sog<Key.backspace>ftage.net
Screenshot: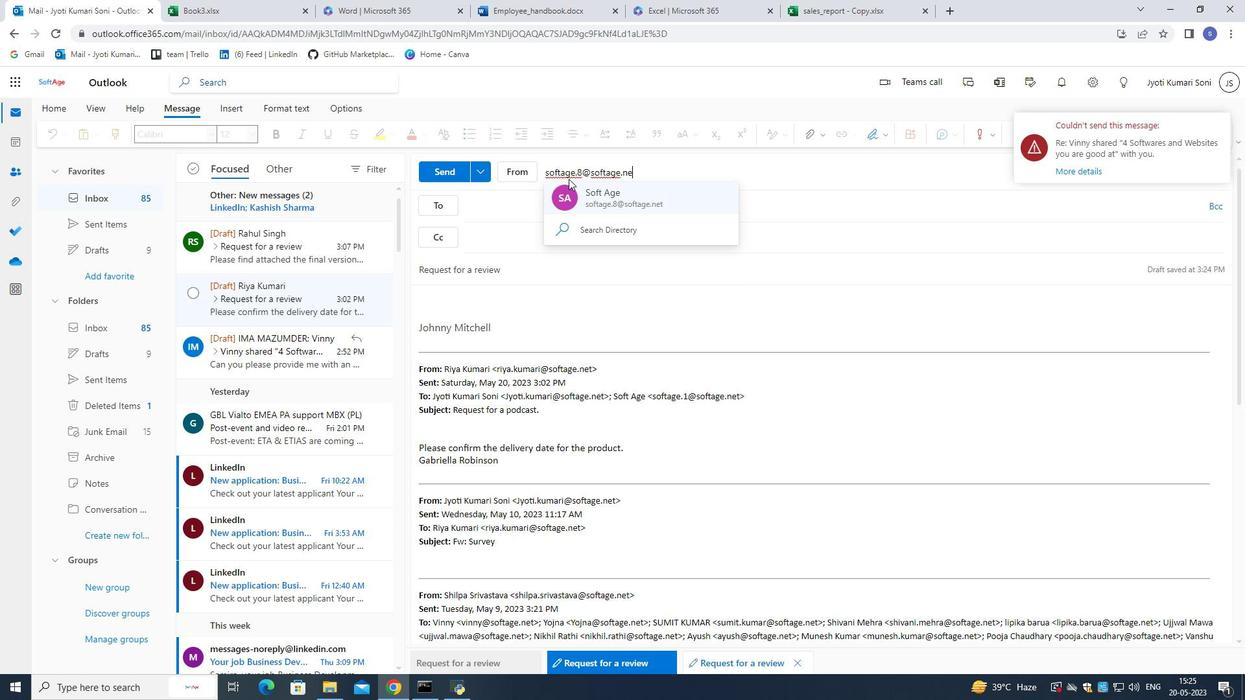 
Action: Mouse moved to (489, 205)
Screenshot: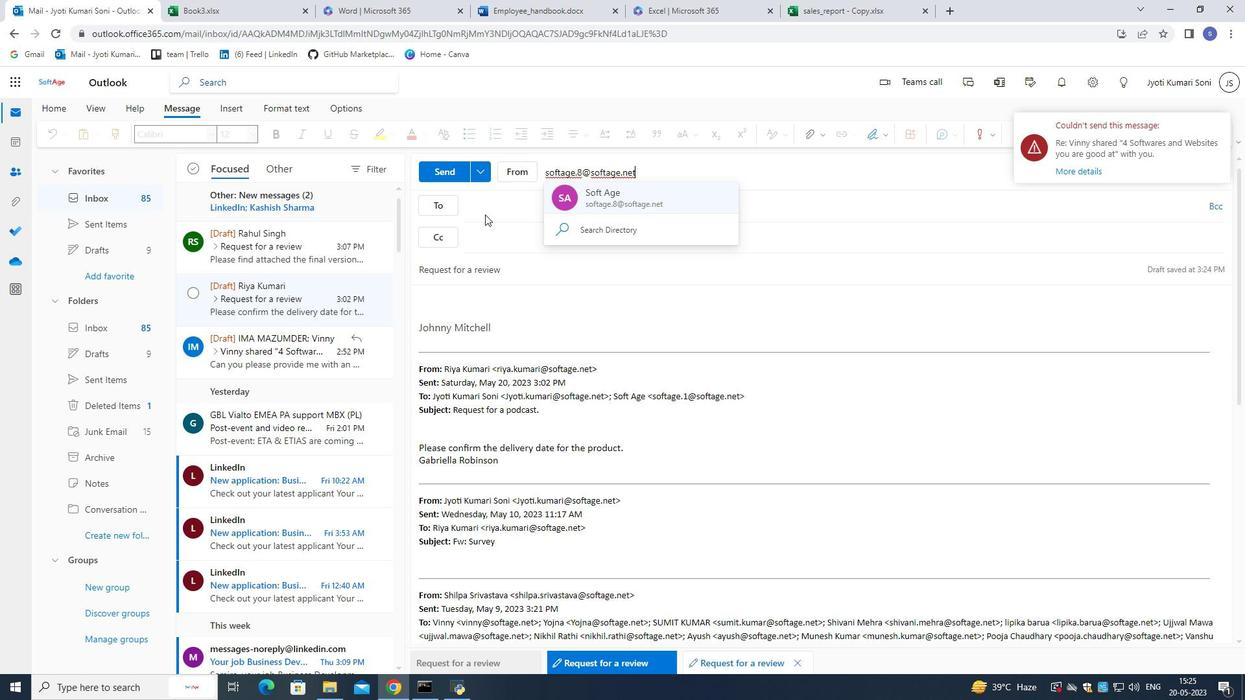 
Action: Mouse pressed left at (489, 205)
Screenshot: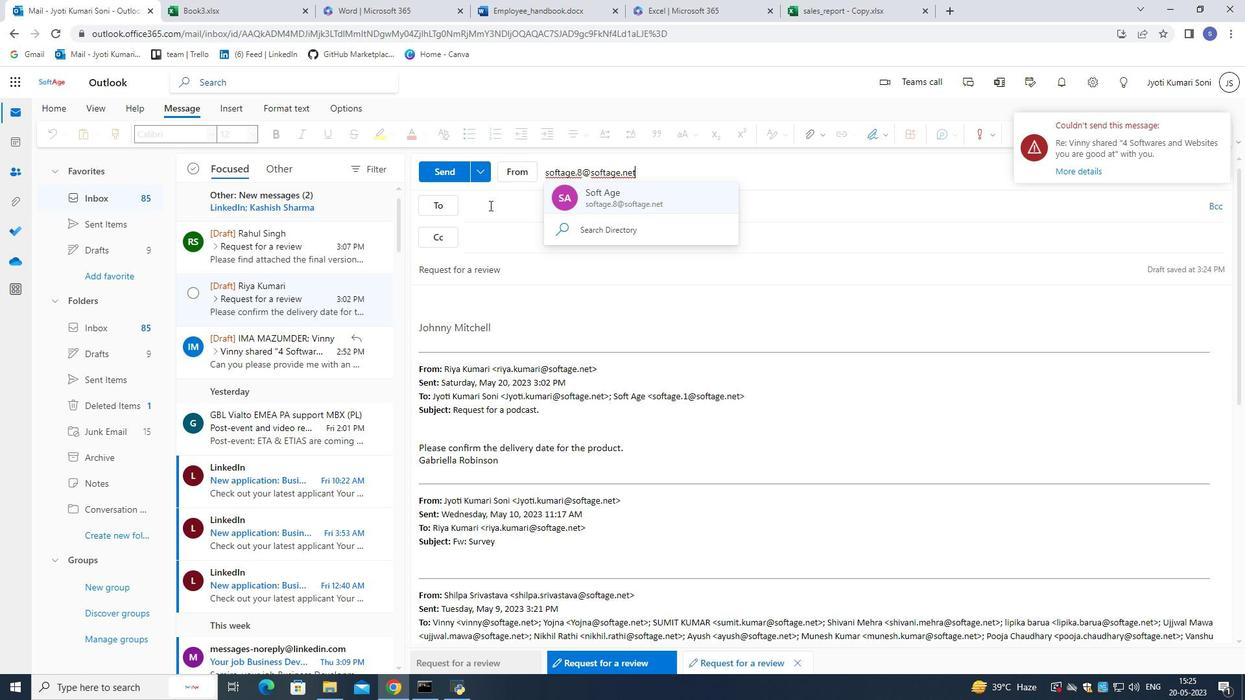 
Action: Mouse moved to (490, 205)
Screenshot: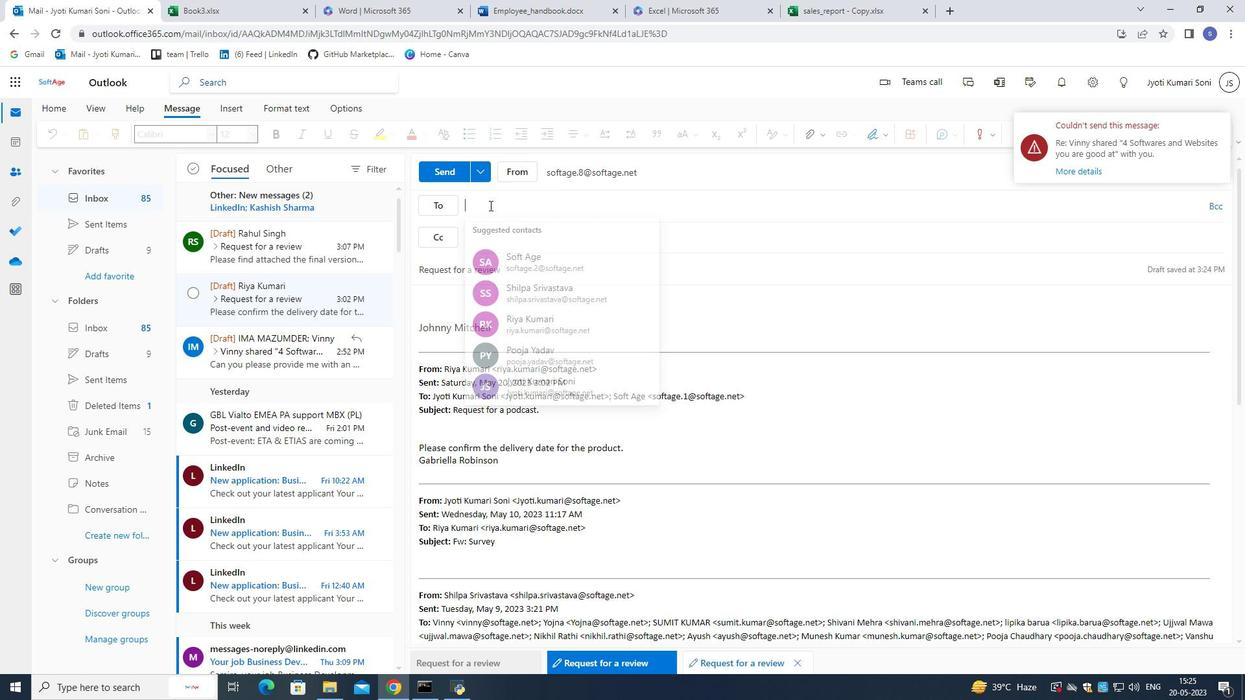 
Action: Key pressed softage.5<Key.shift>@softage.net
Screenshot: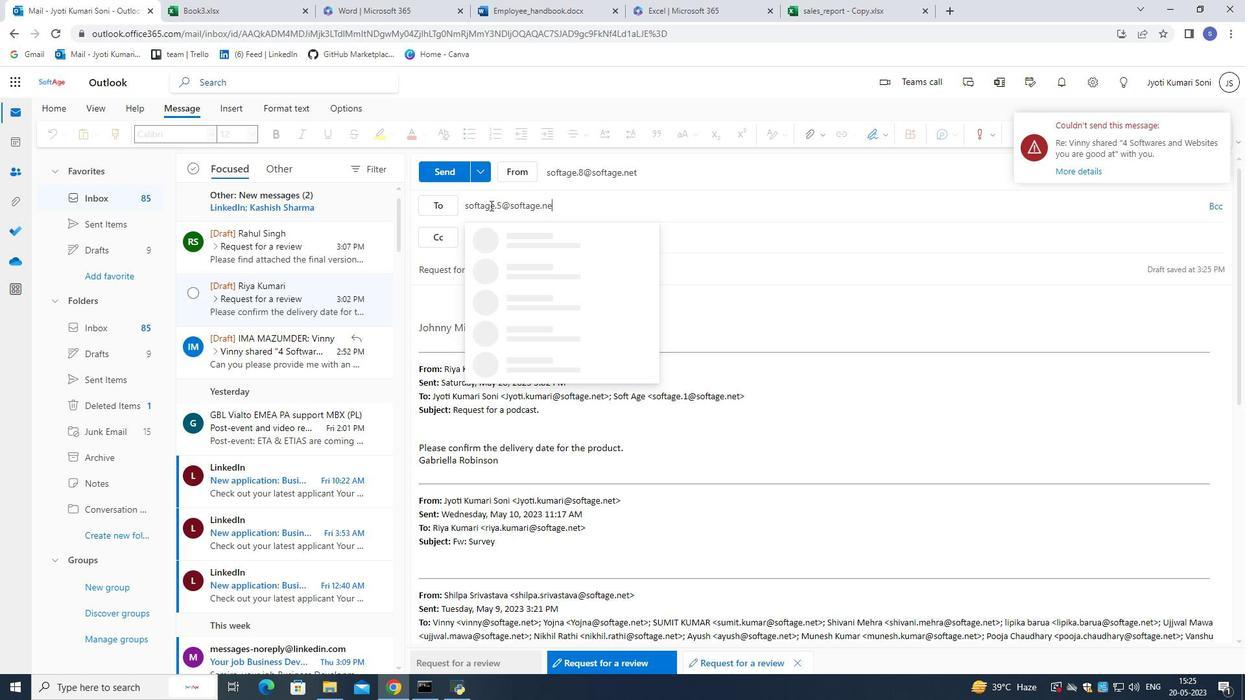 
Action: Mouse moved to (818, 296)
Screenshot: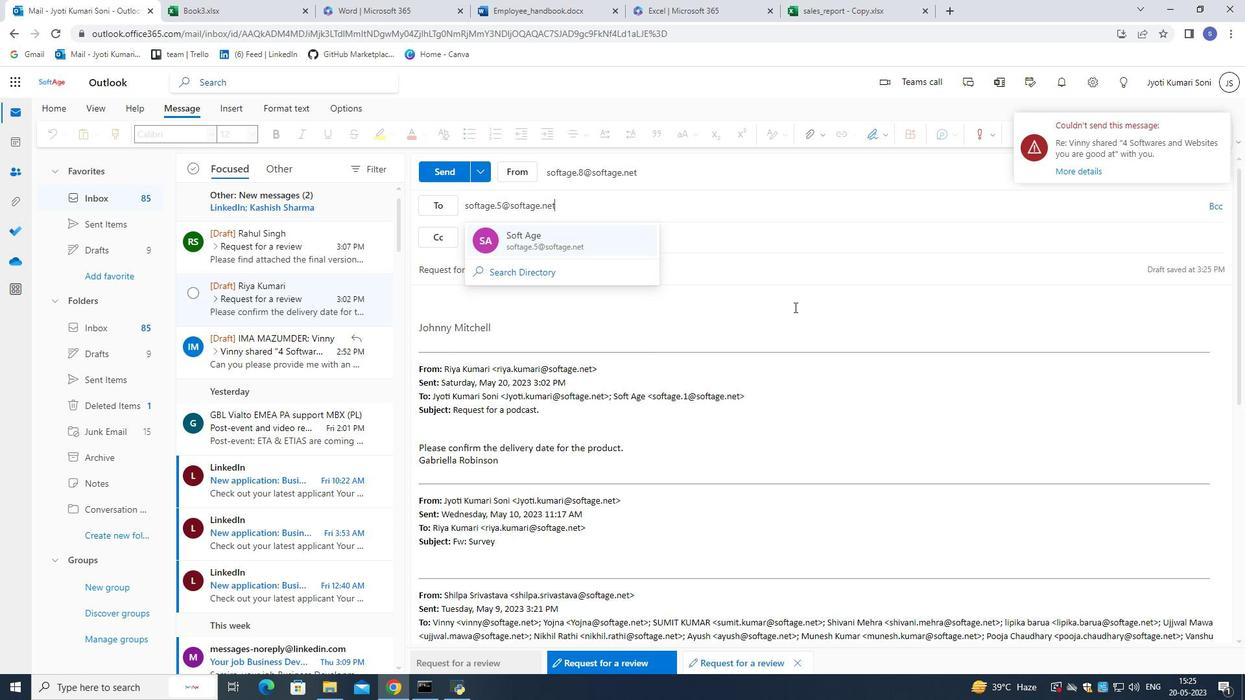 
Action: Mouse pressed left at (818, 296)
Screenshot: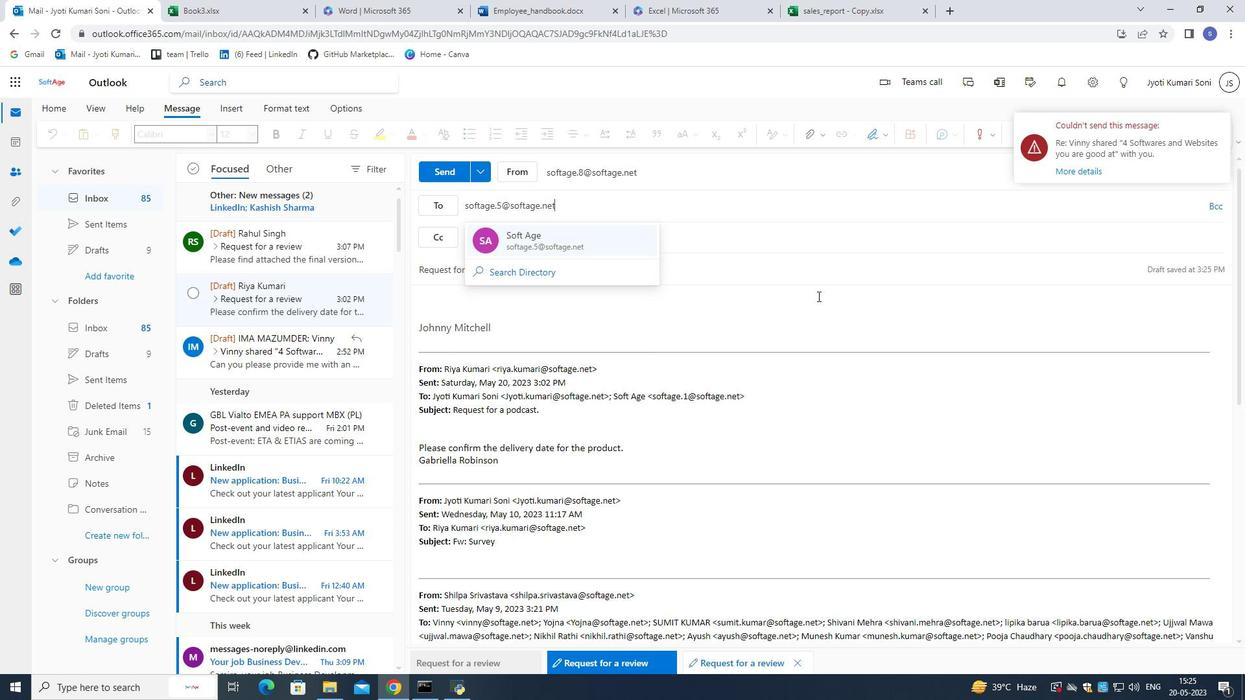 
Action: Mouse moved to (1216, 211)
Screenshot: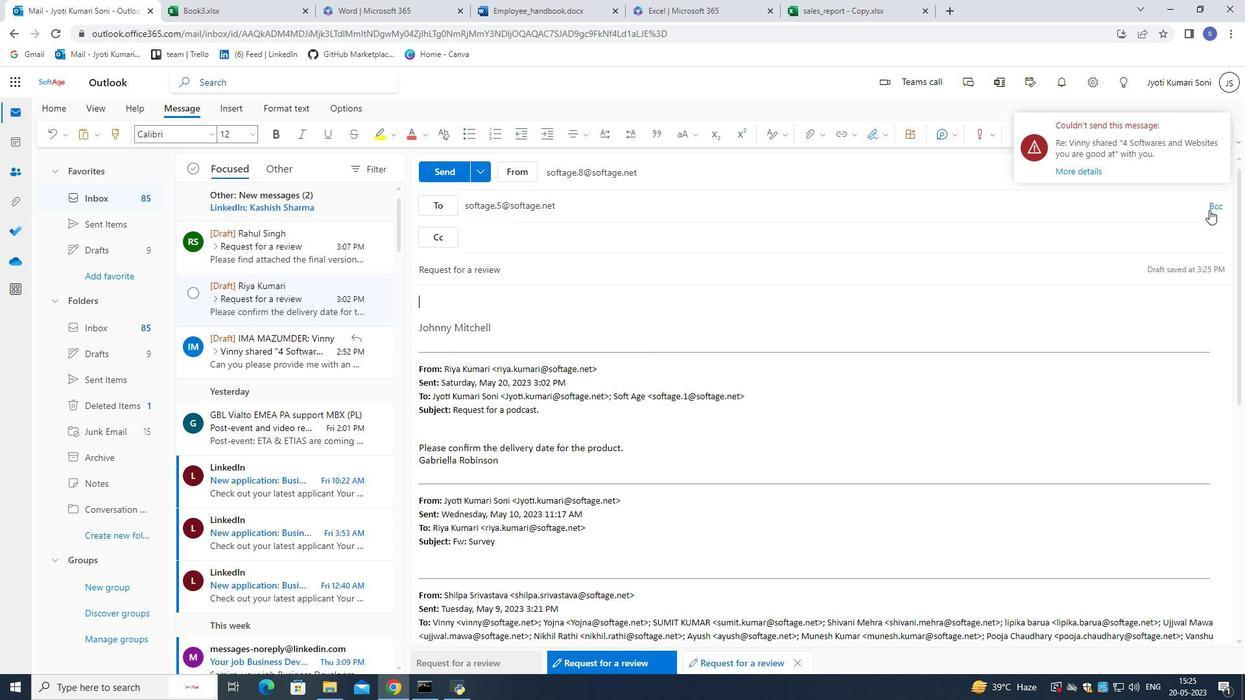 
Action: Mouse pressed left at (1216, 211)
Screenshot: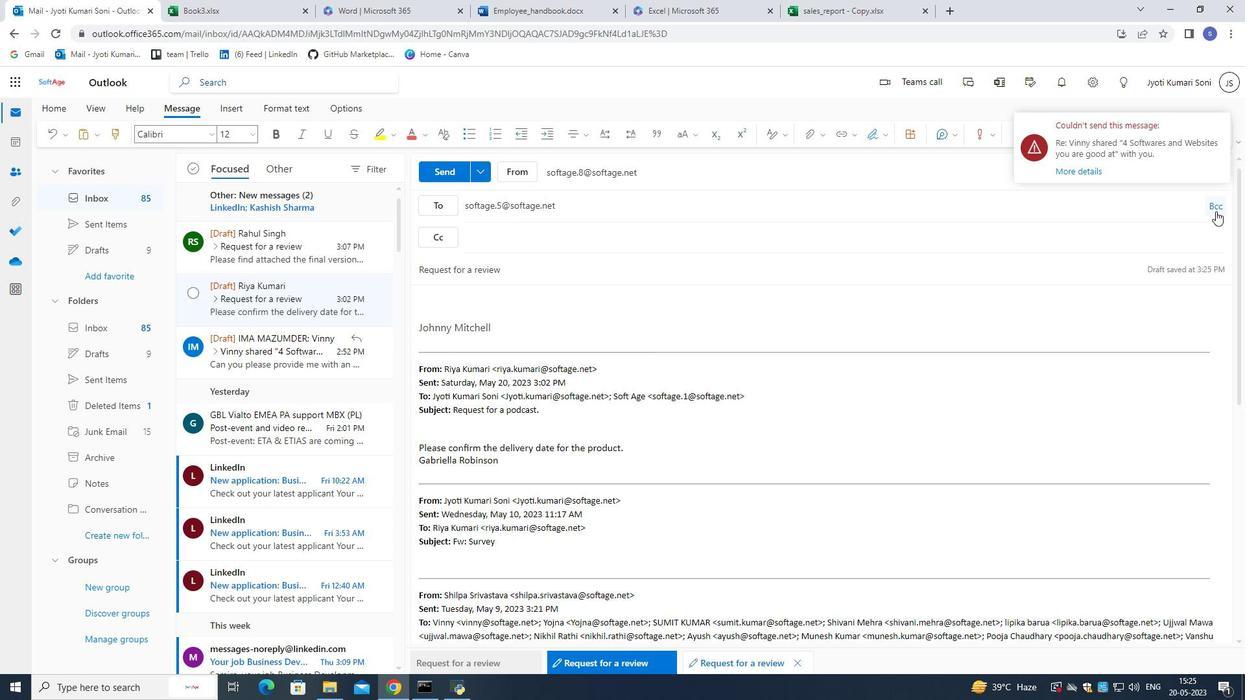 
Action: Mouse moved to (600, 206)
Screenshot: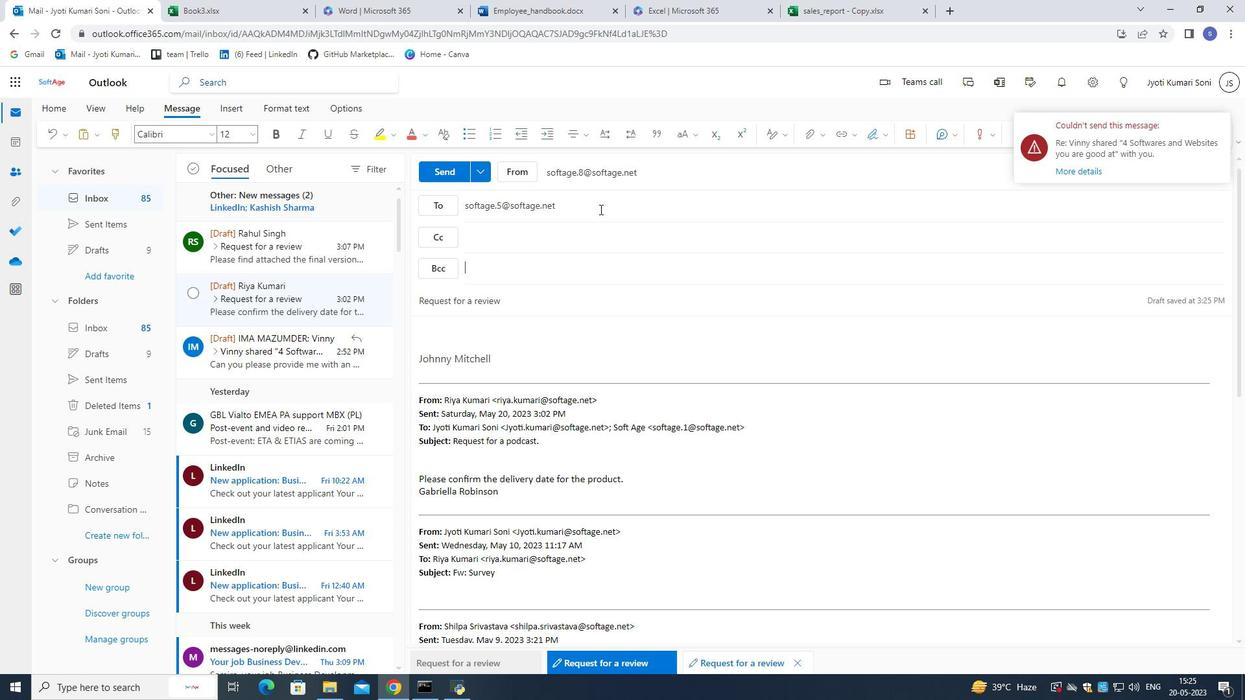 
Action: Mouse pressed left at (600, 206)
Screenshot: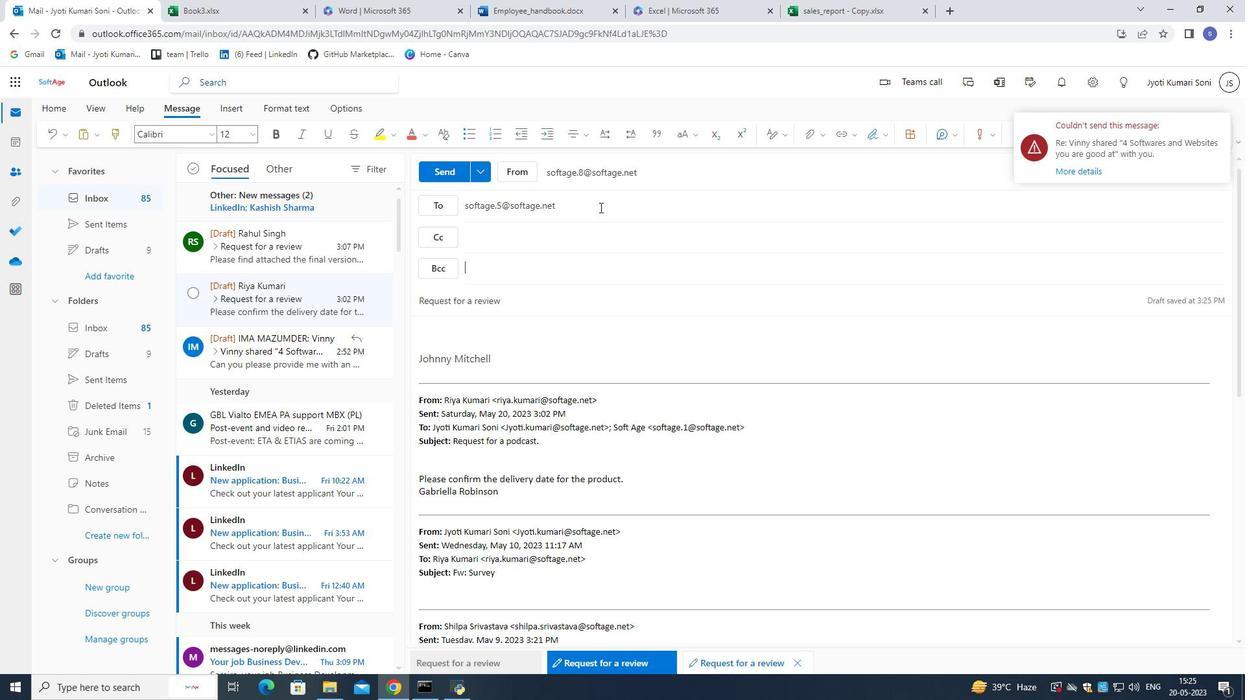 
Action: Mouse moved to (583, 229)
Screenshot: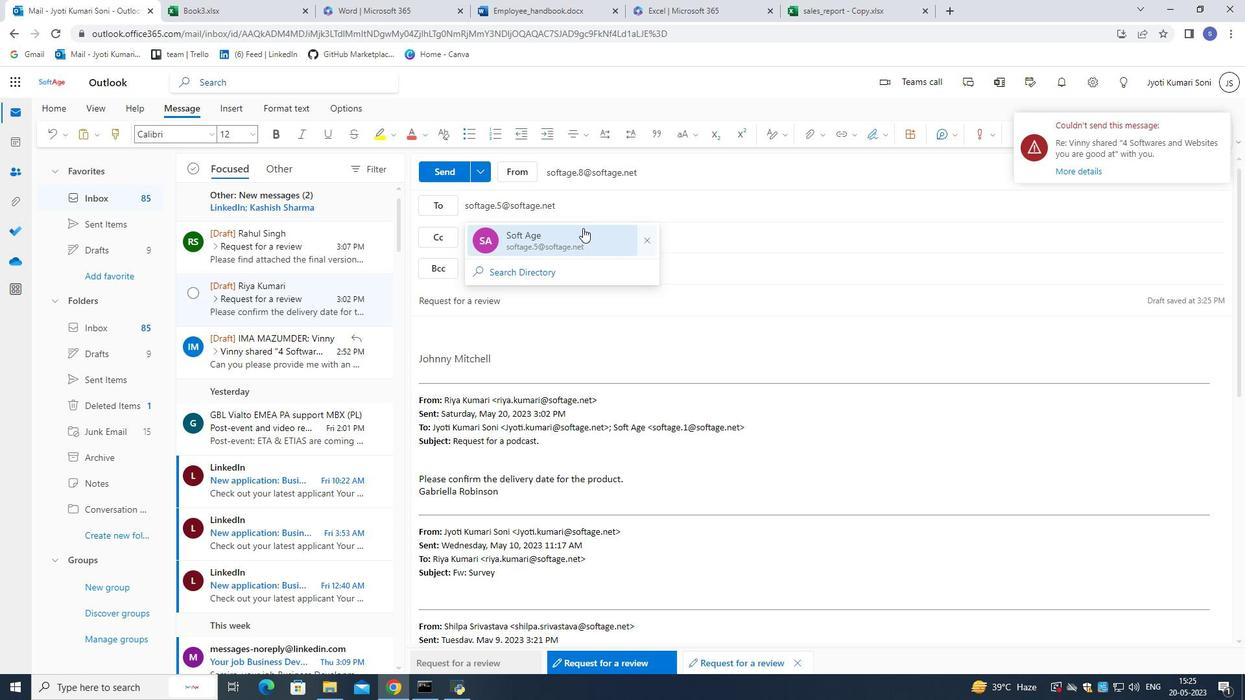 
Action: Mouse pressed left at (583, 229)
Screenshot: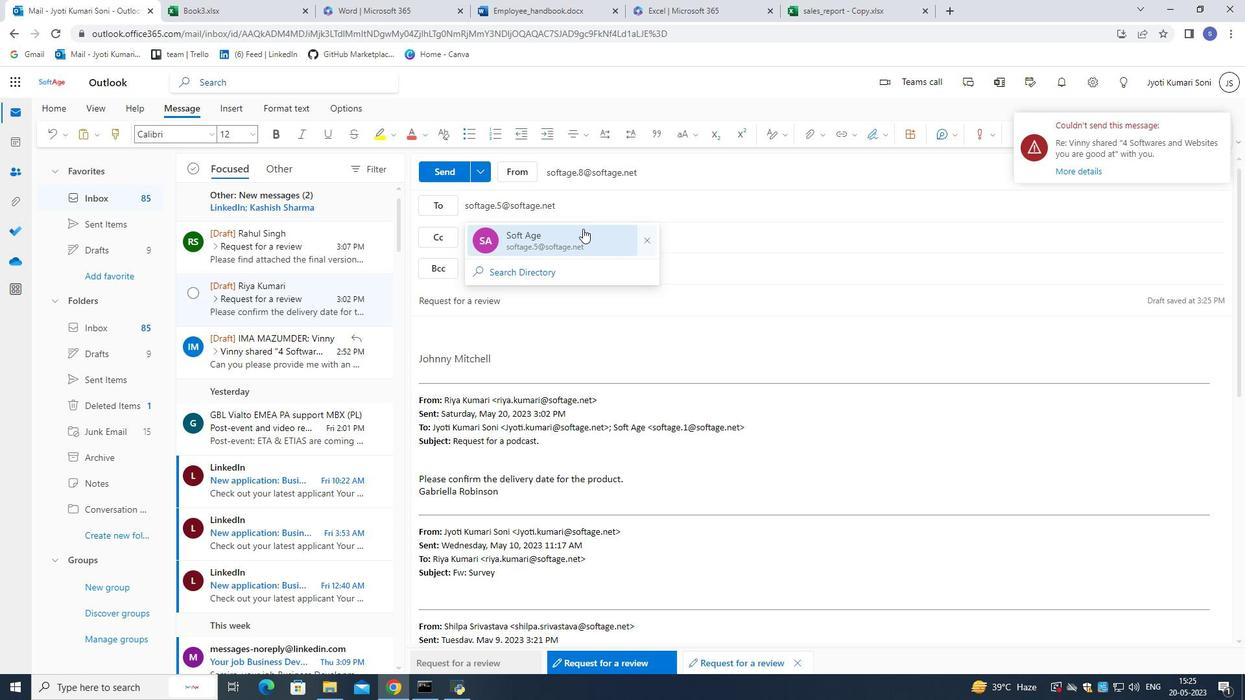 
Action: Mouse moved to (589, 203)
Screenshot: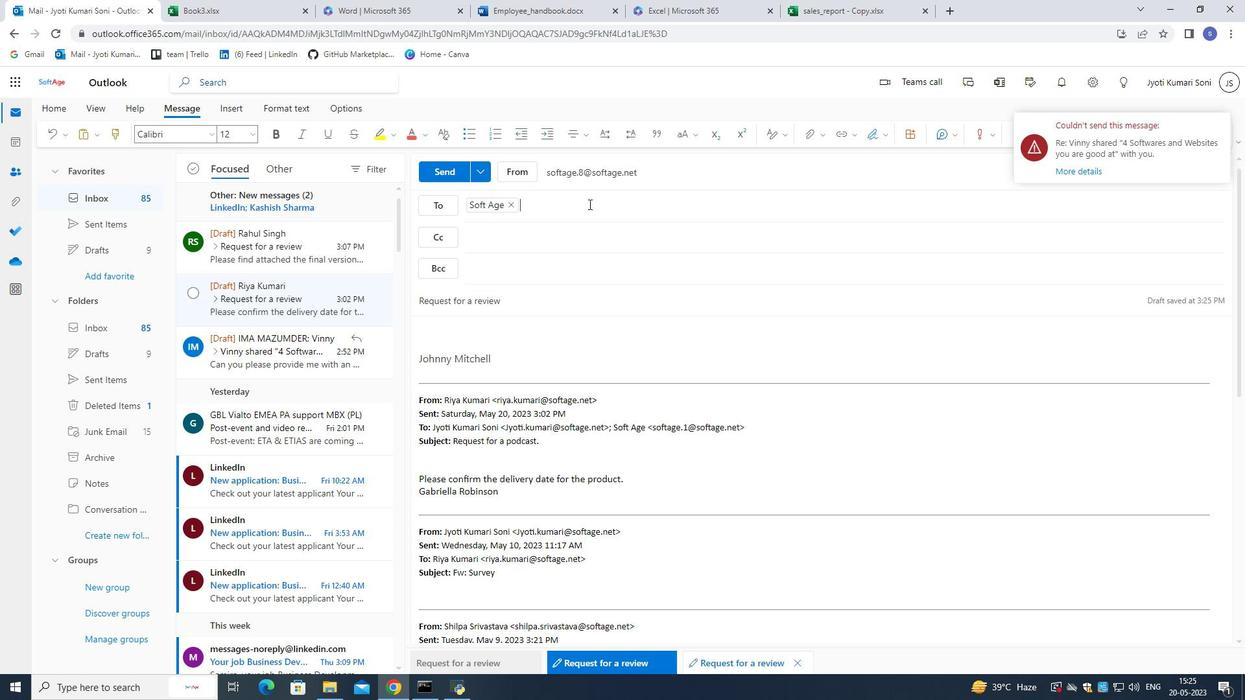 
Action: Key pressed softage.5<Key.shift>@softage.net
Screenshot: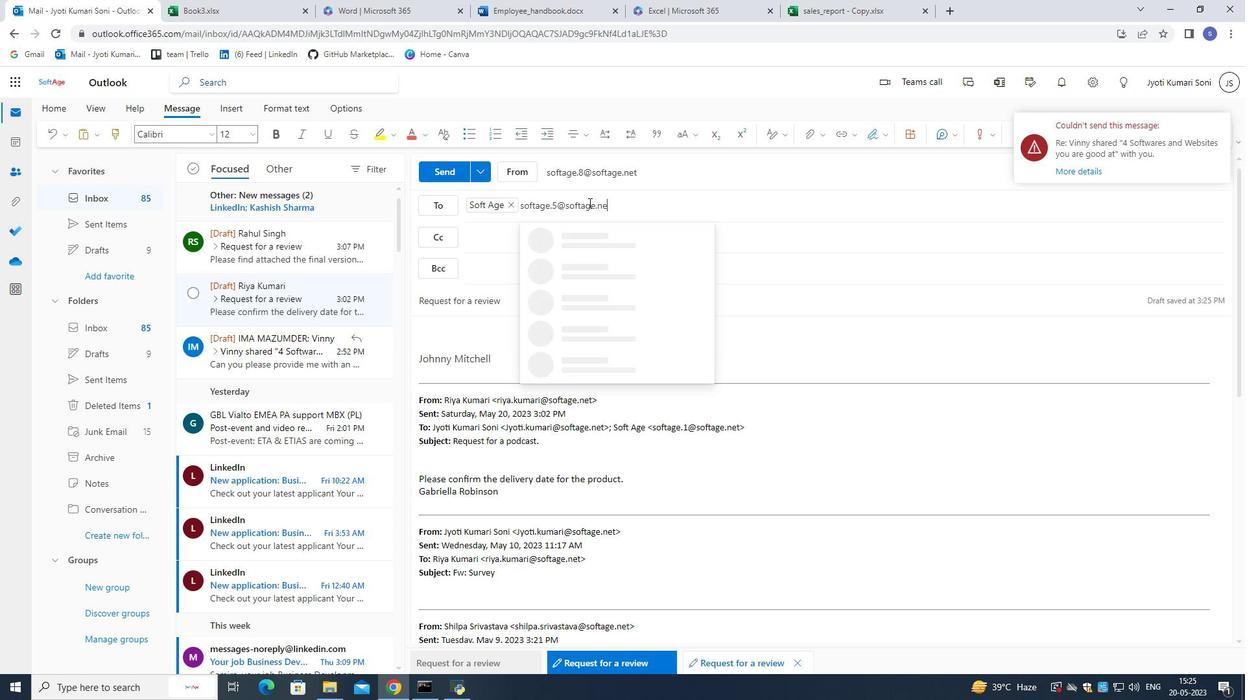 
Action: Mouse moved to (571, 236)
Screenshot: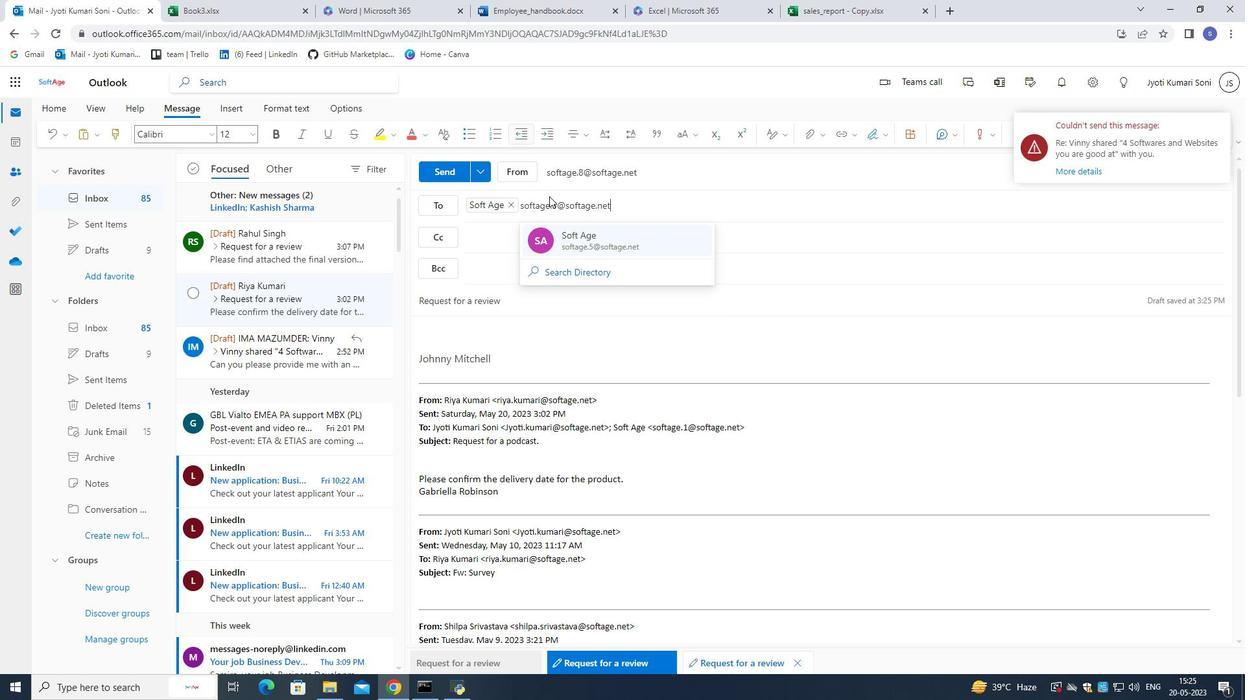 
Action: Mouse pressed left at (571, 236)
Screenshot: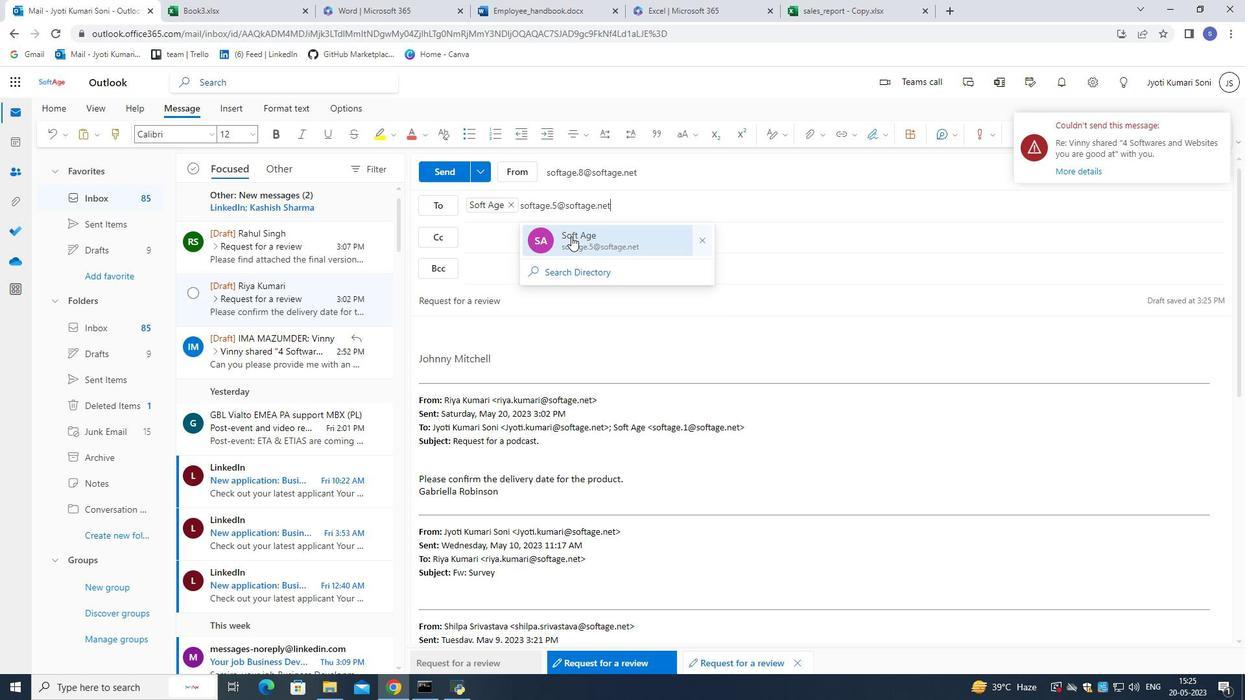 
Action: Mouse moved to (601, 221)
Screenshot: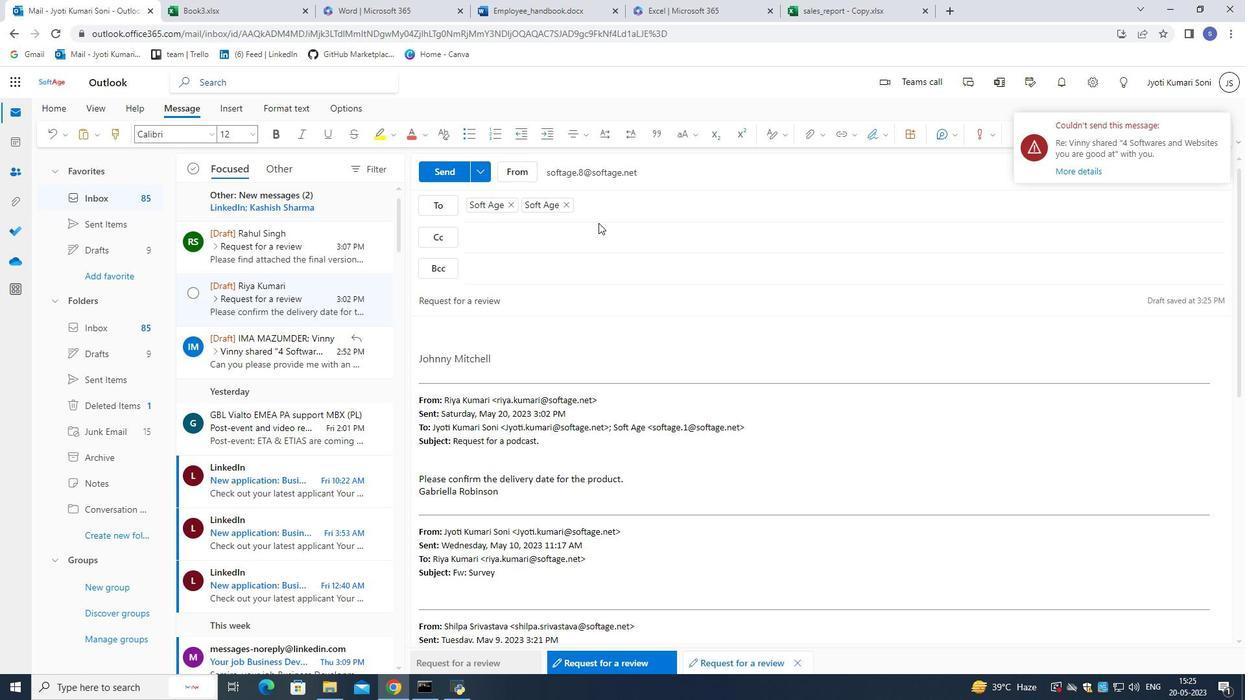 
Action: Key pressed softage.6<Key.shift>@softage.net
Screenshot: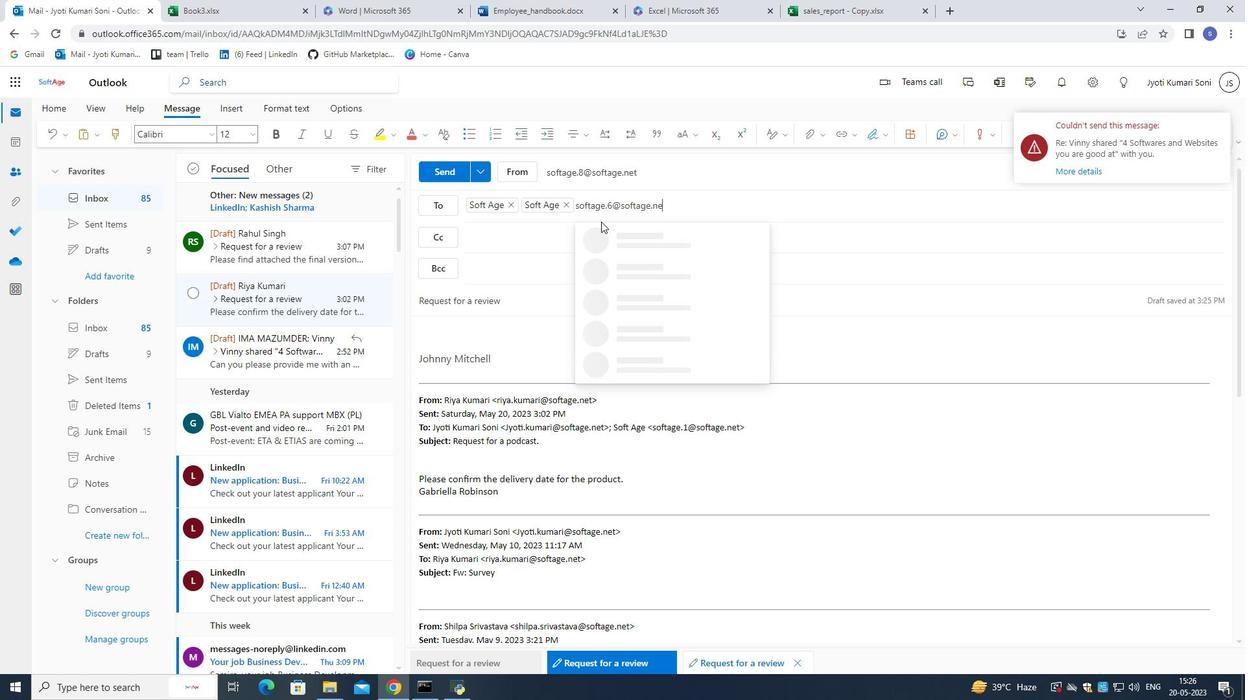 
Action: Mouse moved to (620, 230)
Screenshot: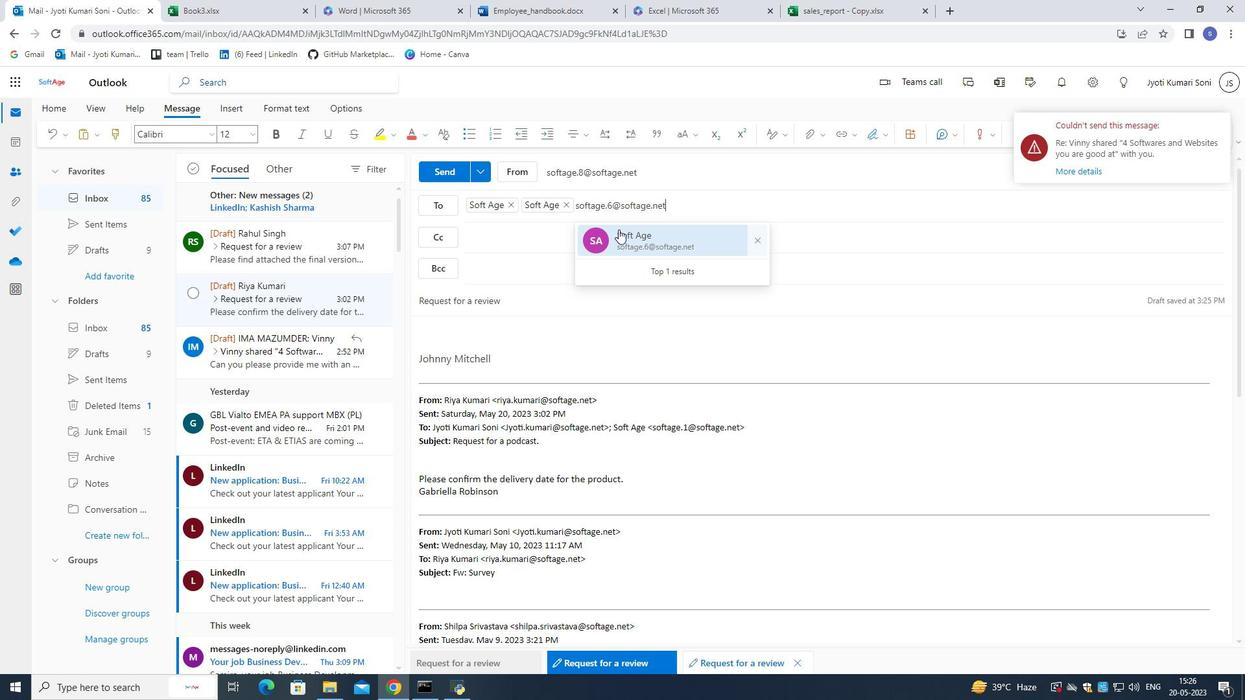 
Action: Mouse pressed left at (620, 230)
Screenshot: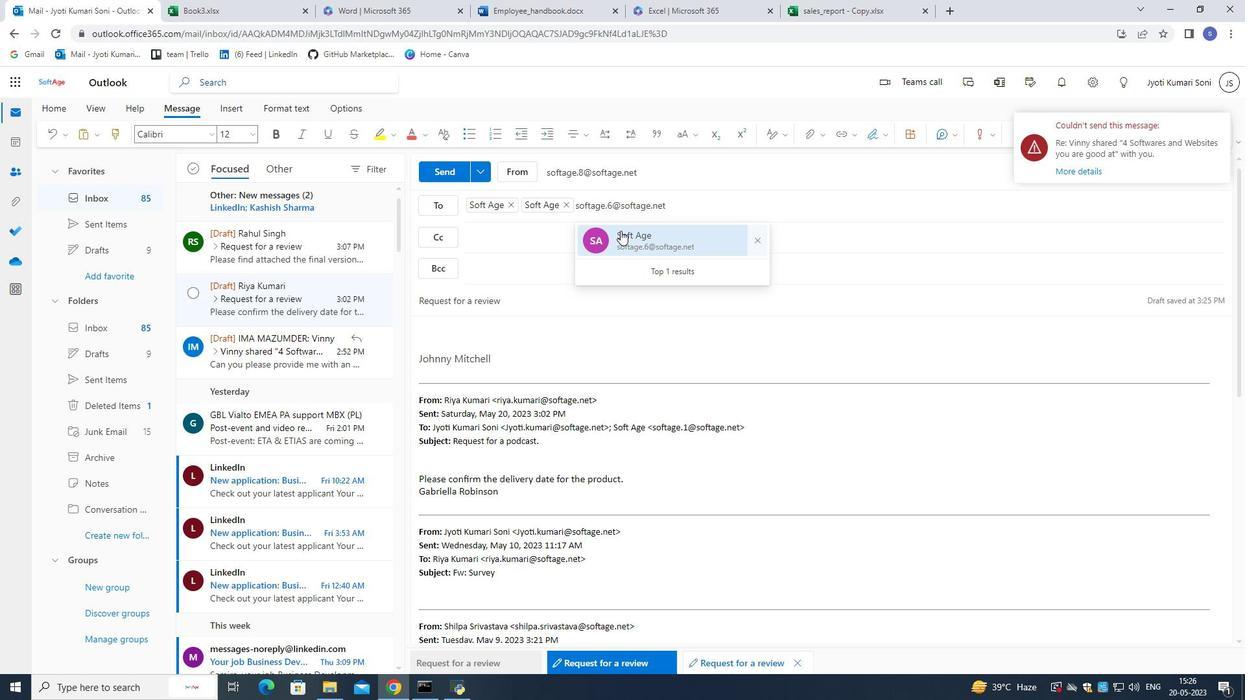 
Action: Mouse moved to (616, 266)
Screenshot: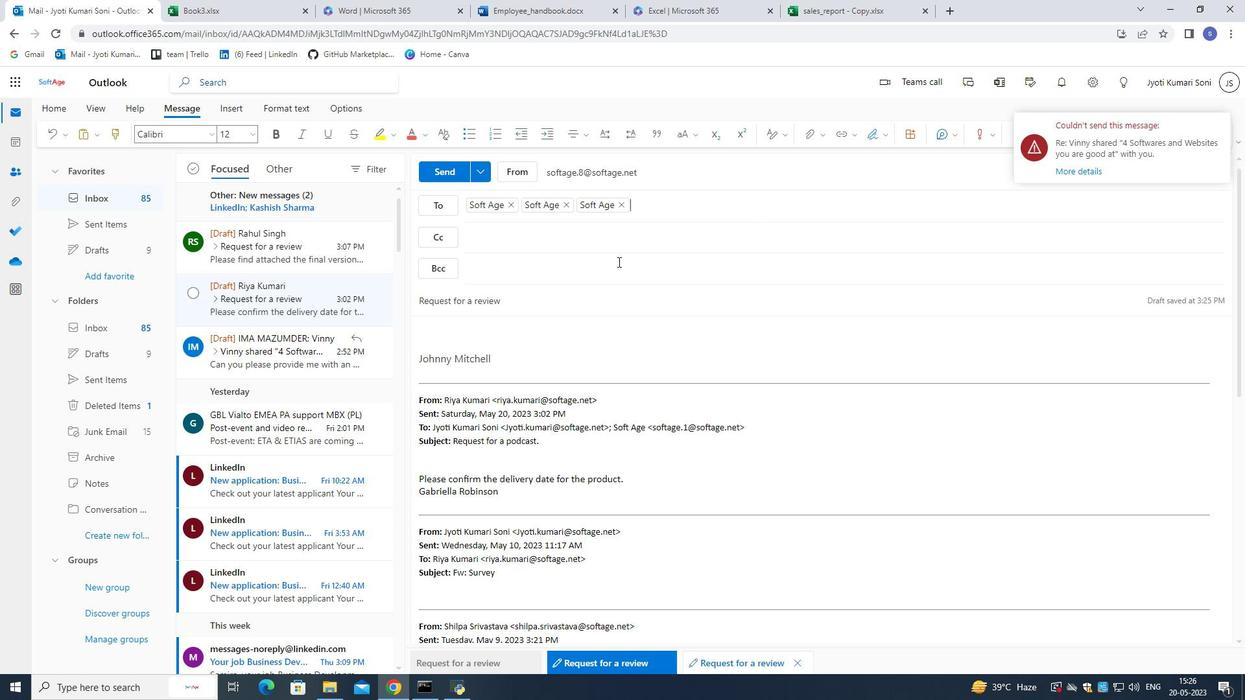 
Action: Mouse pressed left at (616, 266)
Screenshot: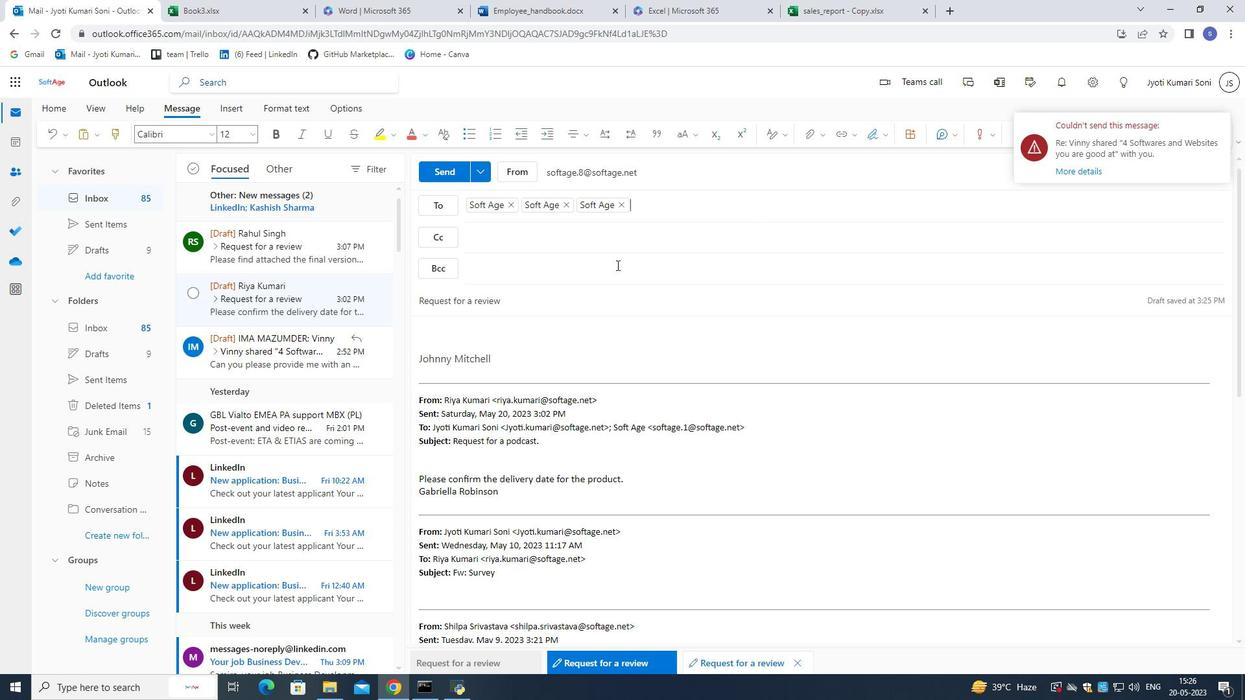 
Action: Key pressed softage.7<Key.shift>@softage.net
Screenshot: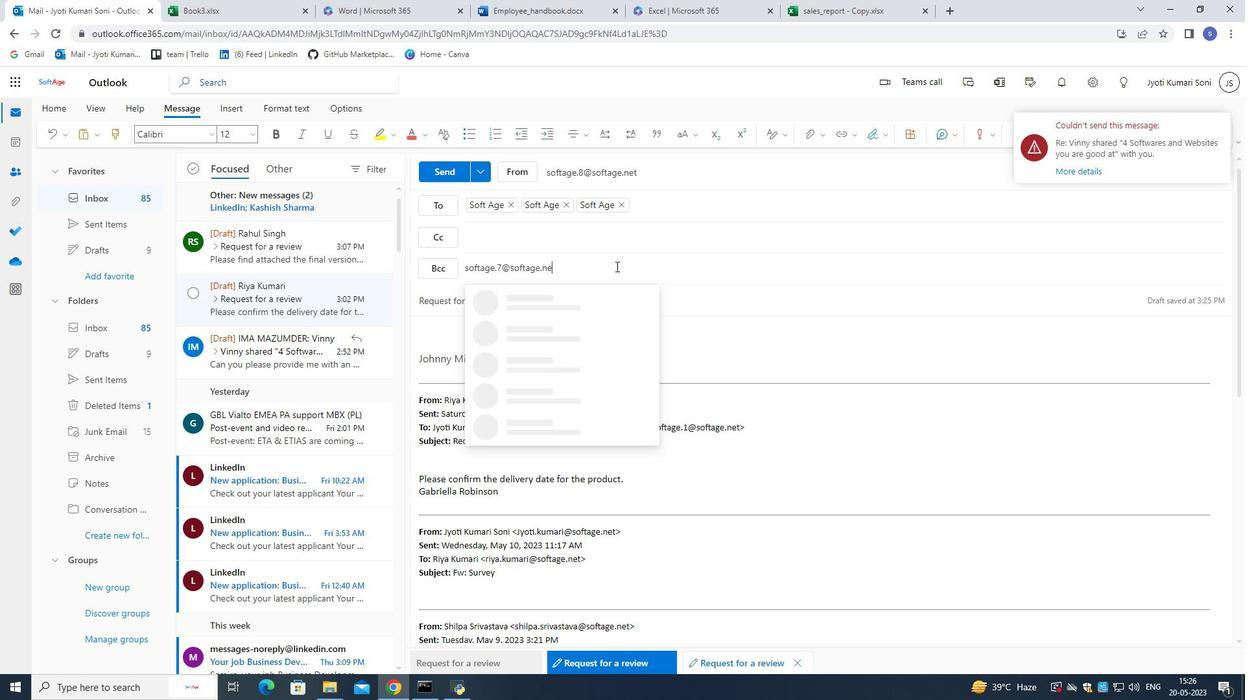 
Action: Mouse moved to (594, 300)
Screenshot: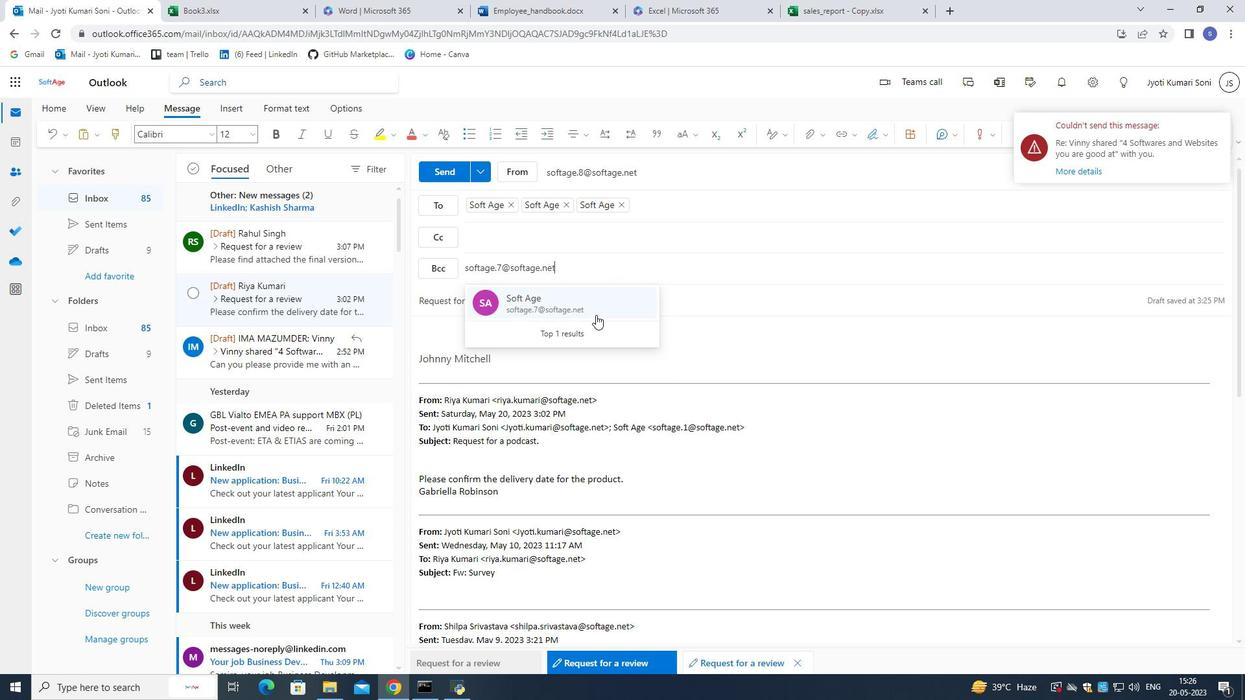 
Action: Mouse pressed left at (594, 300)
Screenshot: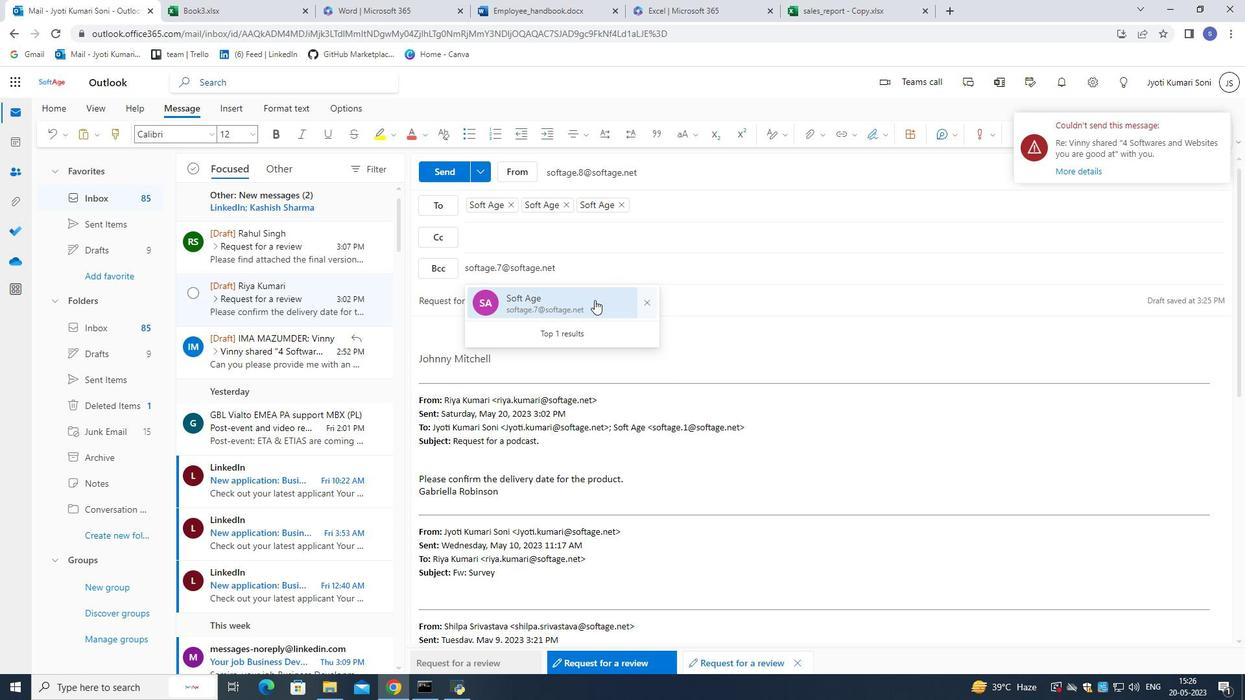 
Action: Mouse moved to (556, 325)
Screenshot: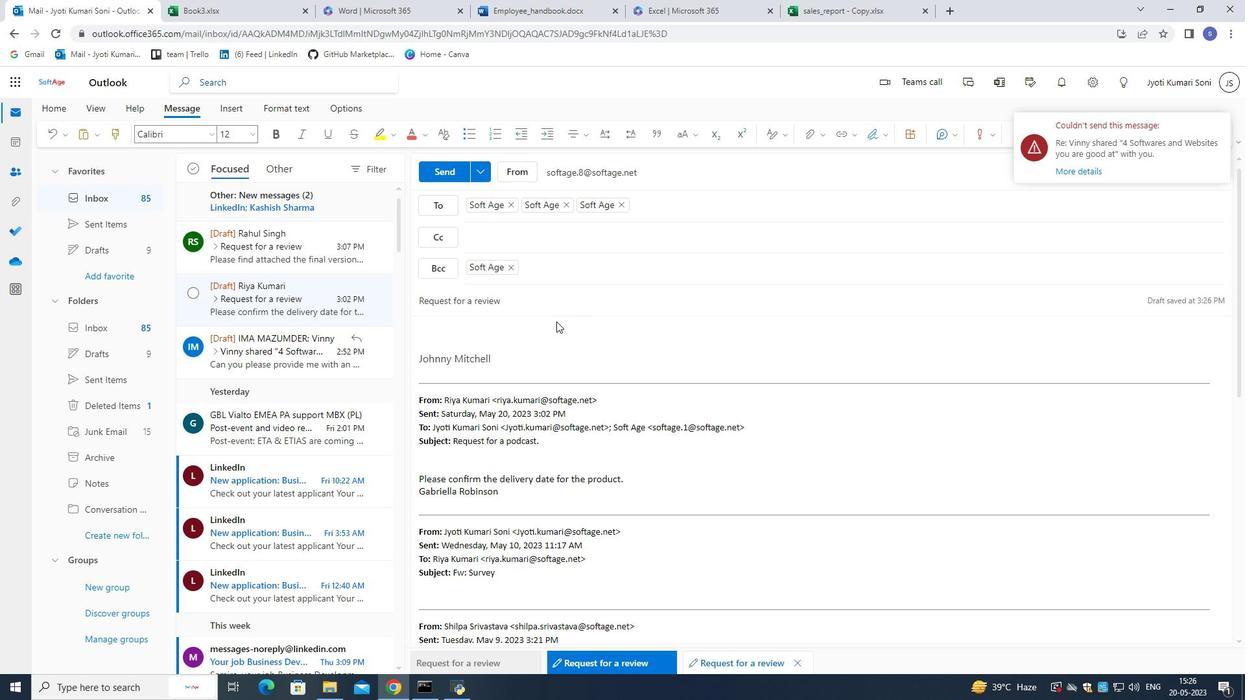 
Action: Mouse pressed left at (556, 325)
Screenshot: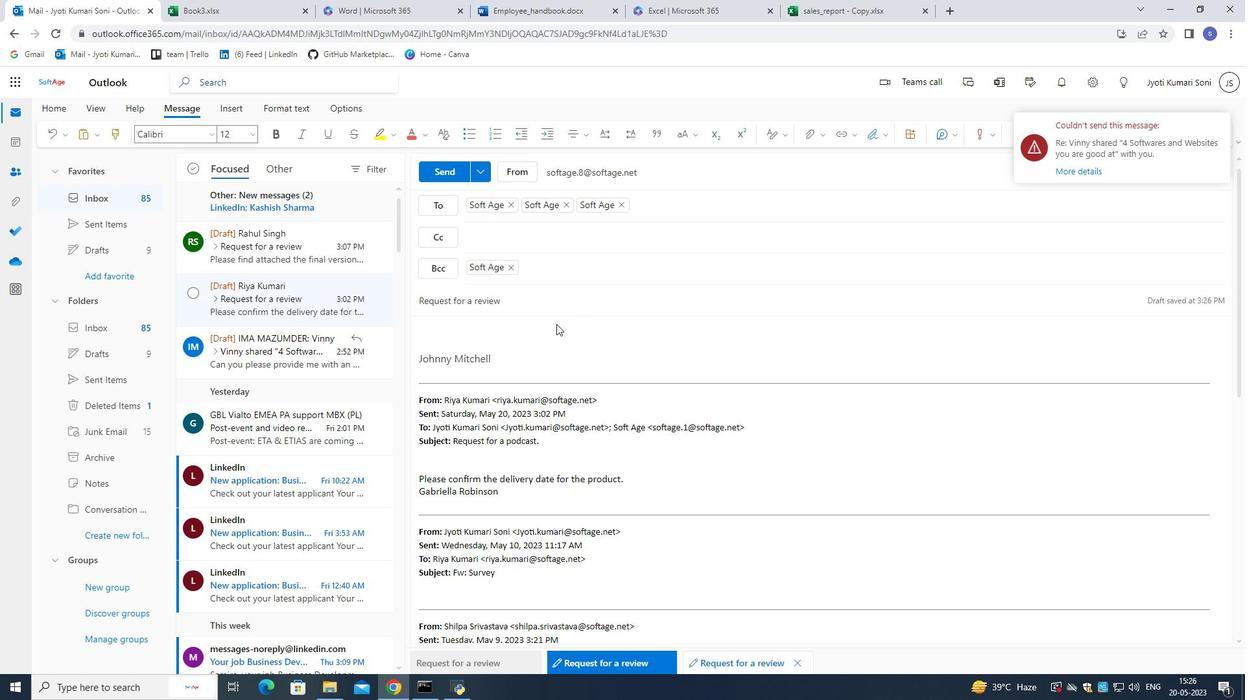 
Action: Mouse moved to (470, 334)
Screenshot: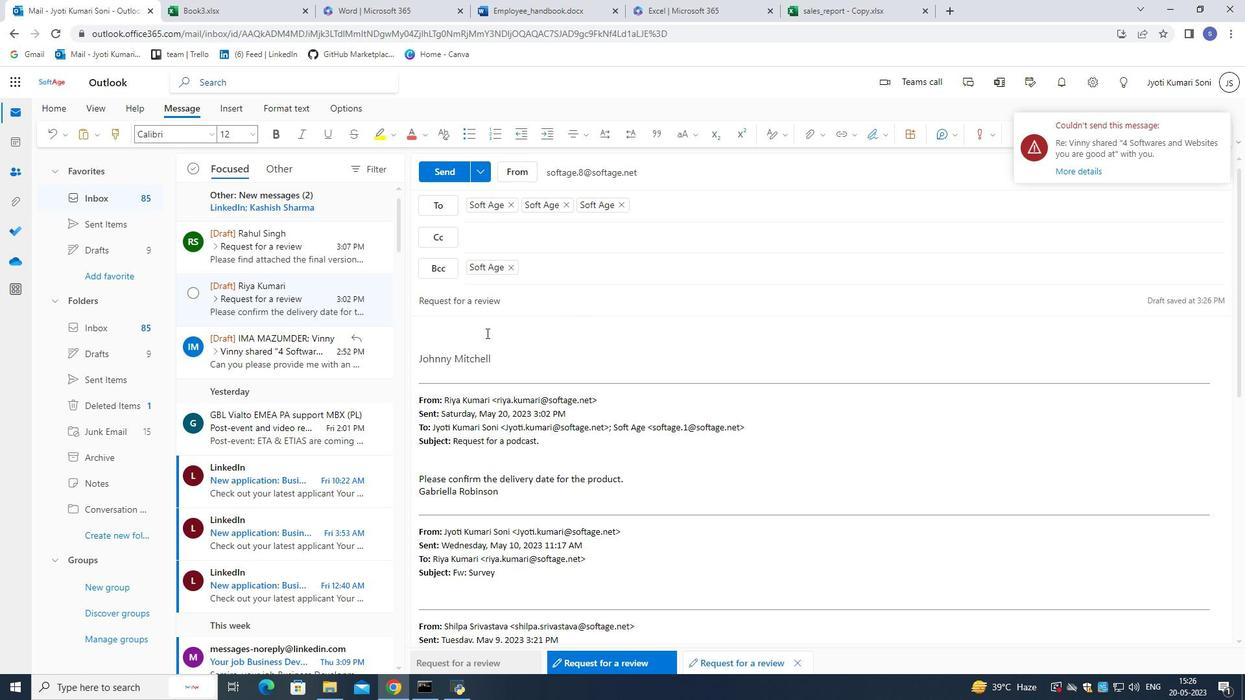 
Action: Mouse pressed left at (470, 334)
Screenshot: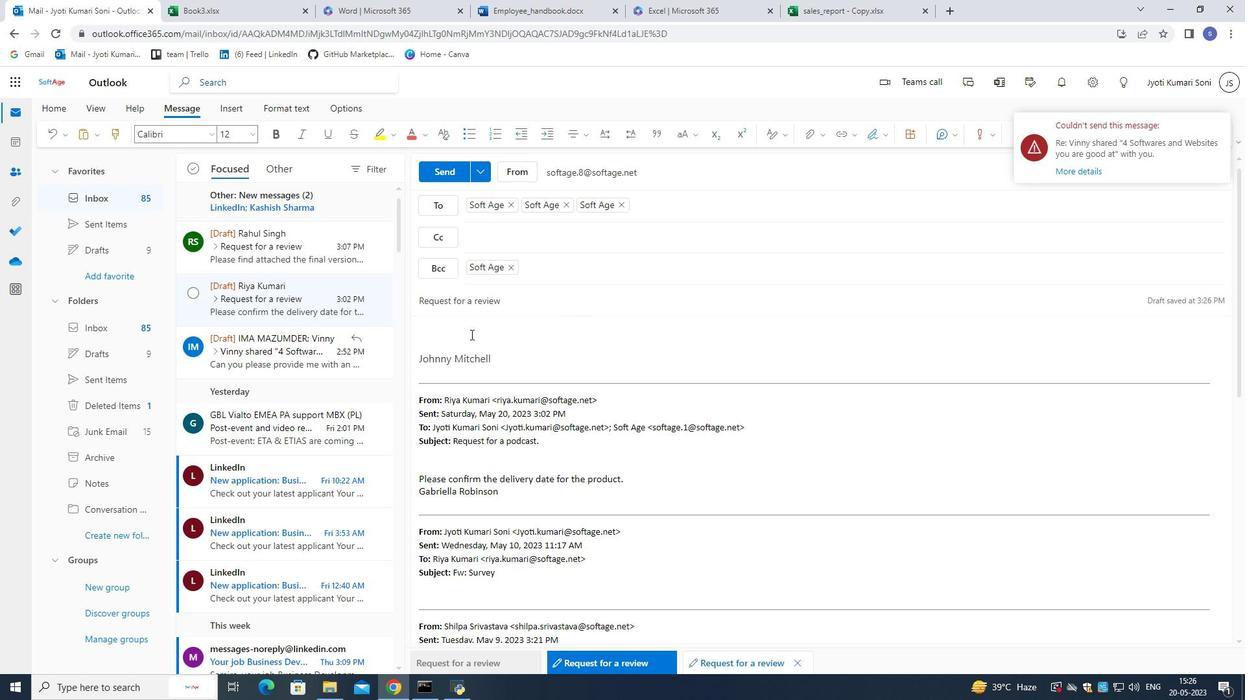 
Action: Mouse moved to (464, 333)
Screenshot: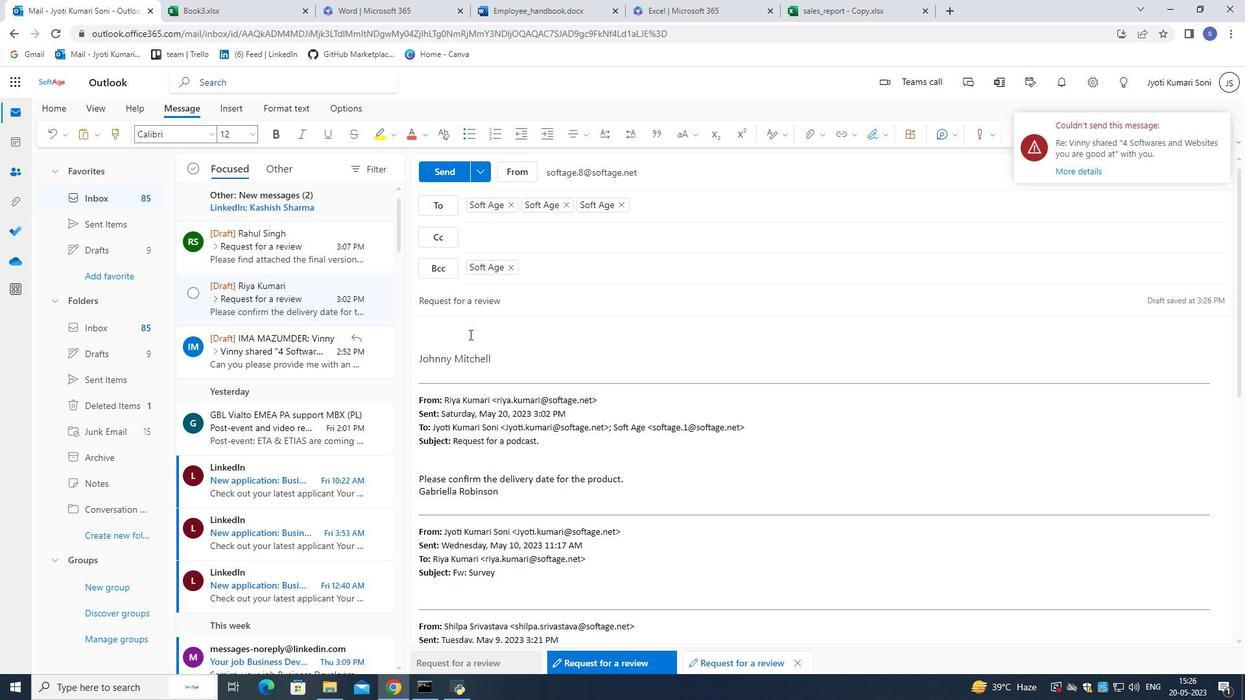 
Action: Key pressed <Key.shift>Can<Key.space>you<Key.space>provide<Key.space>me<Key.space>with<Key.space>the<Key.space>list<Key.space>of<Key.space>attendence<Key.space>for<Key.space>the<Key.space>upcoming<Key.space>conference
Screenshot: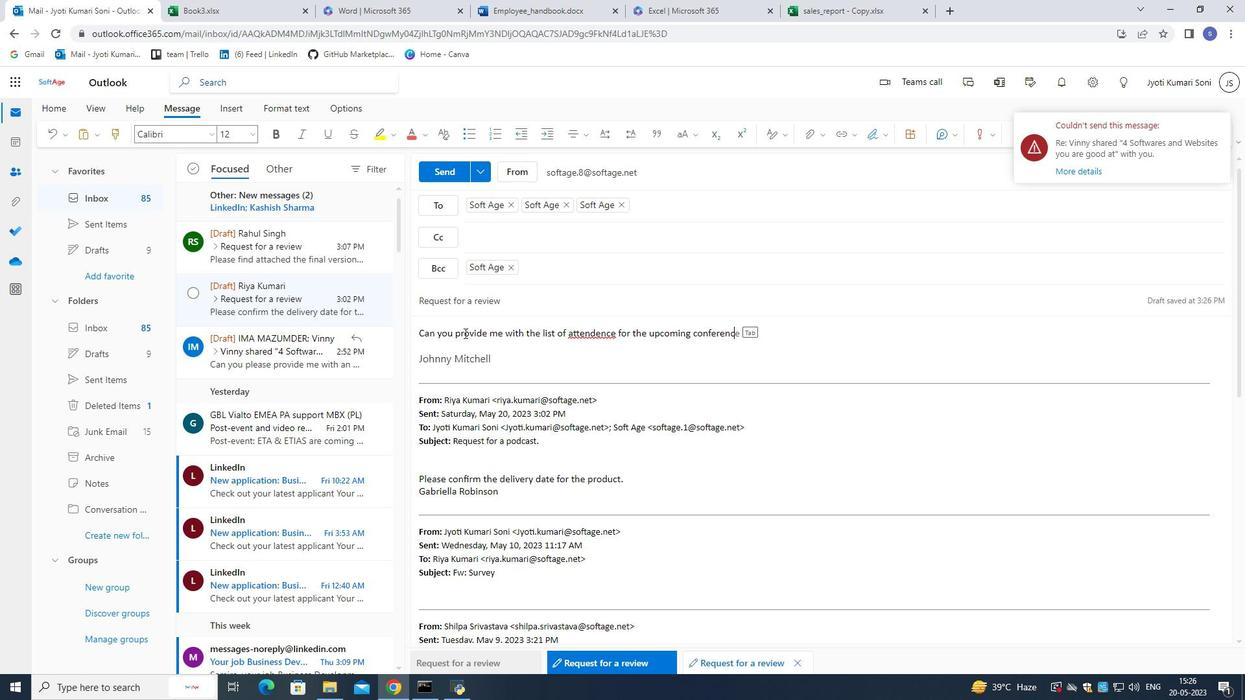
Action: Mouse moved to (607, 339)
Screenshot: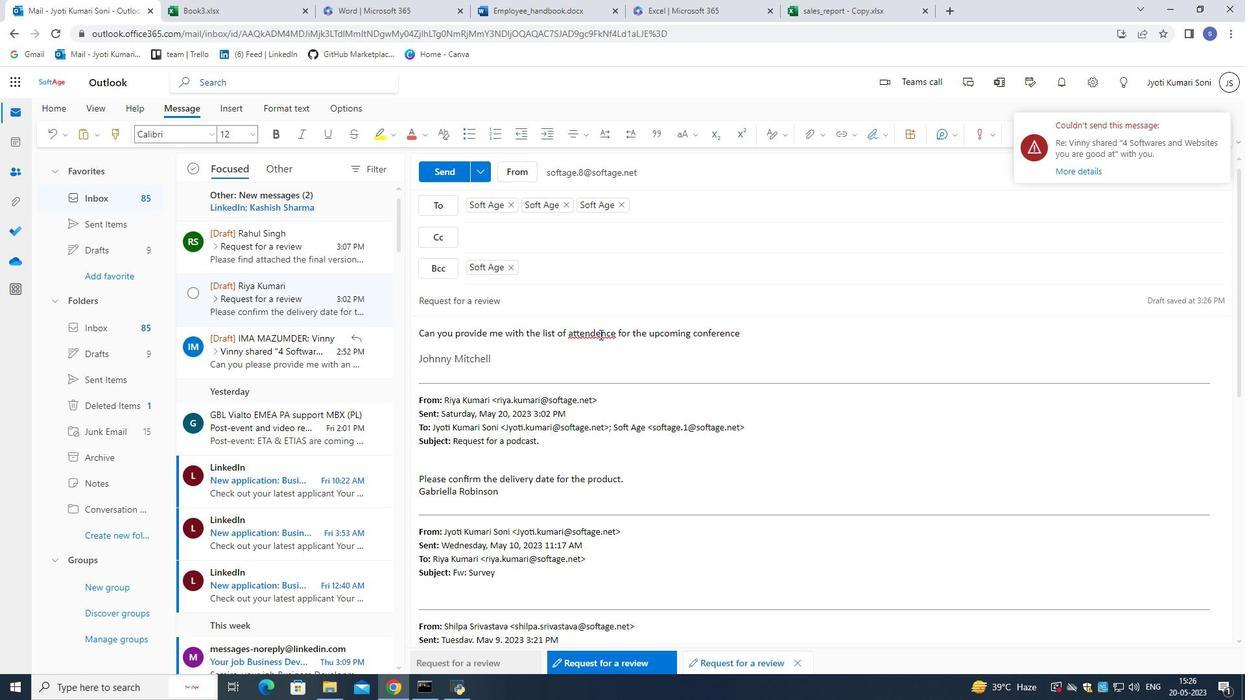 
Action: Mouse pressed left at (607, 339)
Screenshot: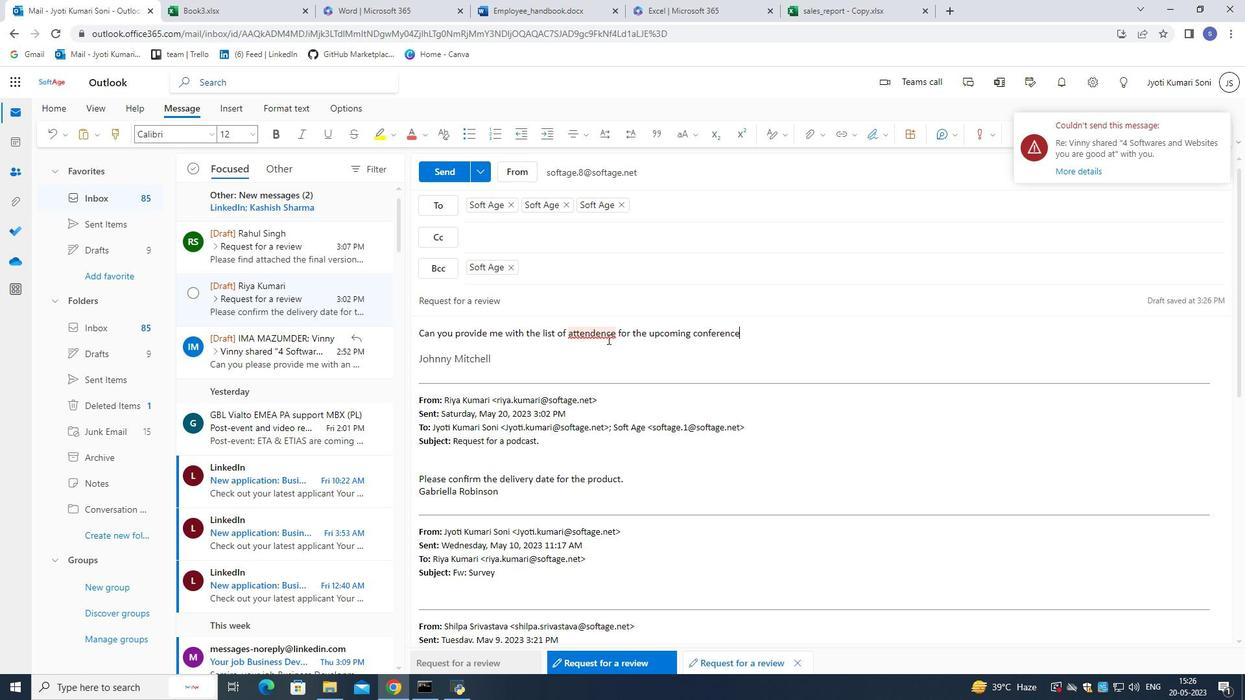 
Action: Mouse moved to (608, 376)
Screenshot: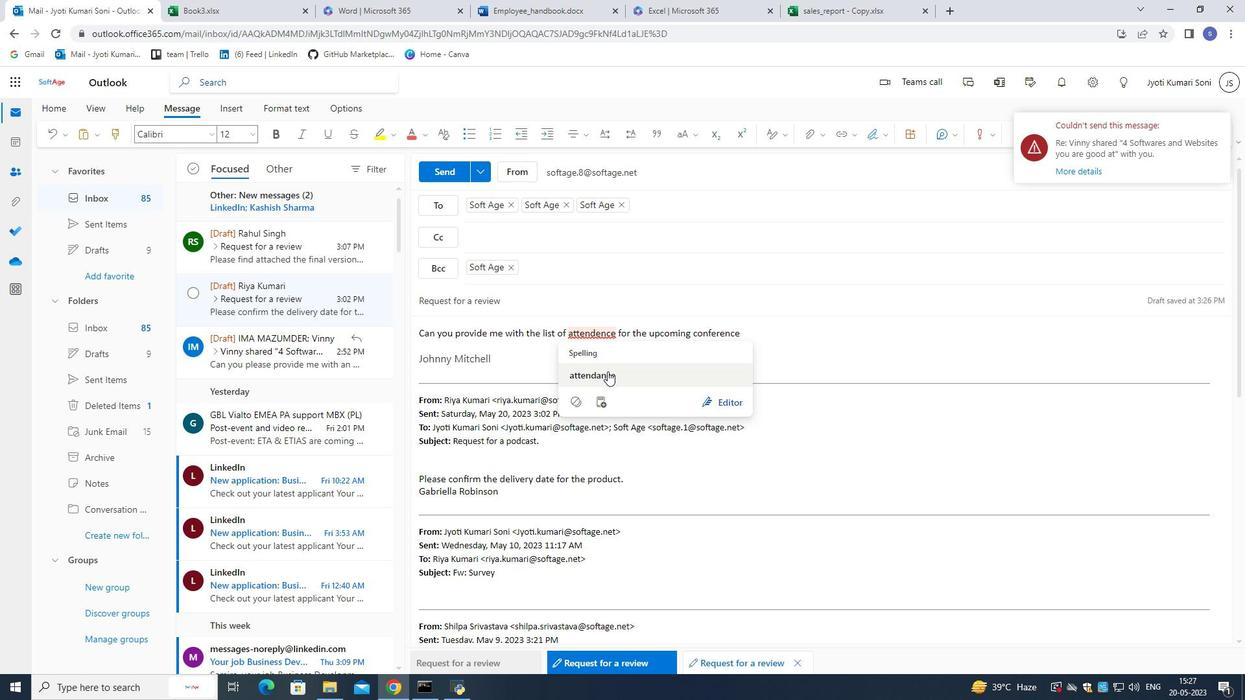 
Action: Mouse pressed left at (608, 376)
Screenshot: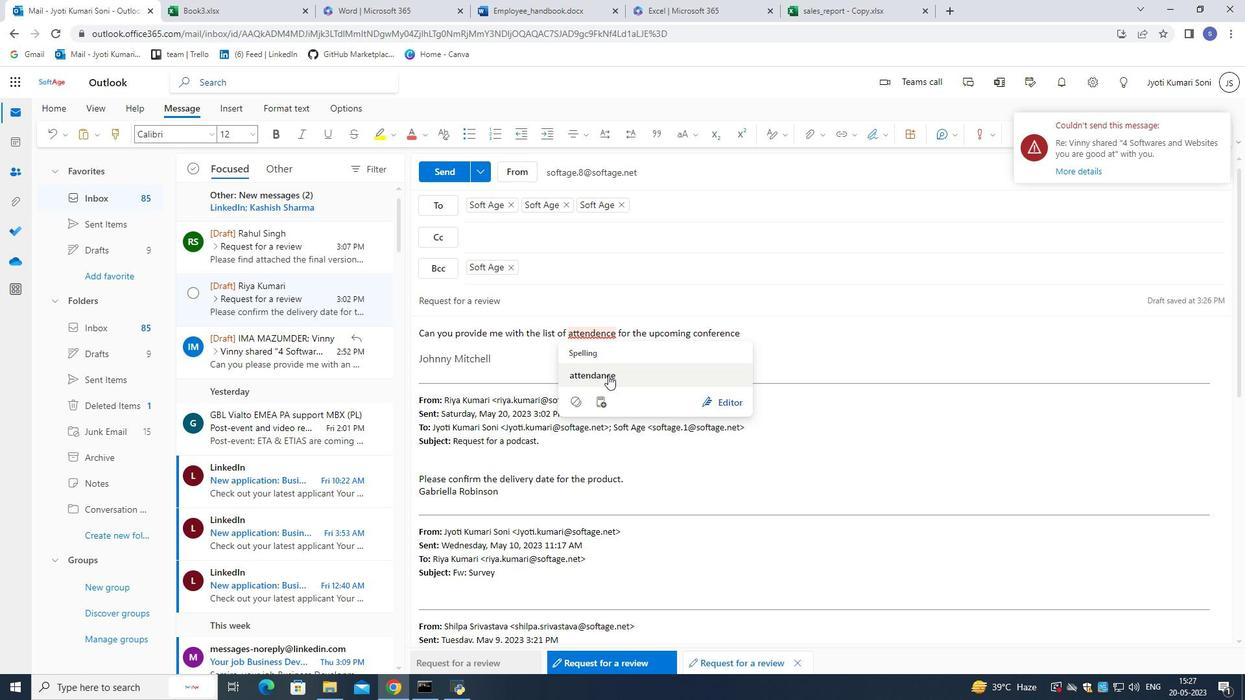 
Action: Mouse moved to (614, 374)
Screenshot: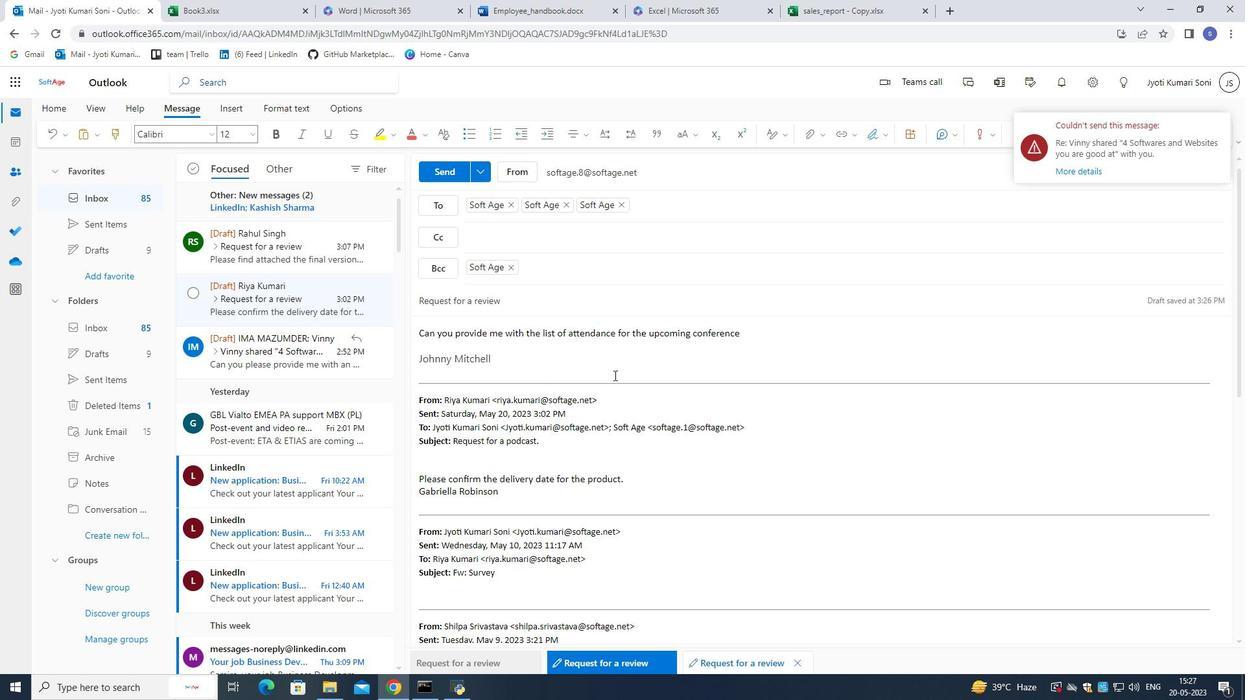 
Action: Mouse scrolled (614, 375) with delta (0, 0)
Screenshot: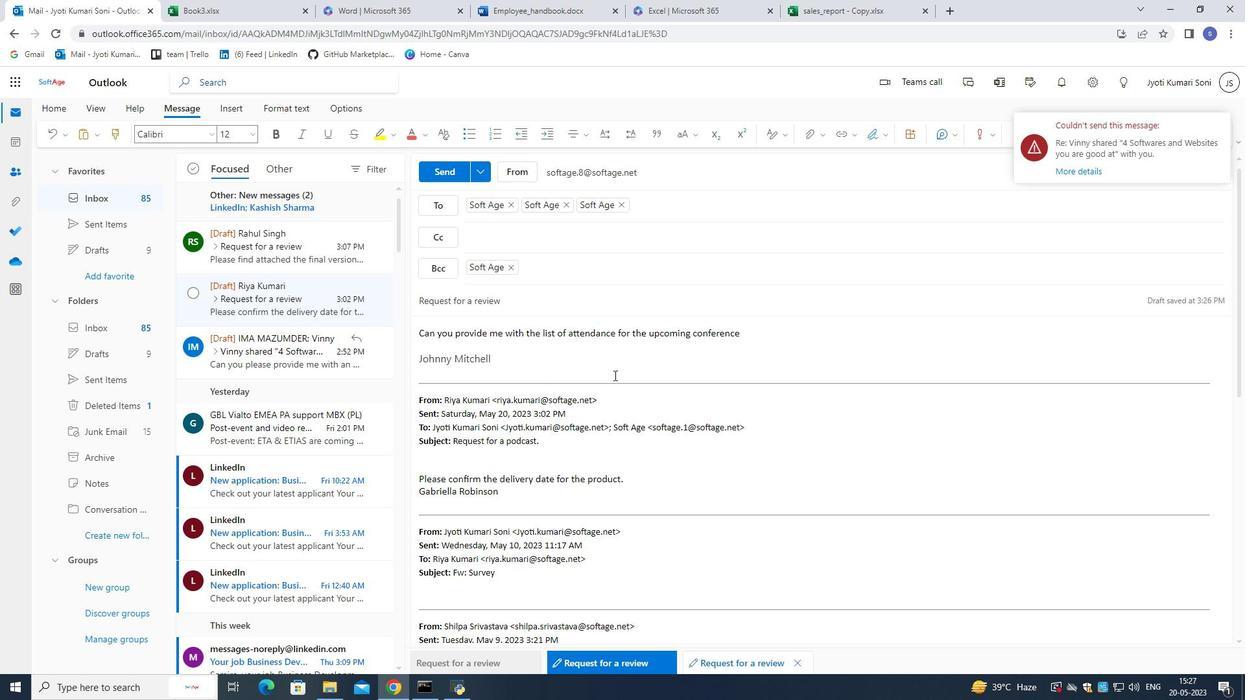 
Action: Mouse moved to (653, 273)
Screenshot: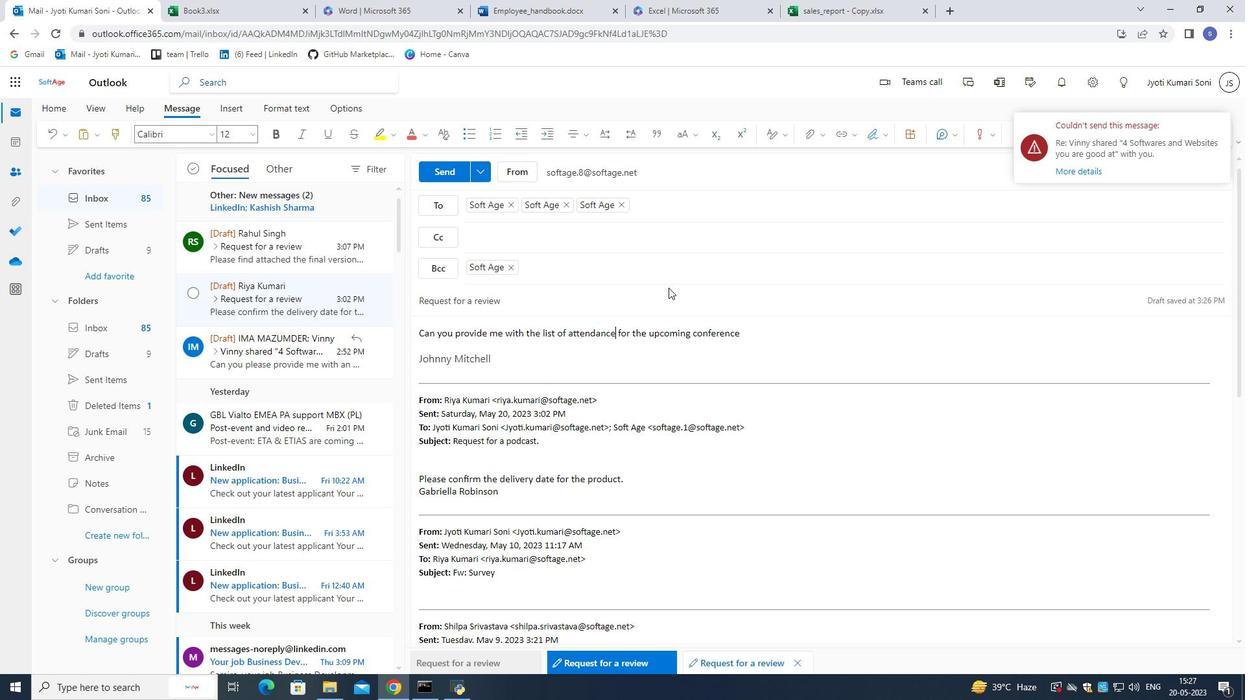 
Action: Mouse scrolled (653, 273) with delta (0, 0)
Screenshot: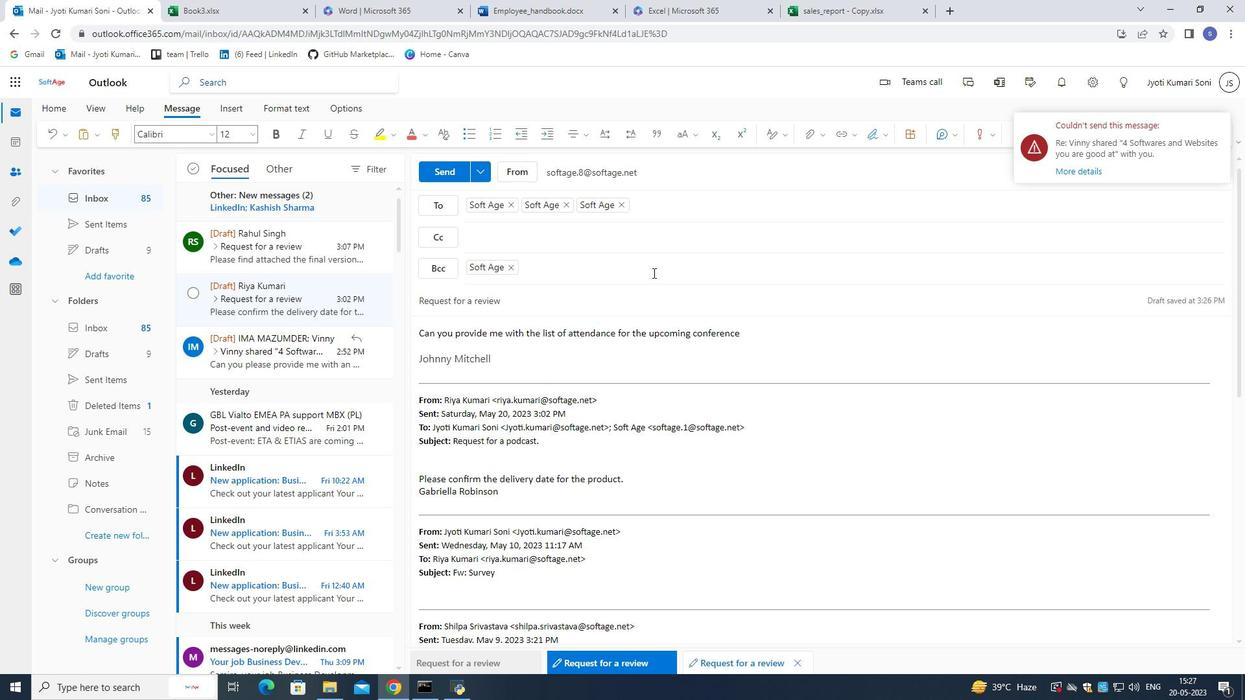 
Action: Mouse moved to (441, 167)
Screenshot: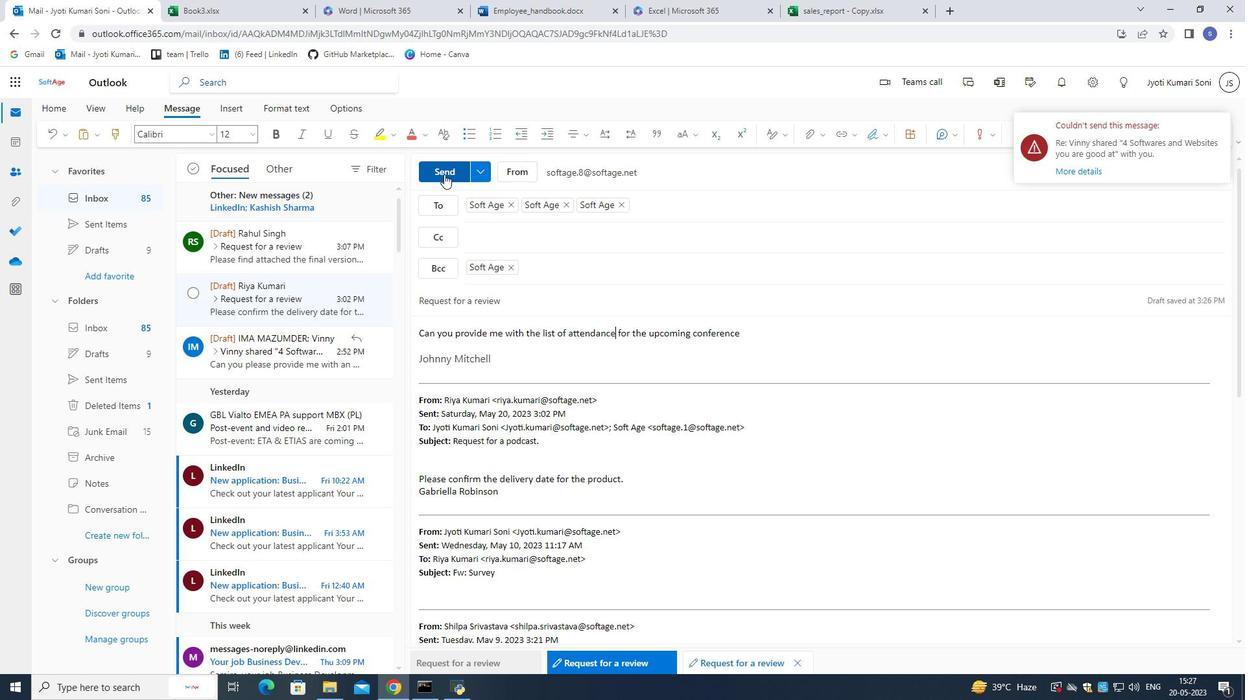 
Action: Mouse pressed left at (441, 167)
Screenshot: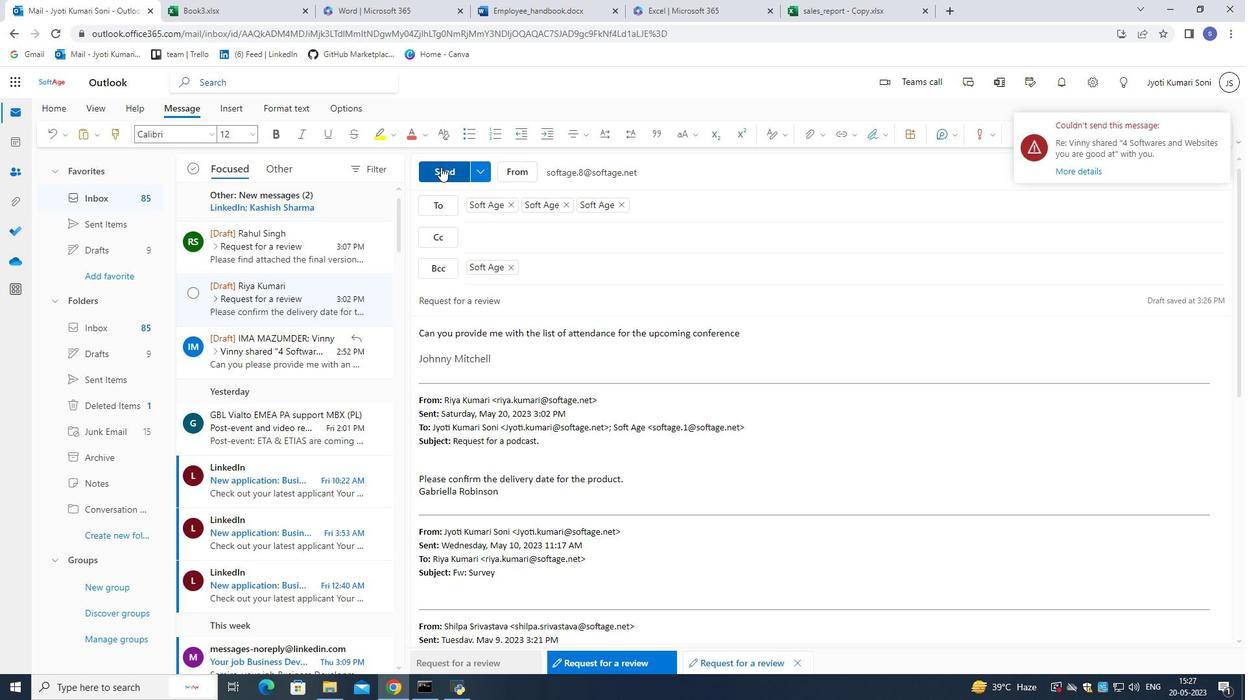 
Action: Mouse moved to (463, 201)
Screenshot: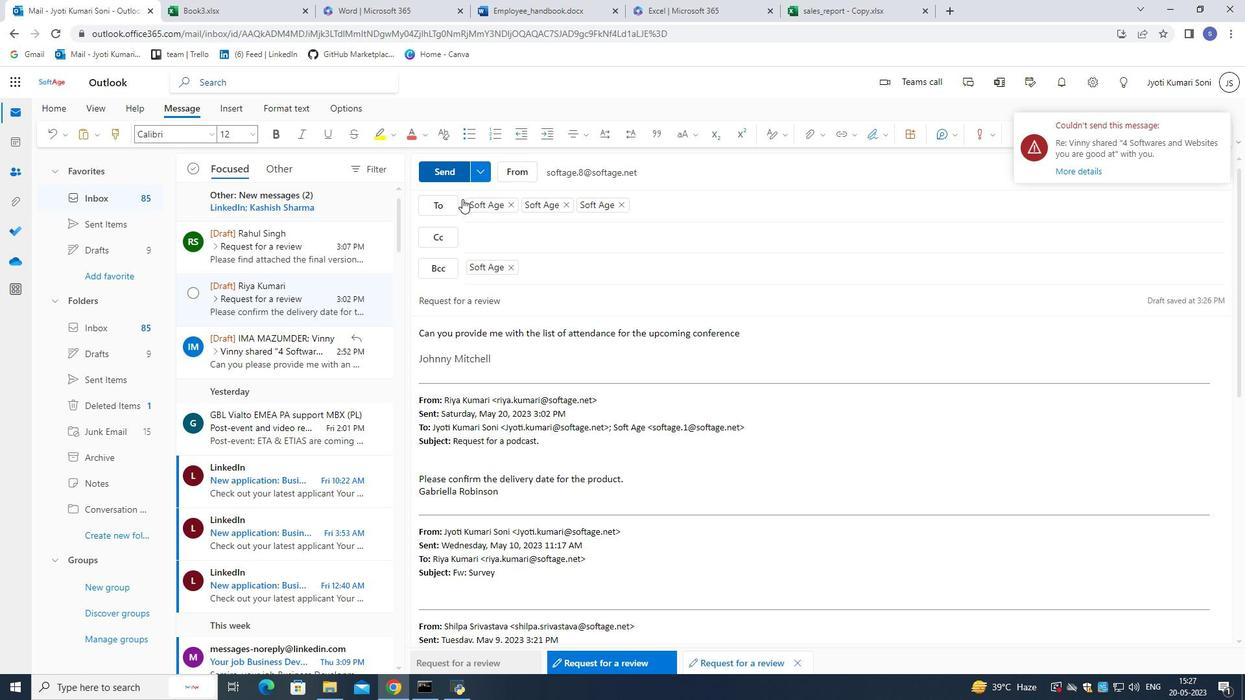 
